 Task: Add a signature Kourtney Adams containing With heartfelt thanks and warm wishes, Kourtney Adams to email address softage.3@softage.net and add a label Procurement
Action: Mouse moved to (117, 159)
Screenshot: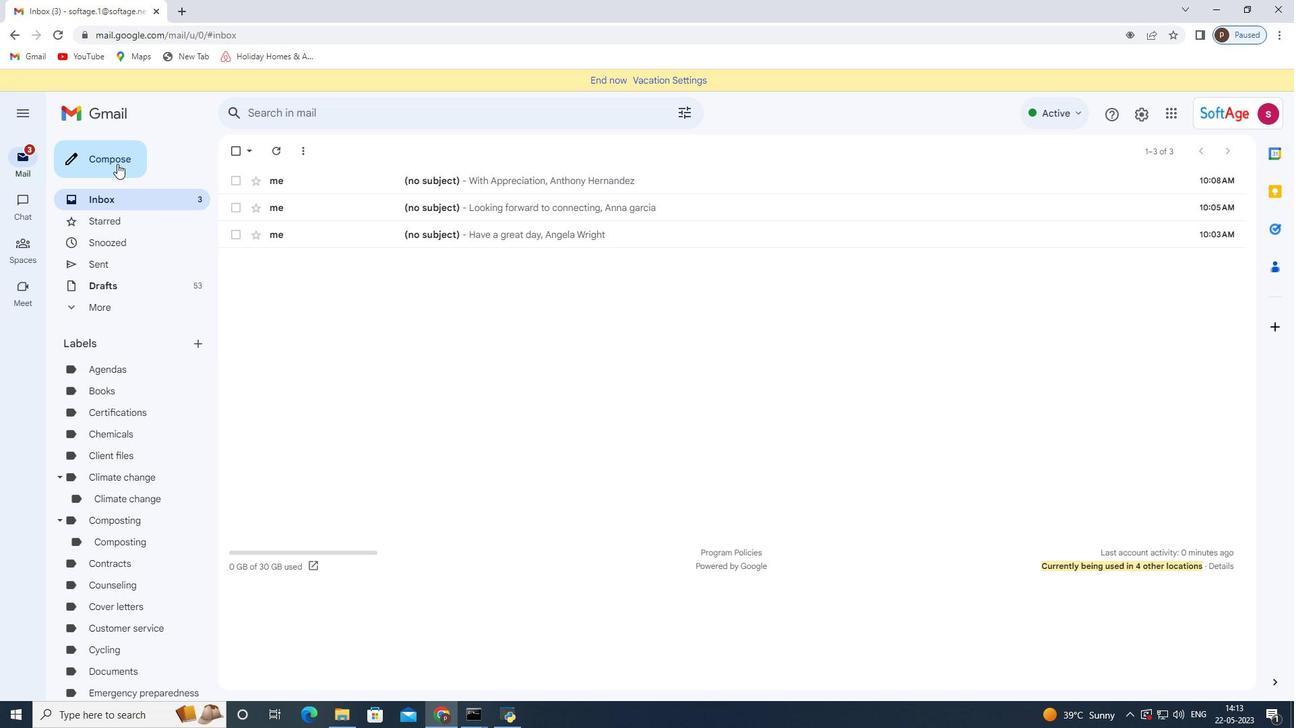 
Action: Mouse pressed left at (117, 159)
Screenshot: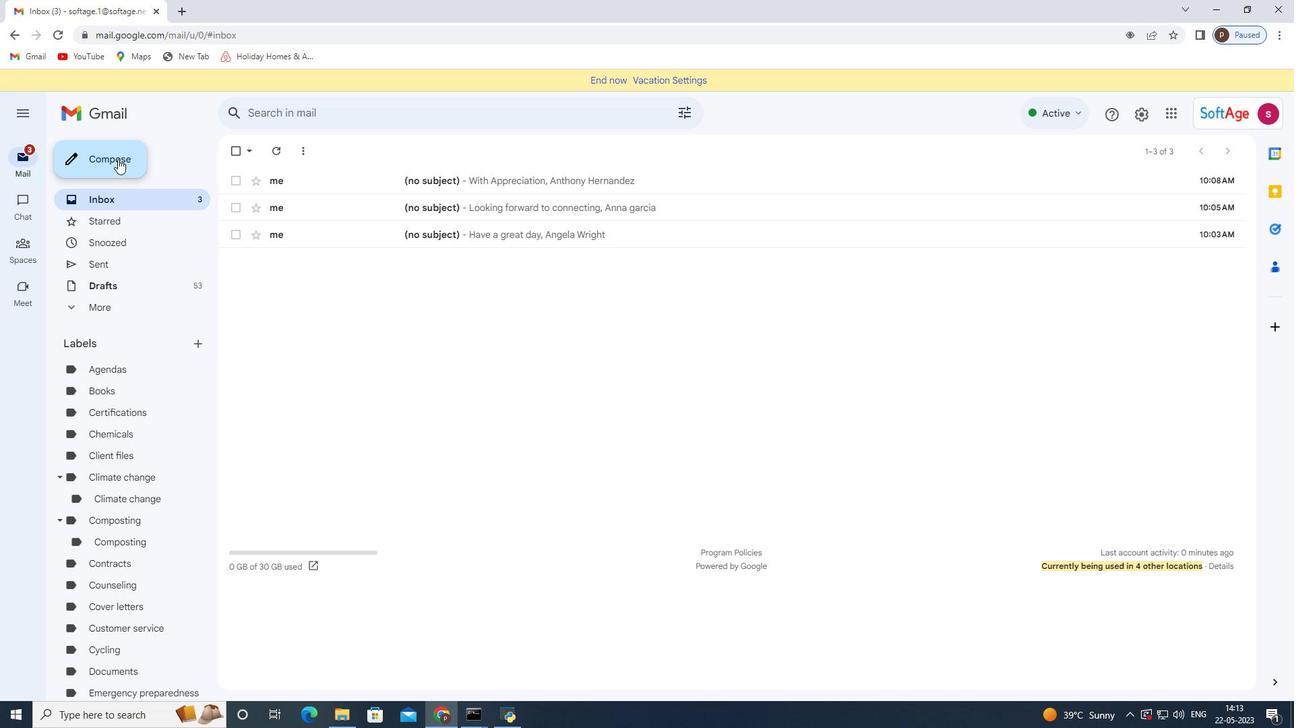 
Action: Mouse moved to (1091, 674)
Screenshot: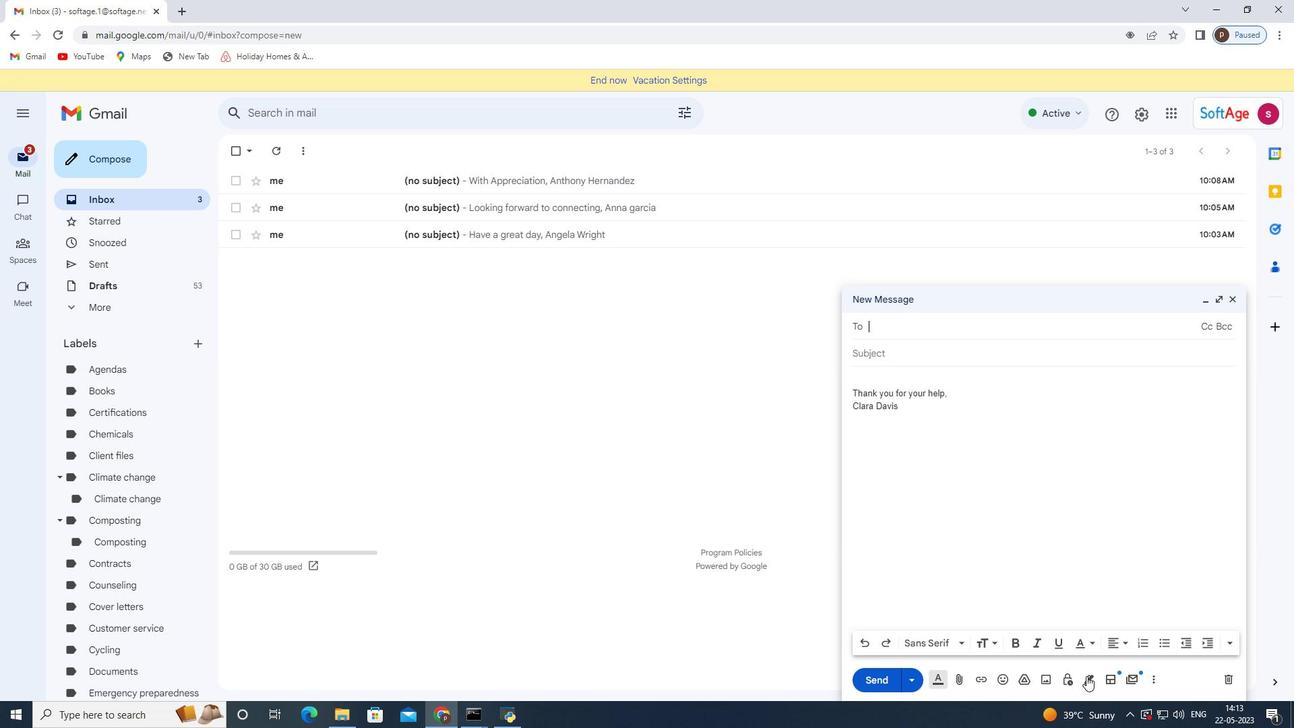 
Action: Mouse pressed left at (1091, 674)
Screenshot: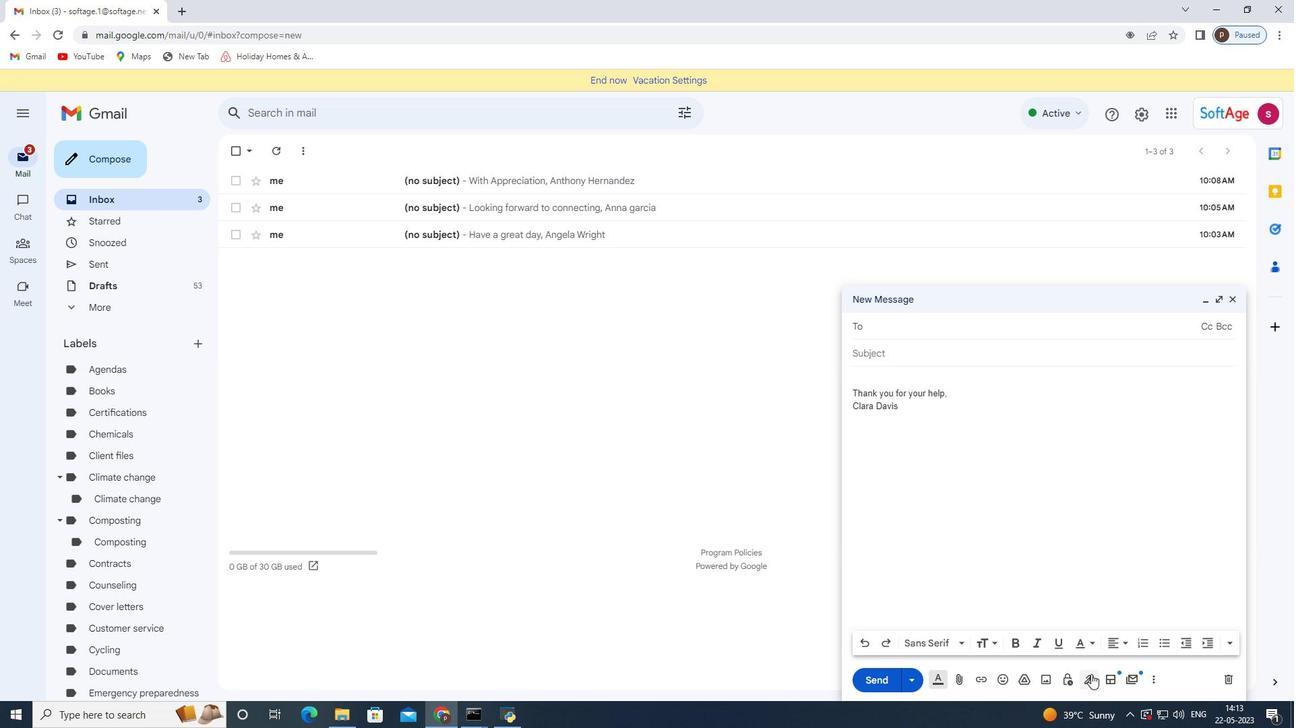 
Action: Mouse pressed left at (1091, 674)
Screenshot: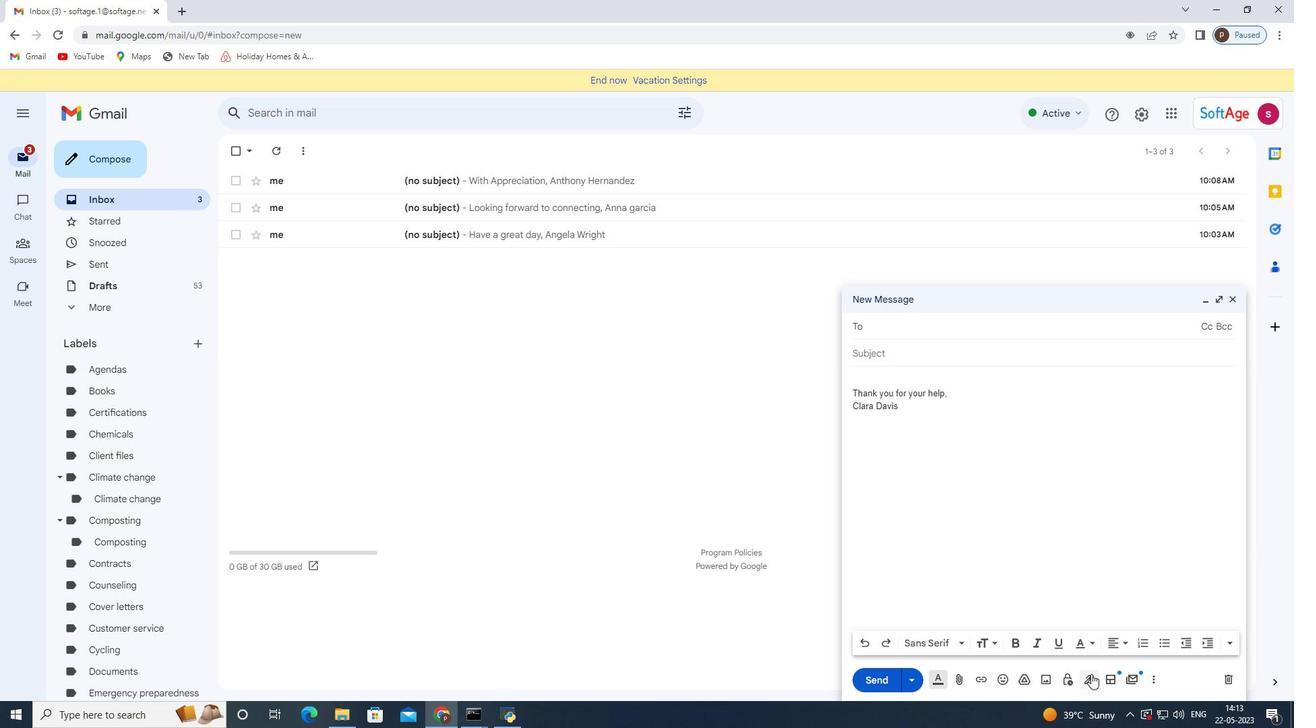
Action: Mouse pressed left at (1091, 674)
Screenshot: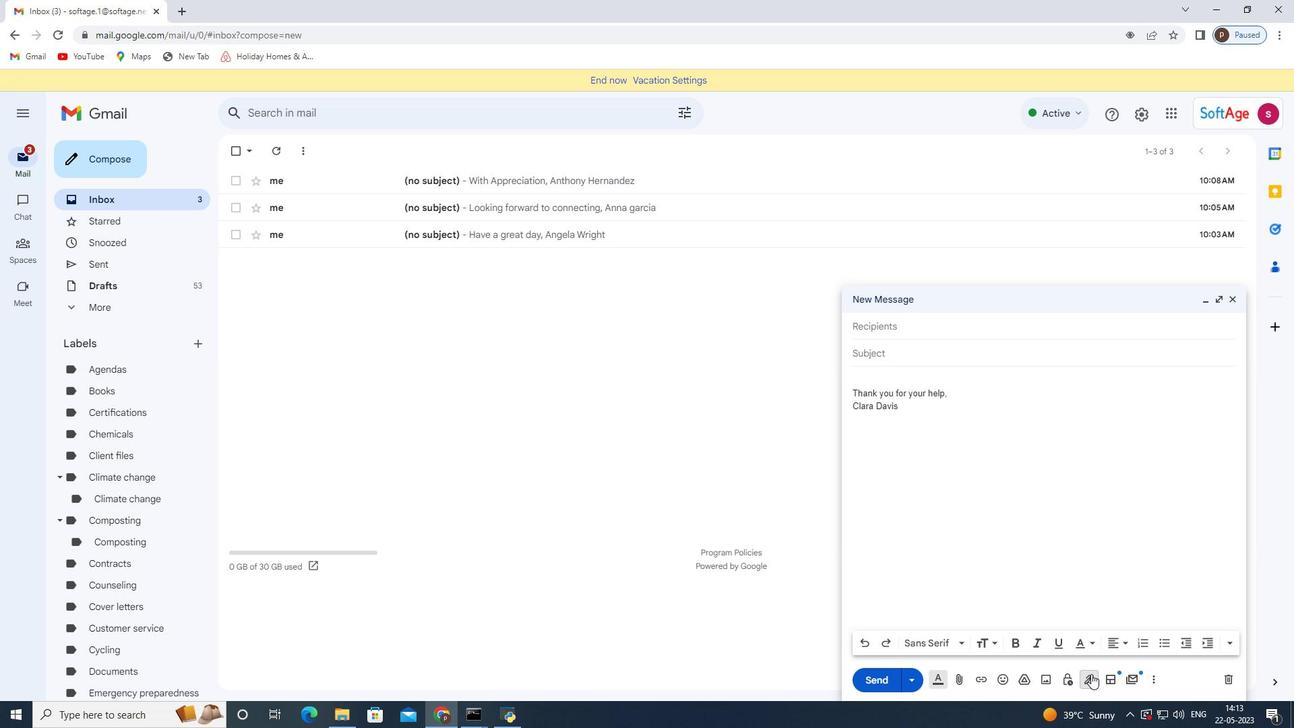 
Action: Mouse moved to (1198, 482)
Screenshot: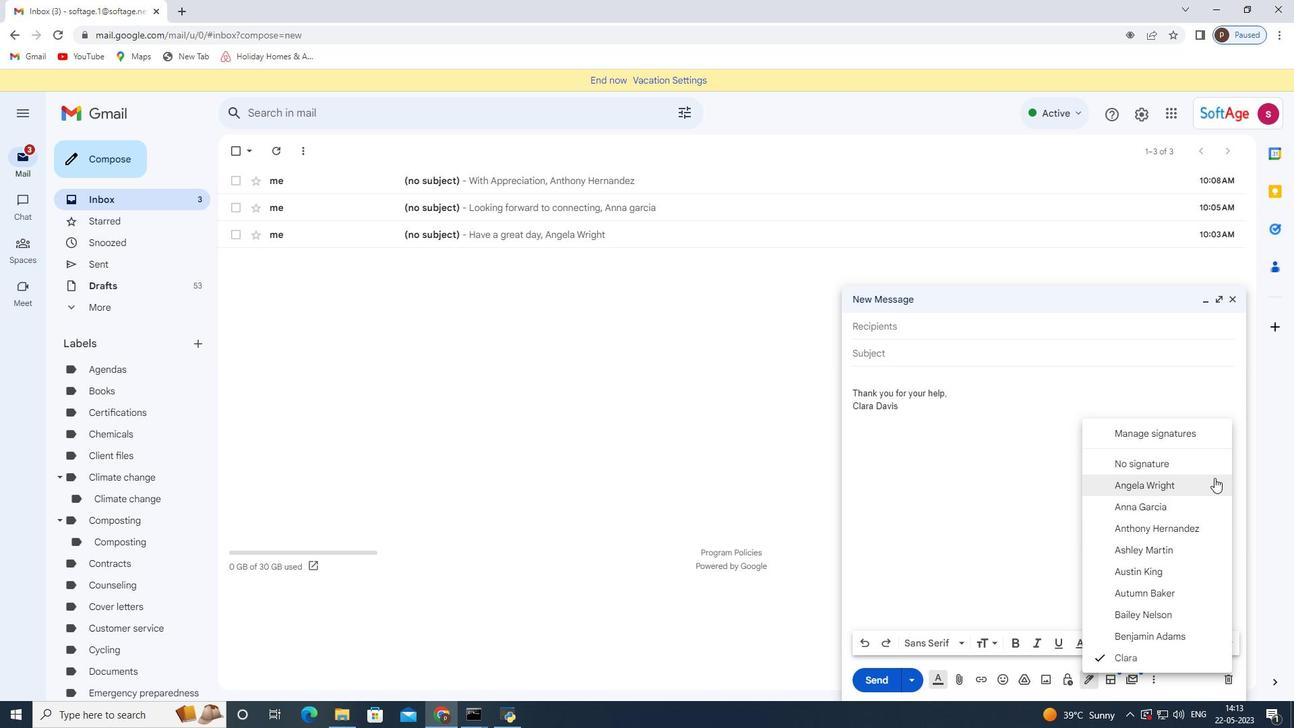 
Action: Mouse pressed right at (1198, 482)
Screenshot: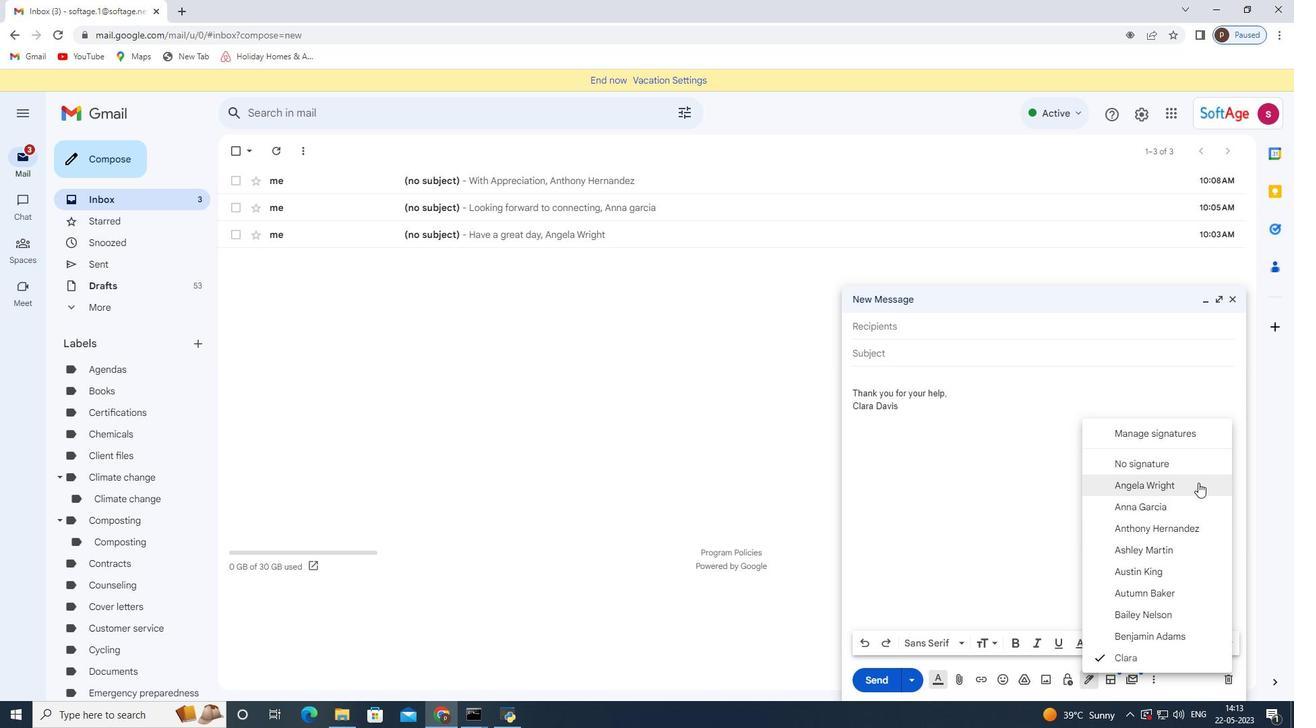 
Action: Mouse moved to (976, 512)
Screenshot: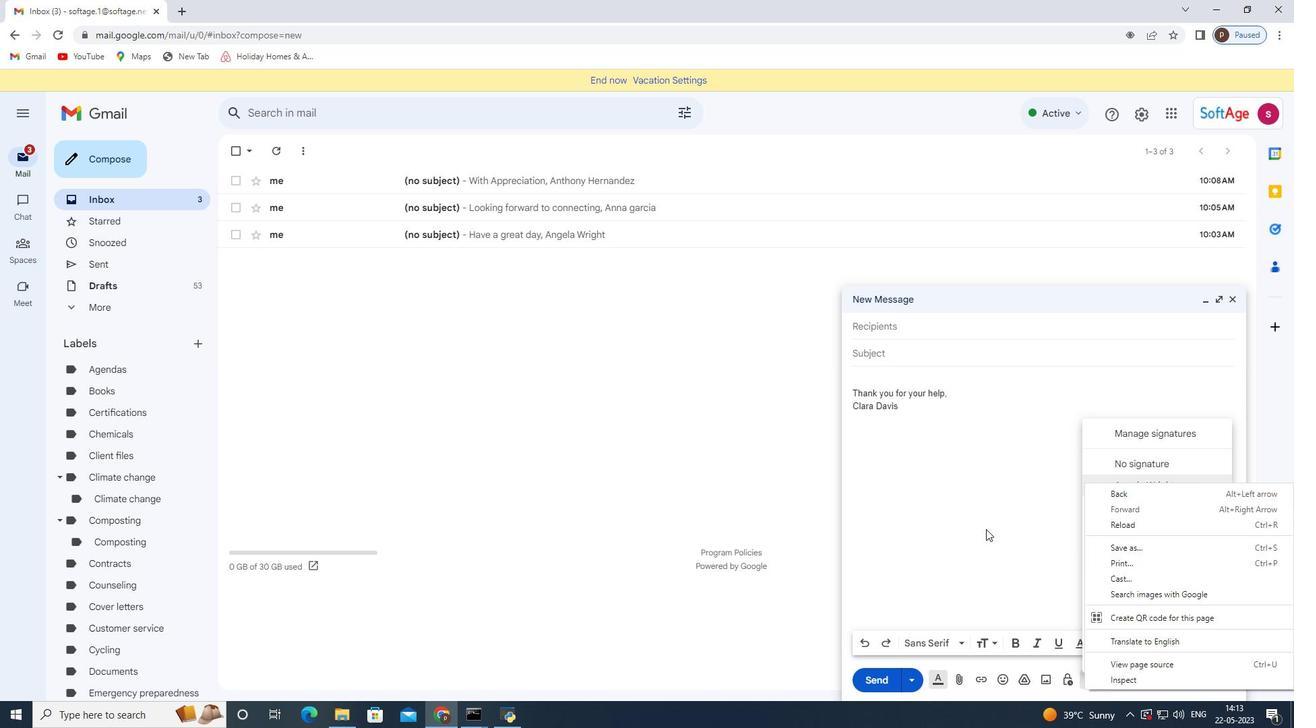 
Action: Mouse pressed left at (976, 512)
Screenshot: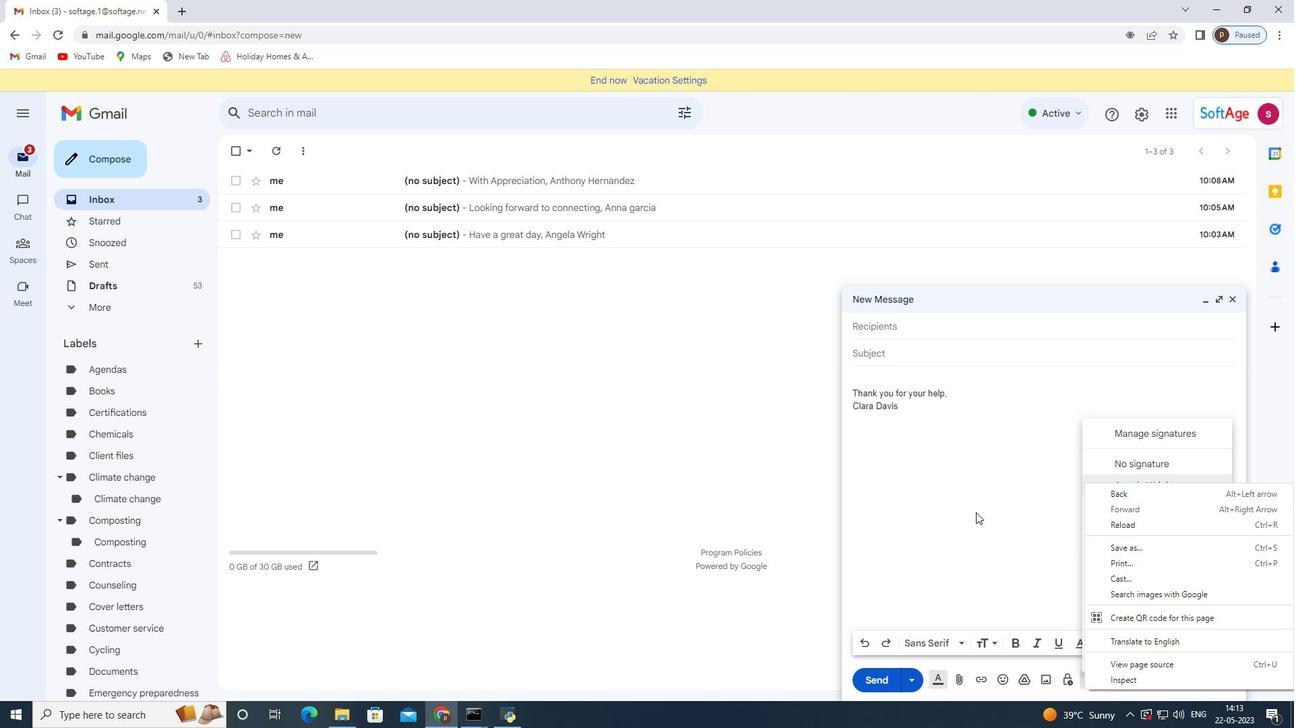 
Action: Mouse moved to (1088, 676)
Screenshot: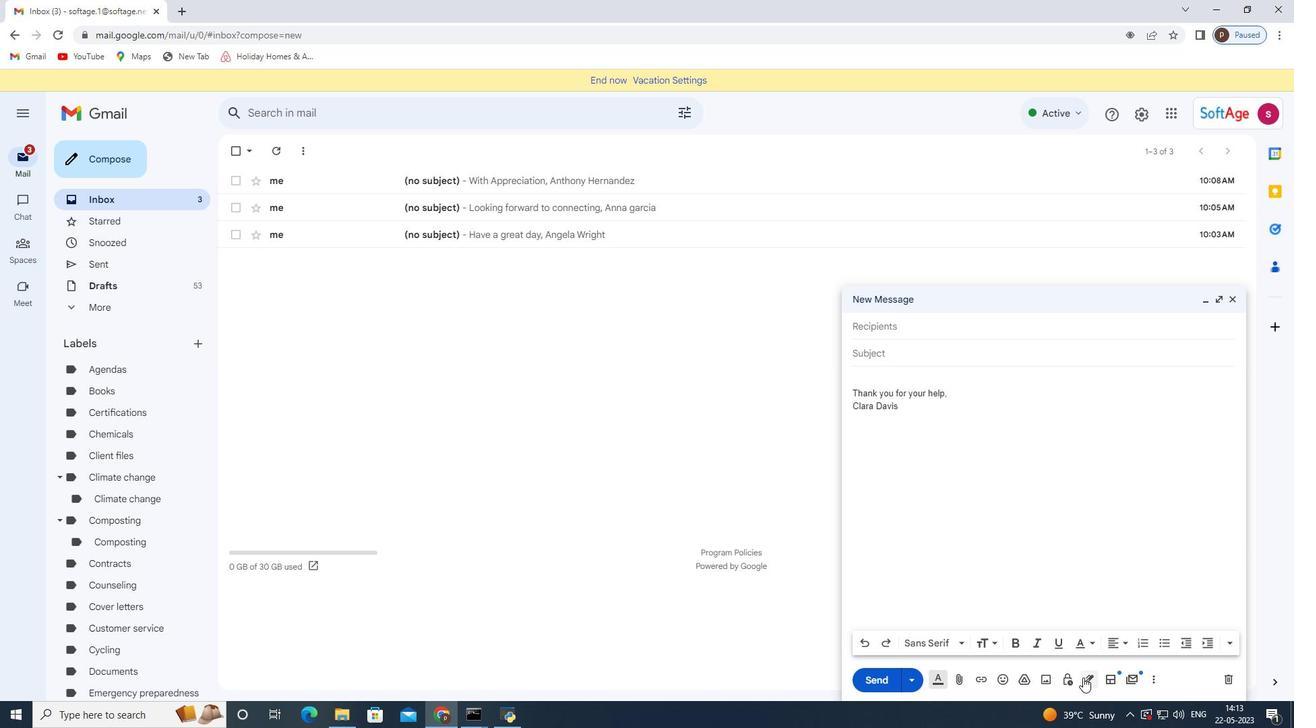 
Action: Mouse pressed left at (1088, 676)
Screenshot: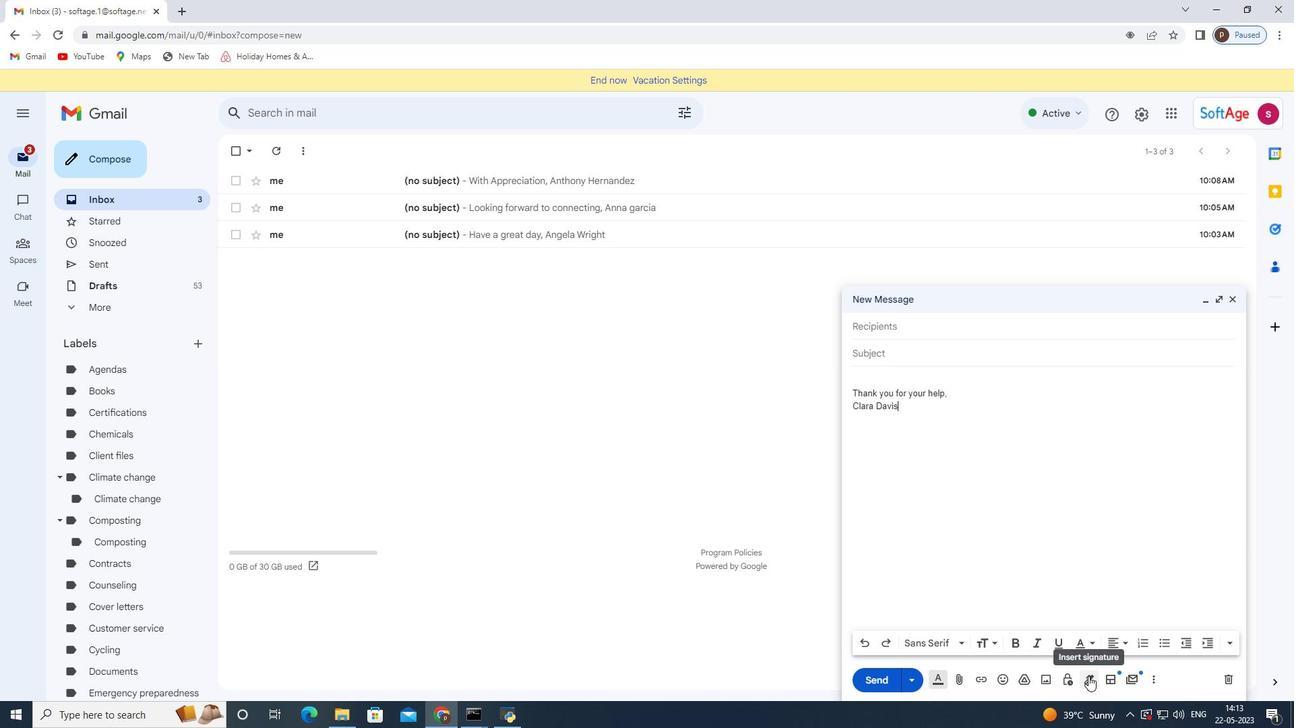 
Action: Mouse moved to (1154, 435)
Screenshot: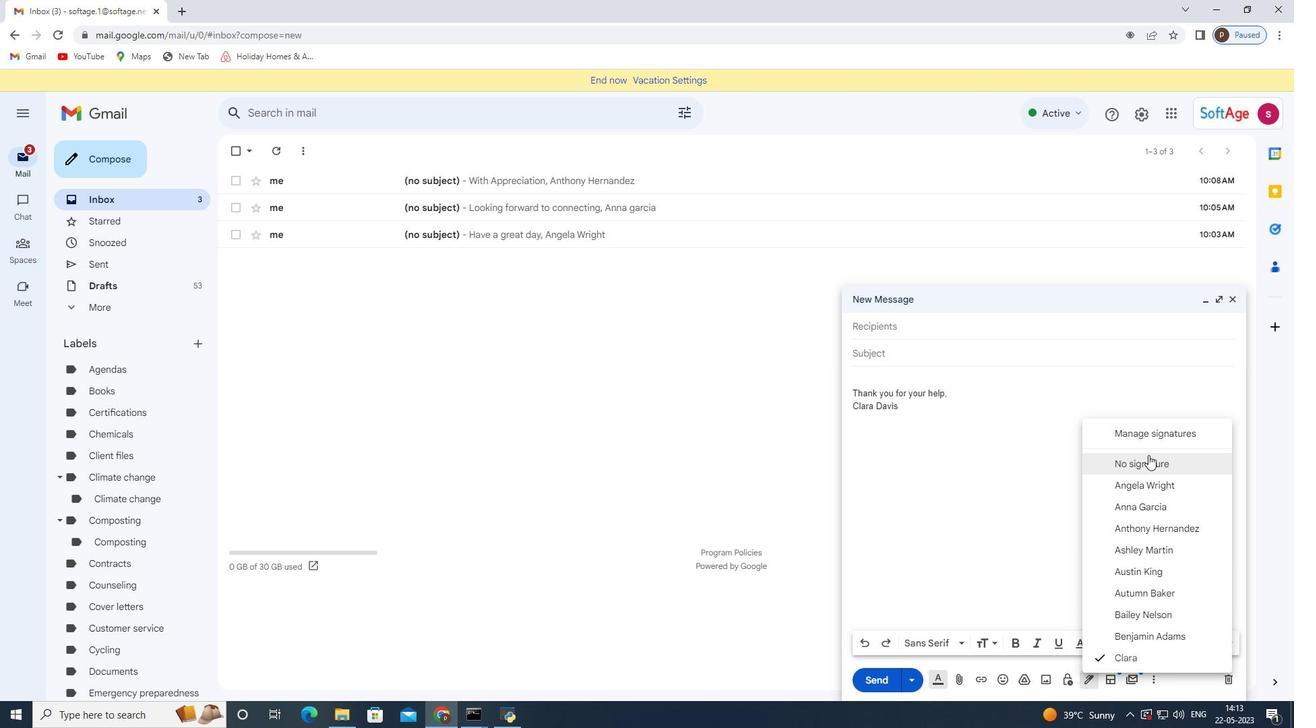 
Action: Mouse pressed left at (1154, 435)
Screenshot: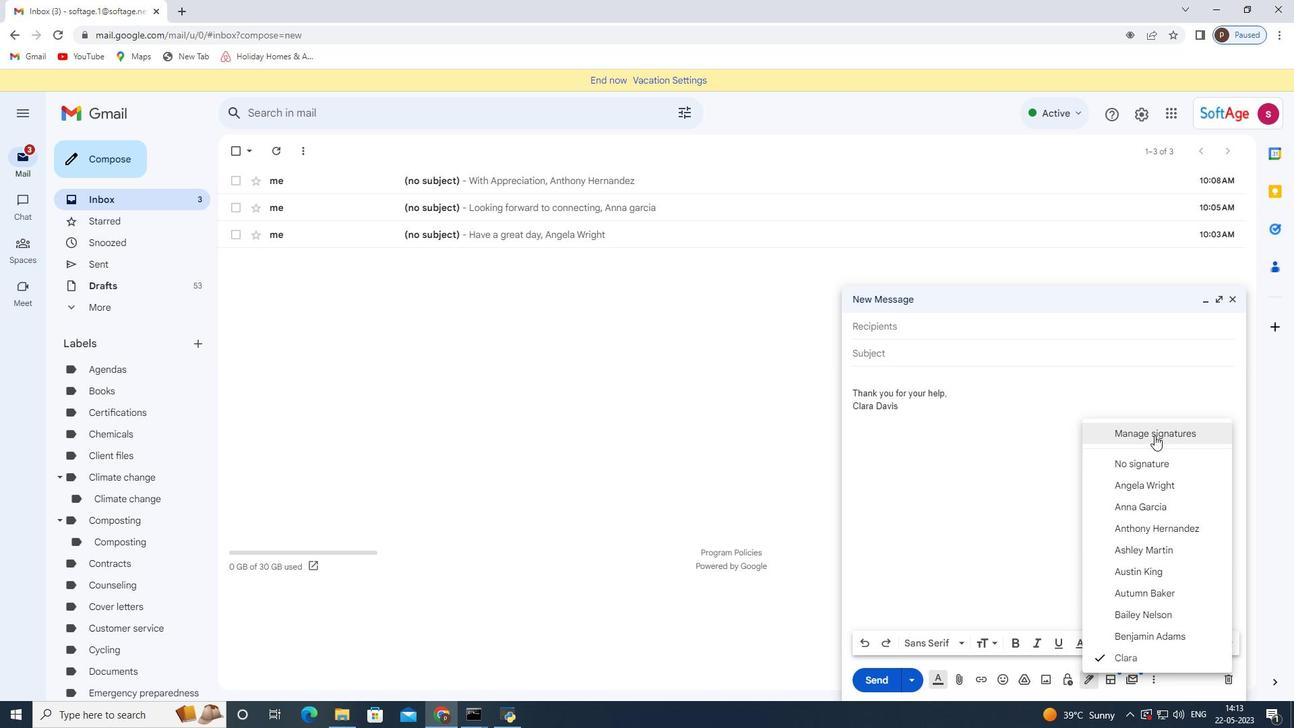 
Action: Mouse moved to (536, 526)
Screenshot: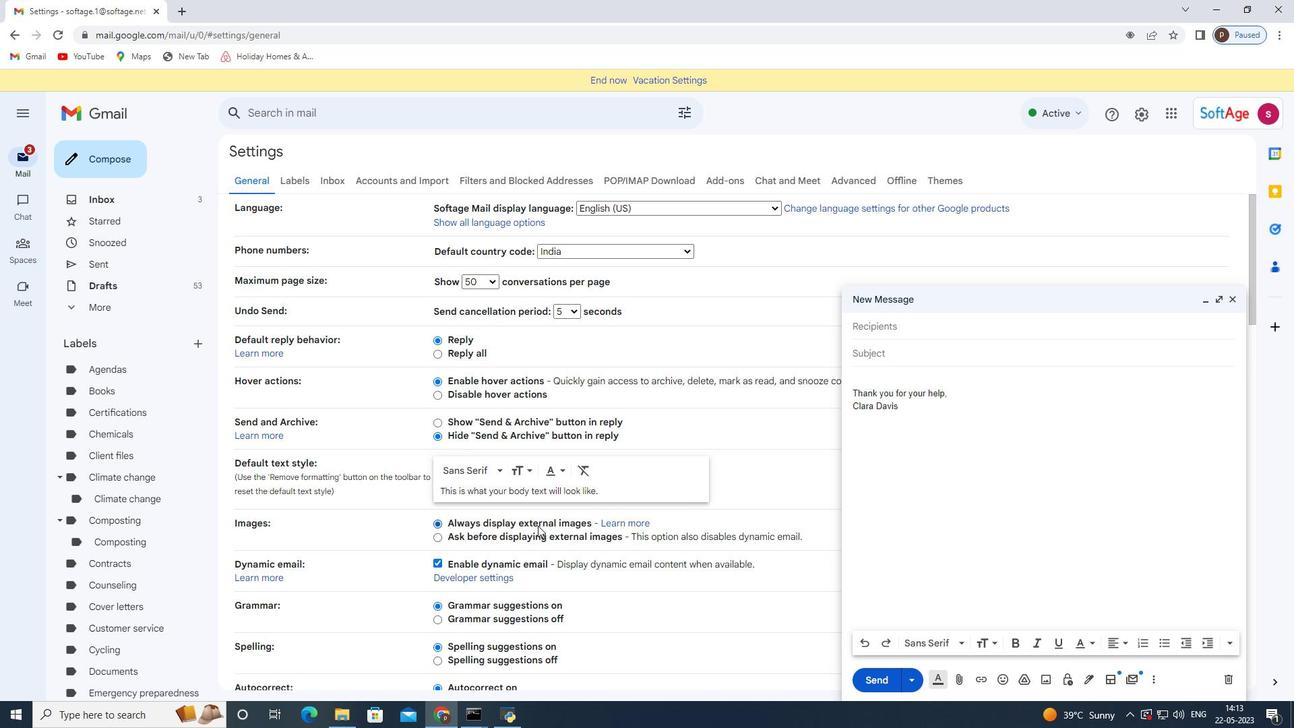 
Action: Mouse scrolled (536, 525) with delta (0, 0)
Screenshot: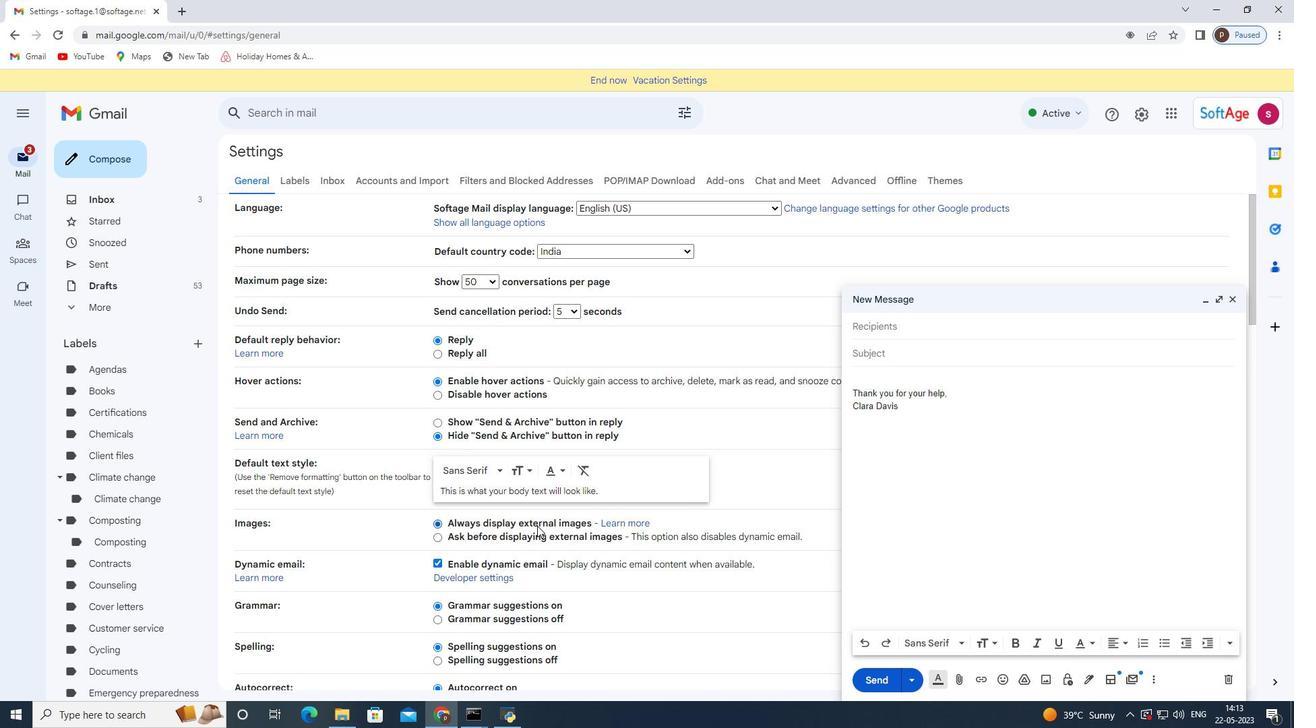 
Action: Mouse scrolled (536, 525) with delta (0, 0)
Screenshot: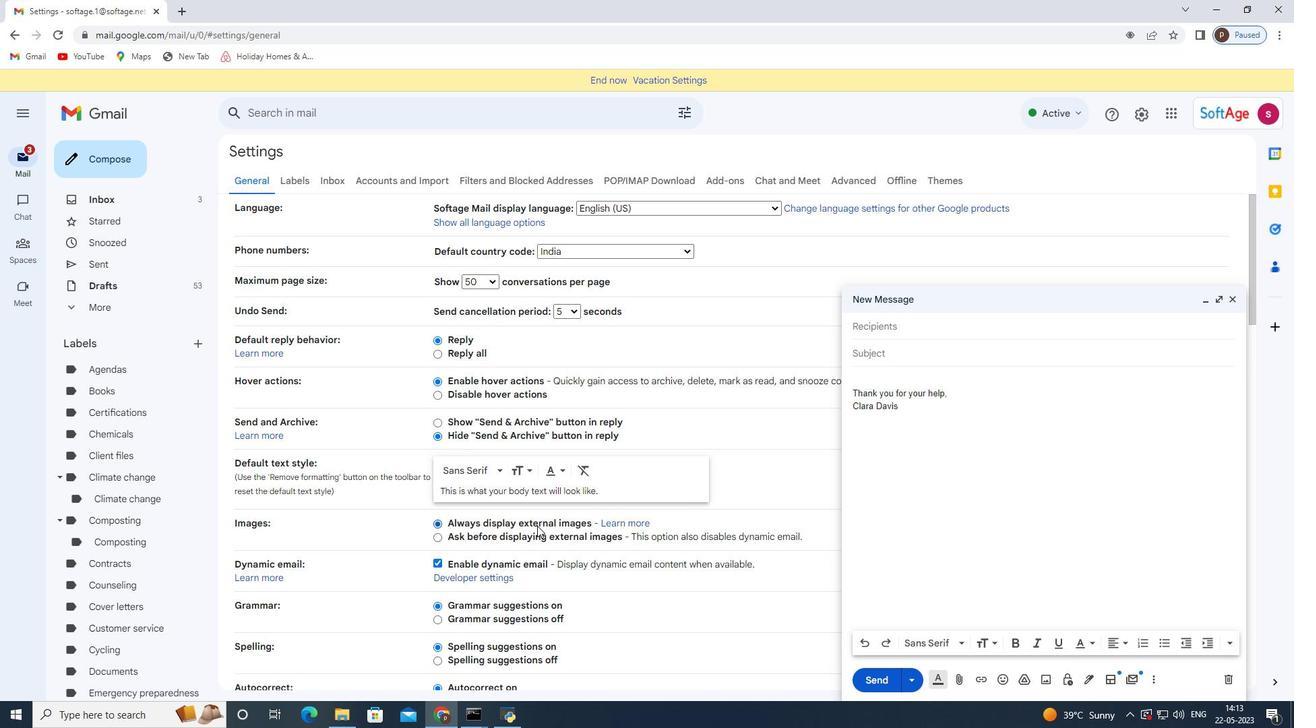 
Action: Mouse scrolled (536, 525) with delta (0, 0)
Screenshot: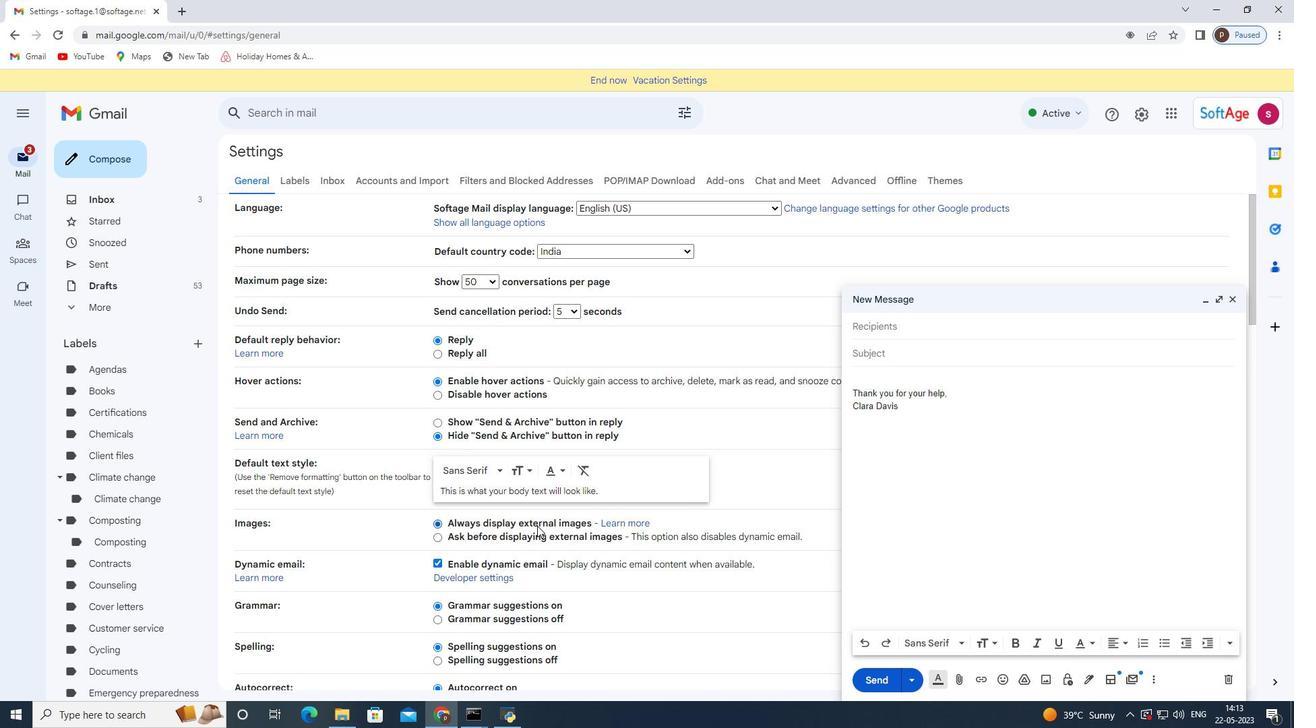 
Action: Mouse scrolled (536, 525) with delta (0, 0)
Screenshot: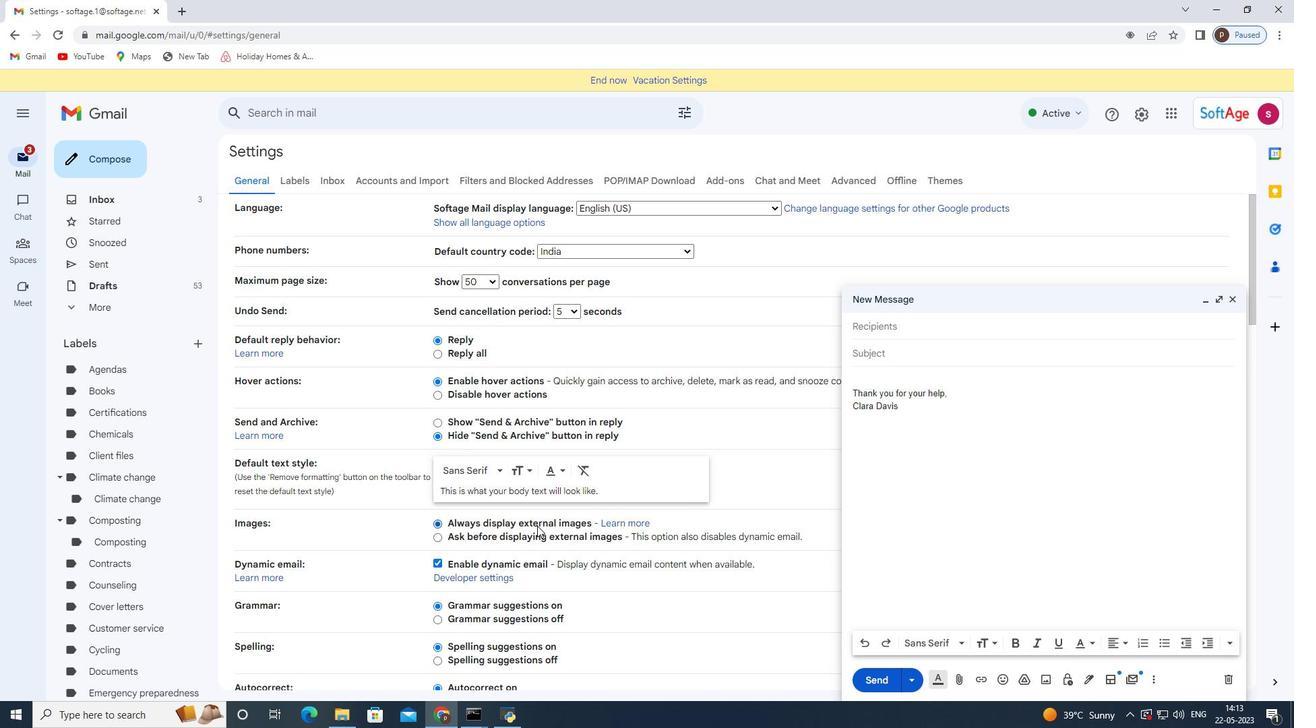
Action: Mouse scrolled (536, 525) with delta (0, 0)
Screenshot: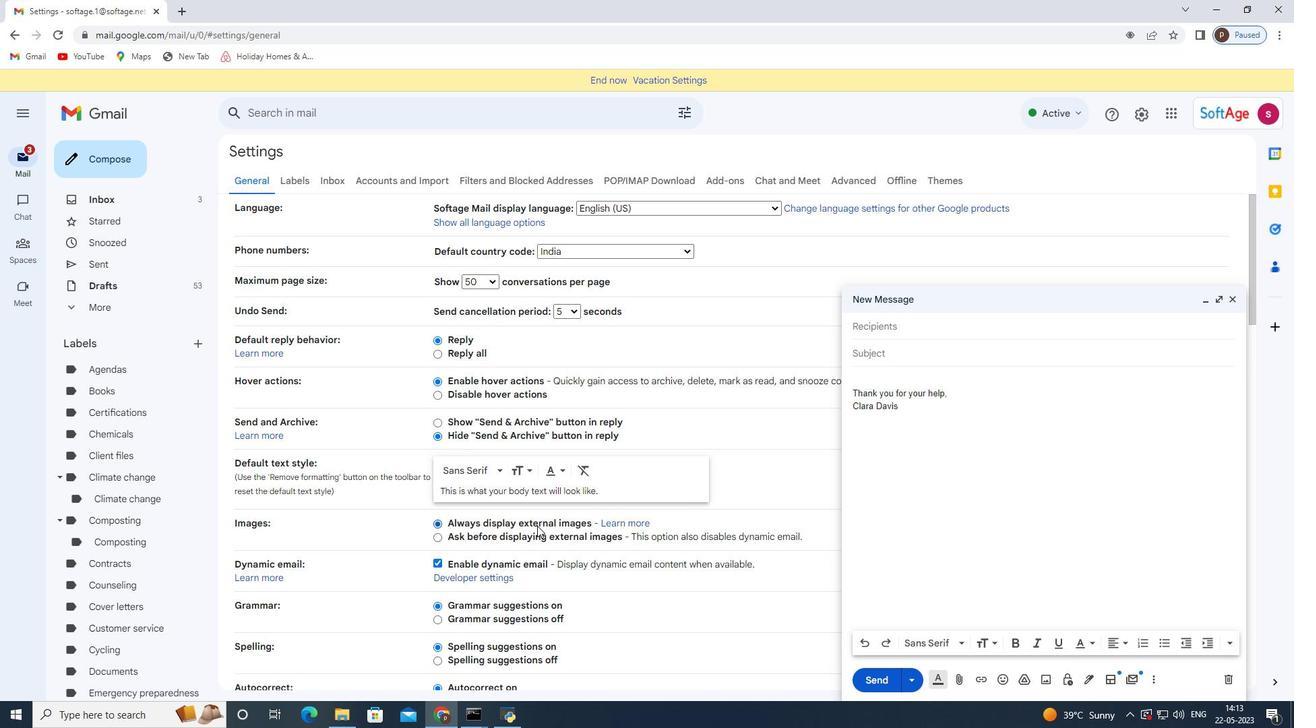 
Action: Mouse moved to (534, 527)
Screenshot: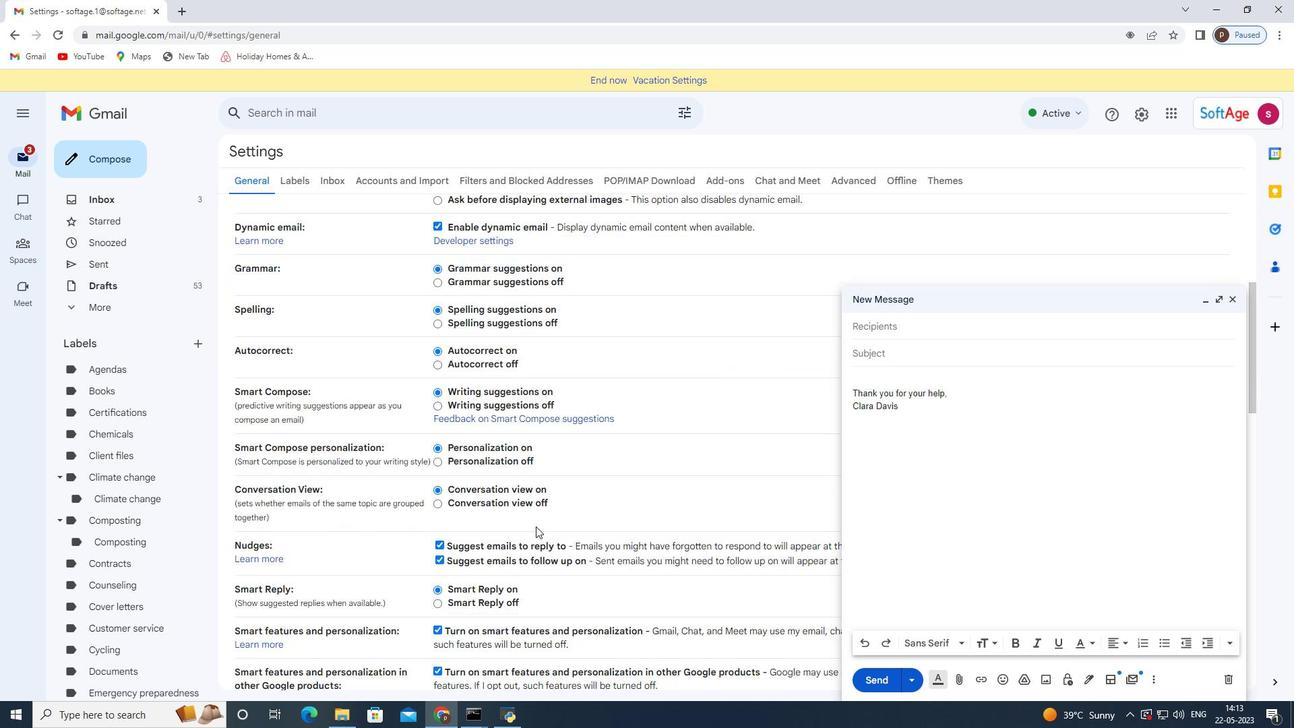 
Action: Mouse scrolled (534, 526) with delta (0, 0)
Screenshot: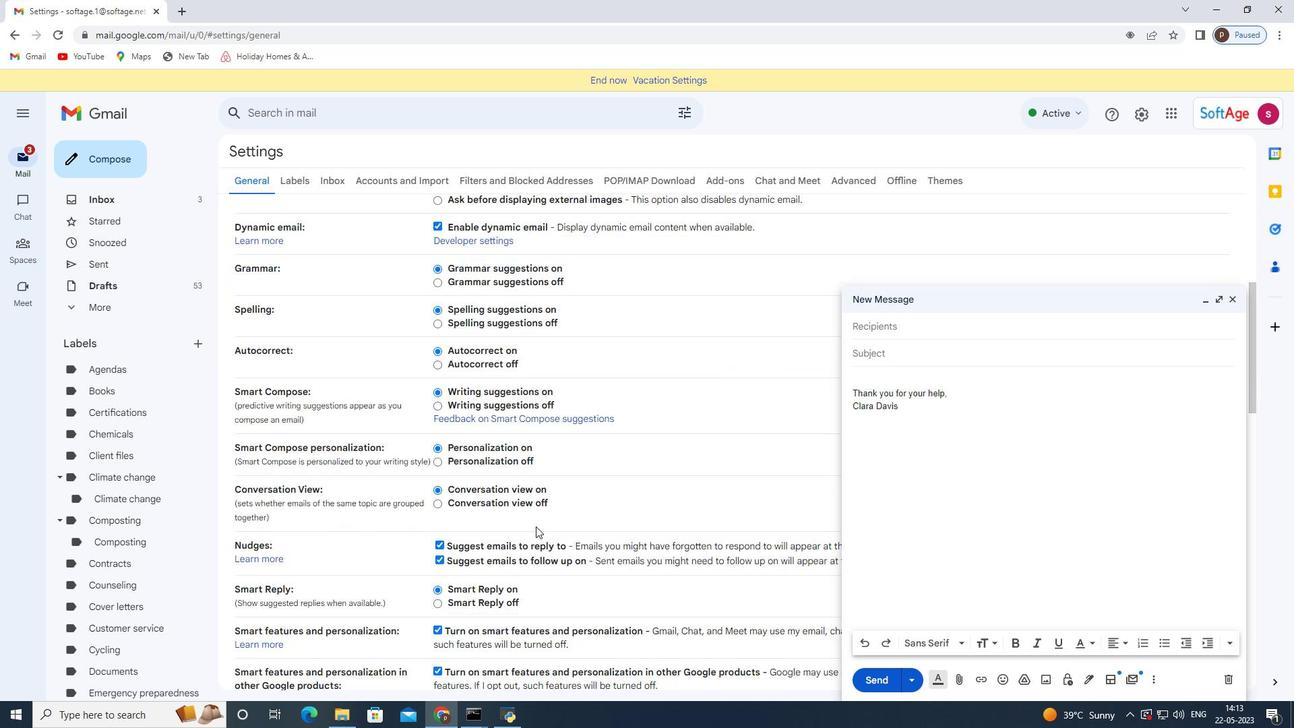 
Action: Mouse moved to (528, 531)
Screenshot: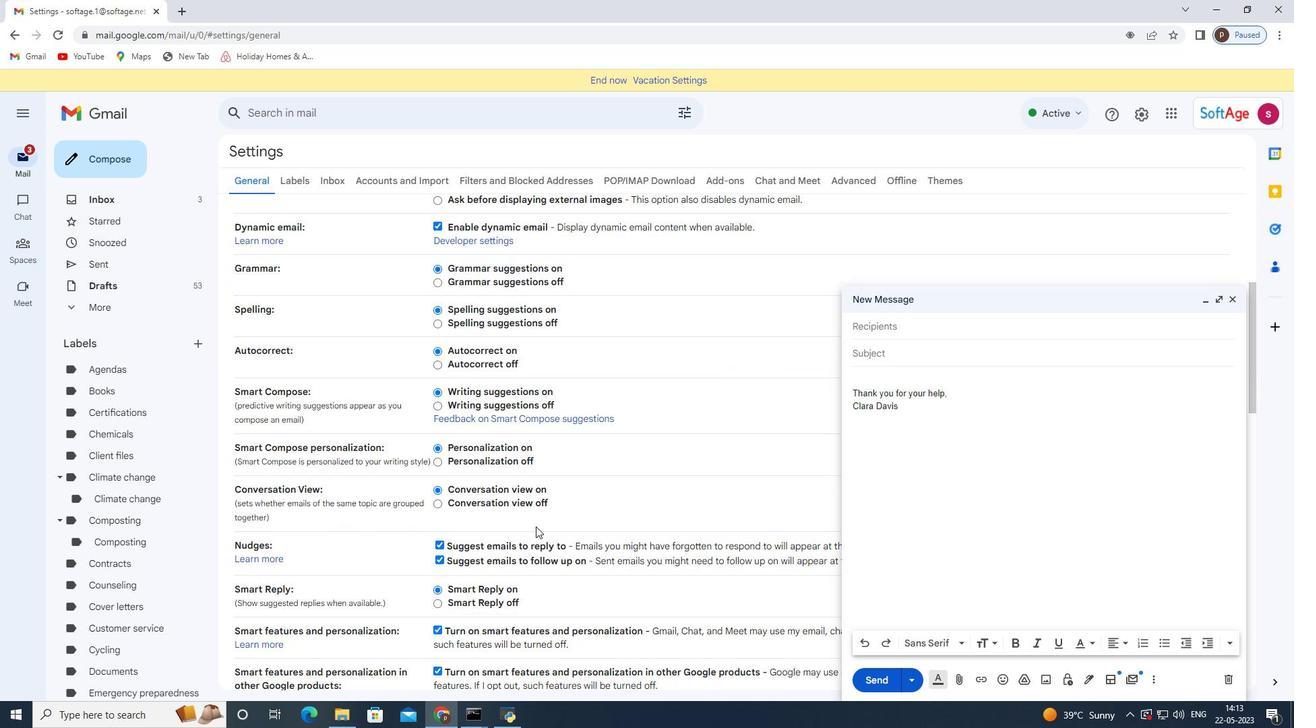 
Action: Mouse scrolled (531, 527) with delta (0, 0)
Screenshot: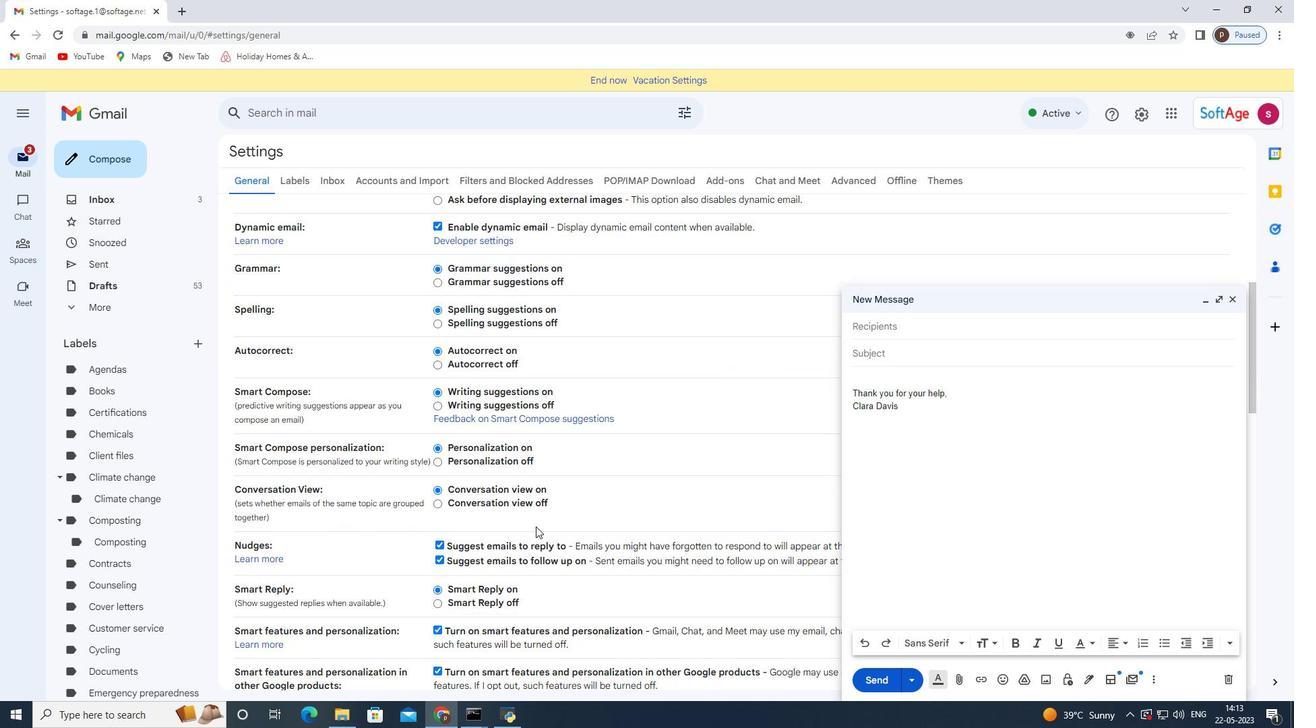 
Action: Mouse moved to (519, 534)
Screenshot: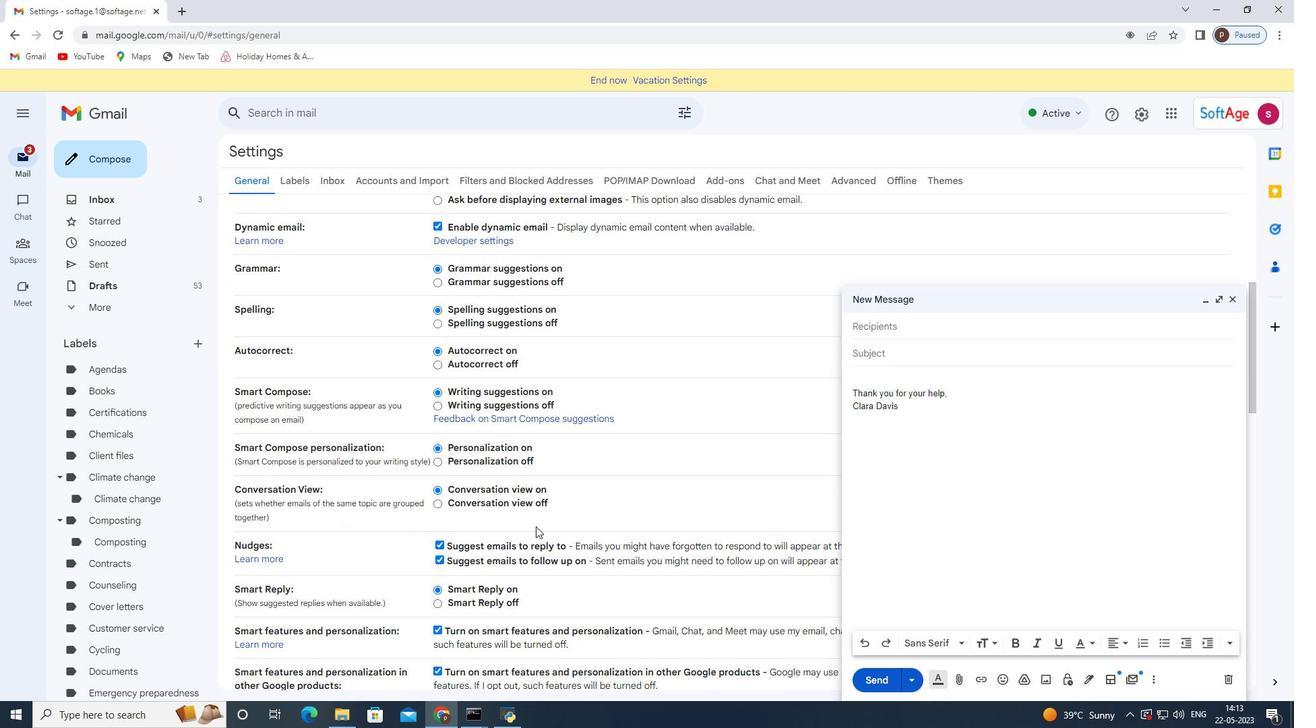 
Action: Mouse scrolled (519, 533) with delta (0, 0)
Screenshot: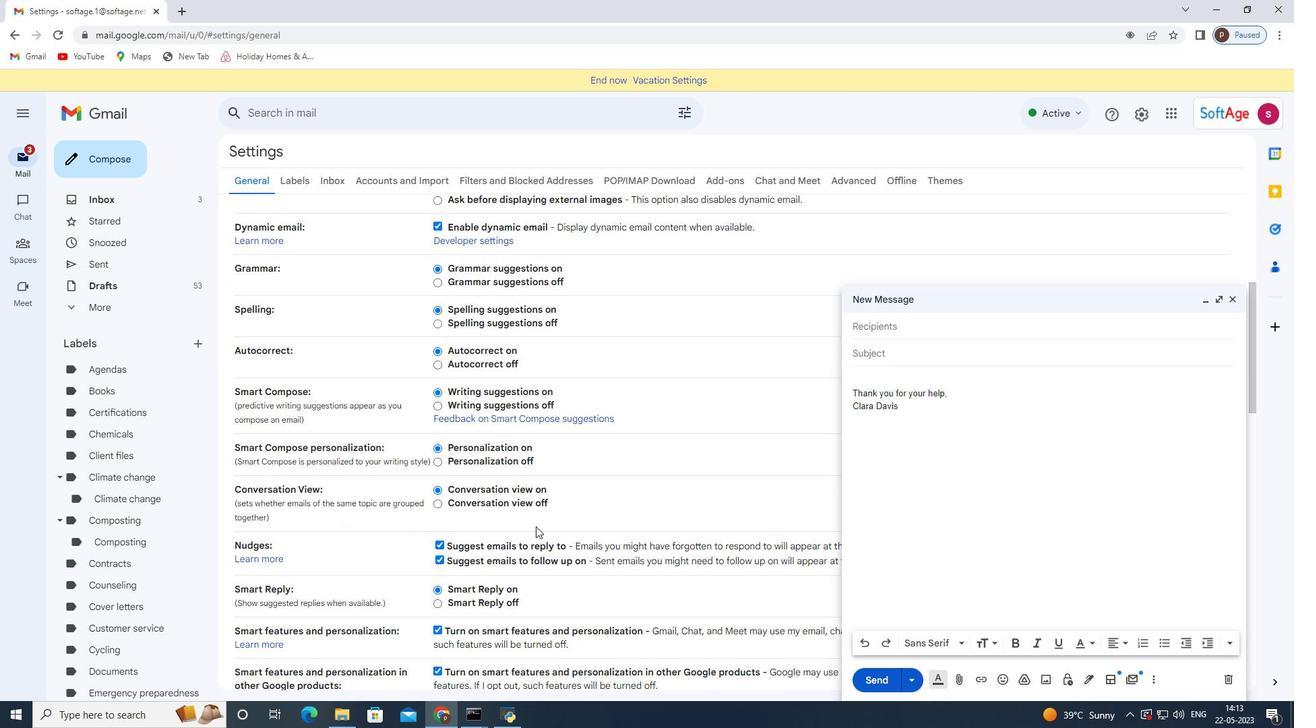 
Action: Mouse moved to (517, 536)
Screenshot: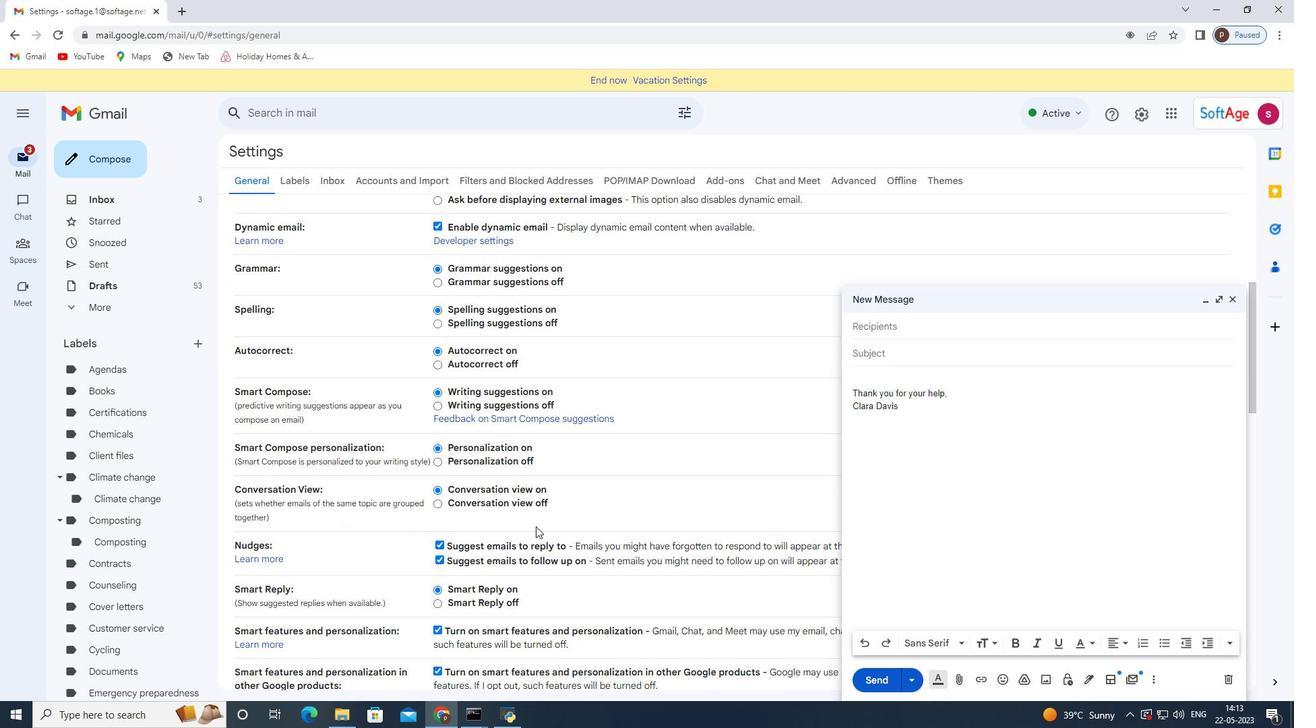 
Action: Mouse scrolled (517, 536) with delta (0, 0)
Screenshot: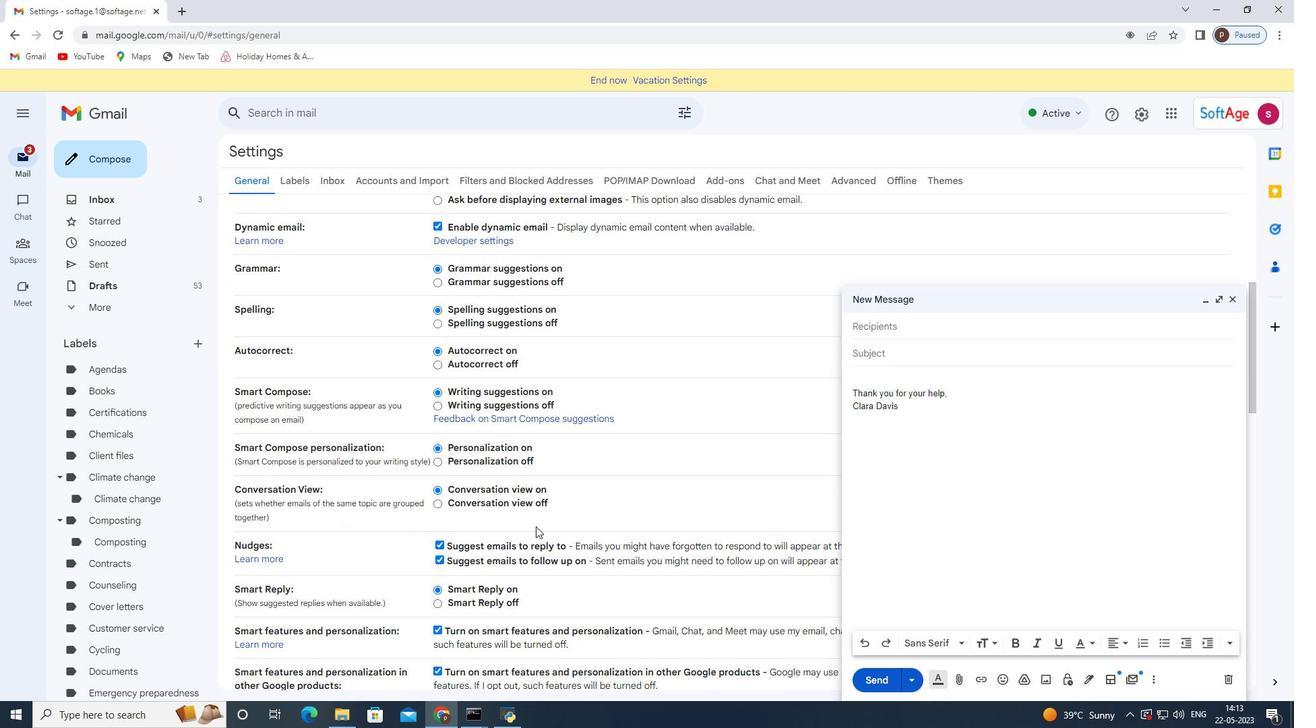 
Action: Mouse moved to (515, 536)
Screenshot: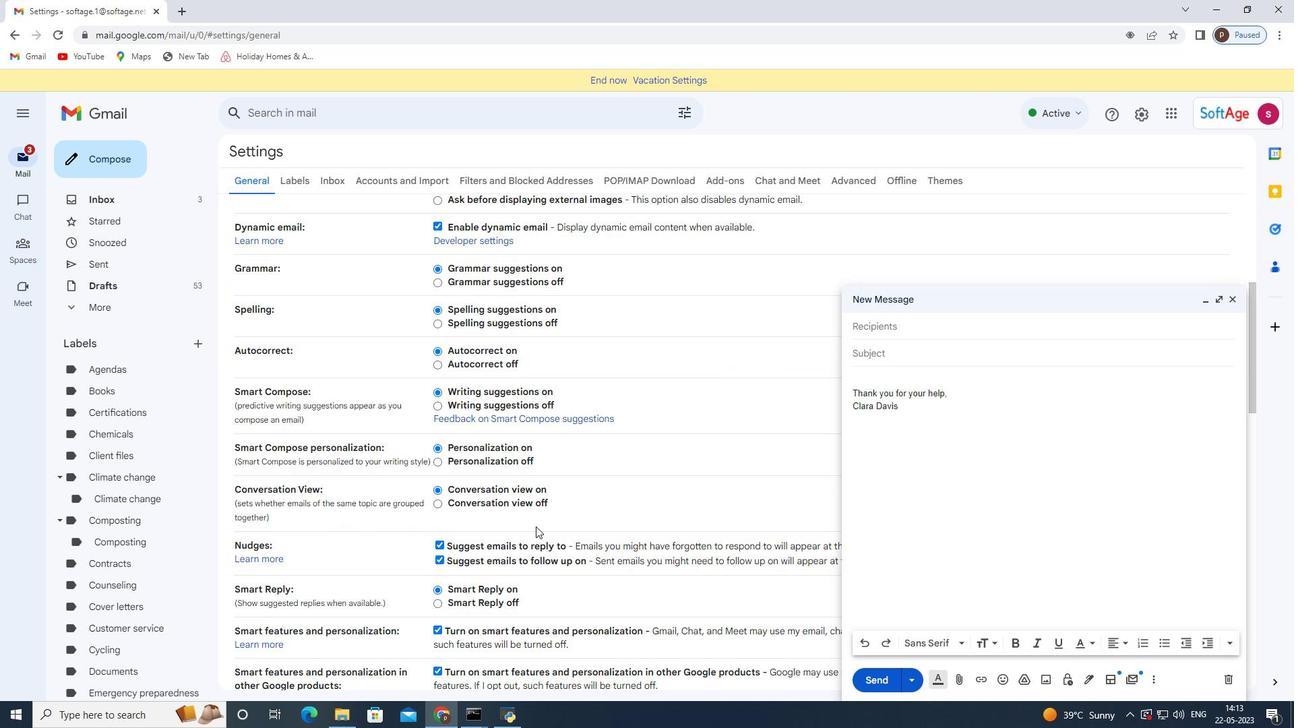 
Action: Mouse scrolled (515, 535) with delta (0, 0)
Screenshot: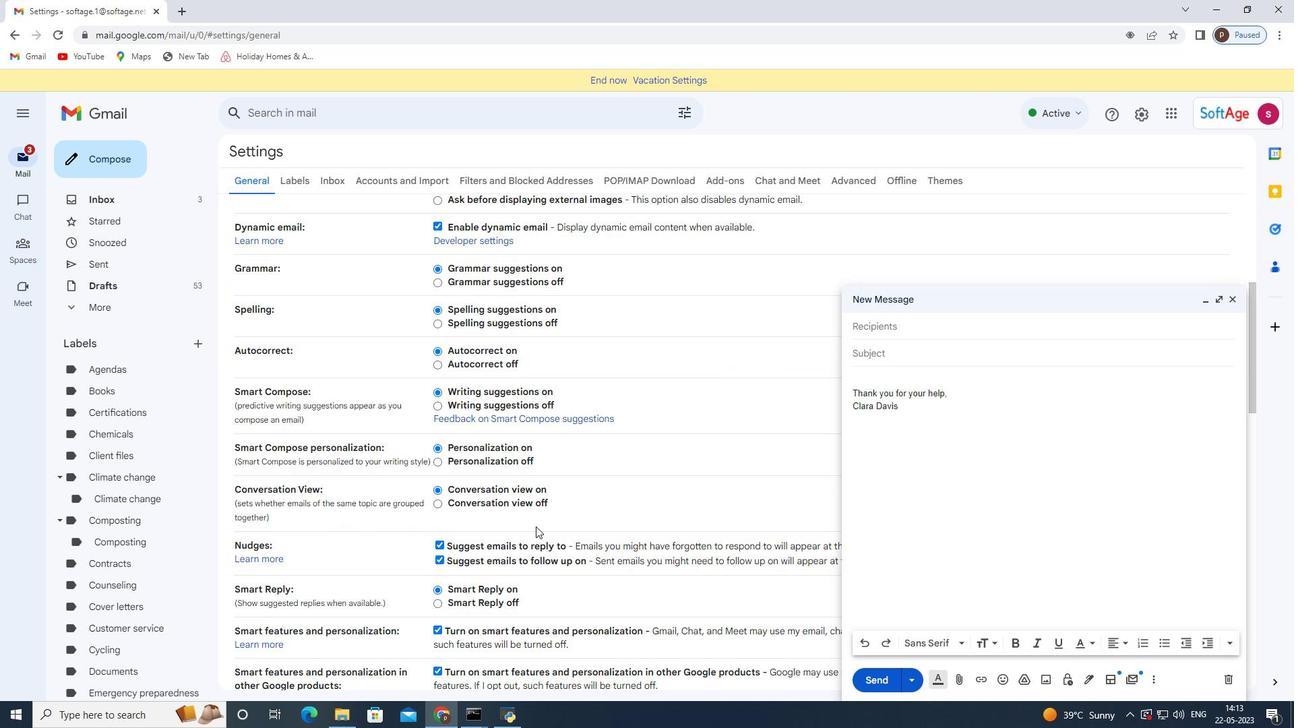 
Action: Mouse moved to (510, 538)
Screenshot: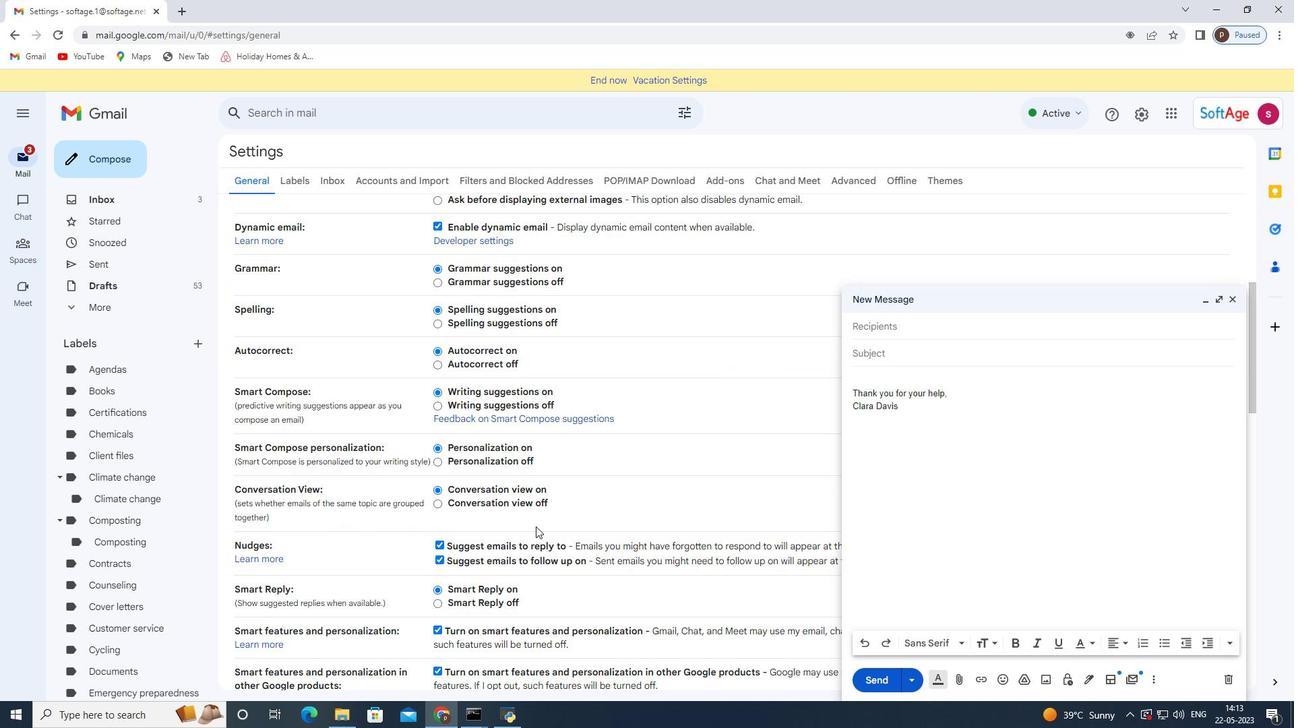 
Action: Mouse scrolled (510, 537) with delta (0, 0)
Screenshot: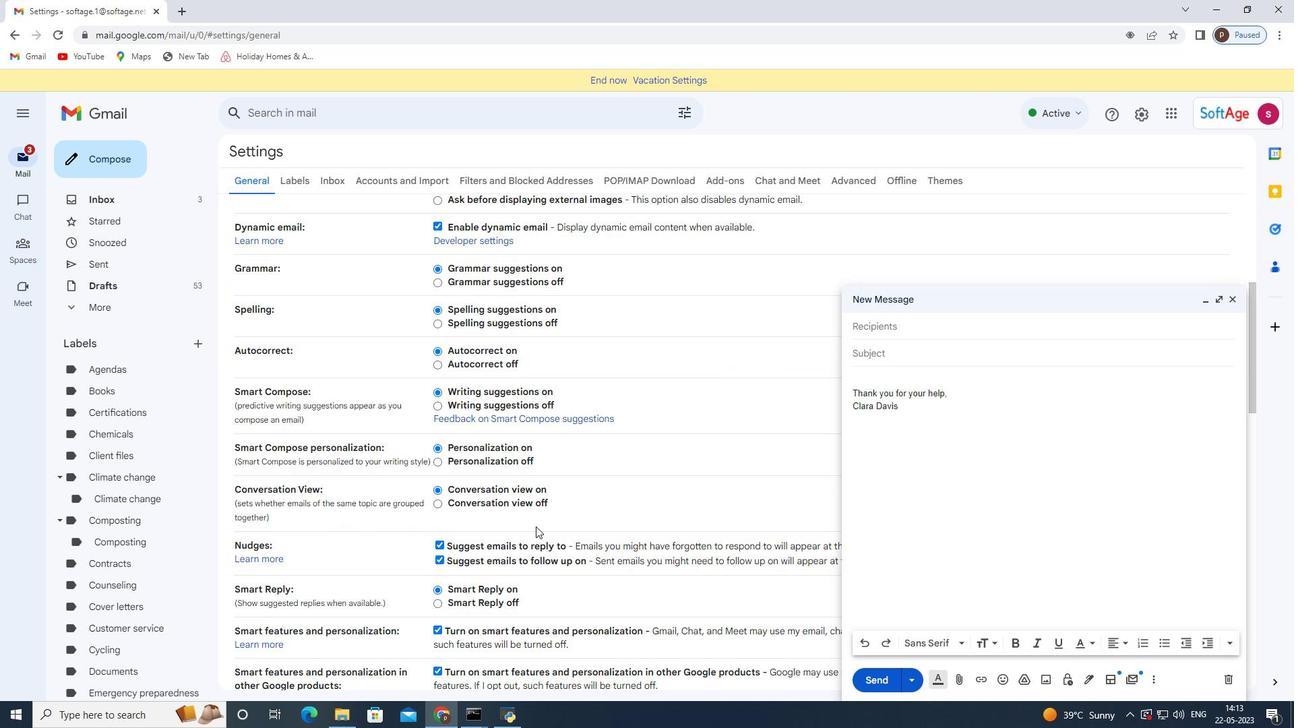 
Action: Mouse moved to (504, 538)
Screenshot: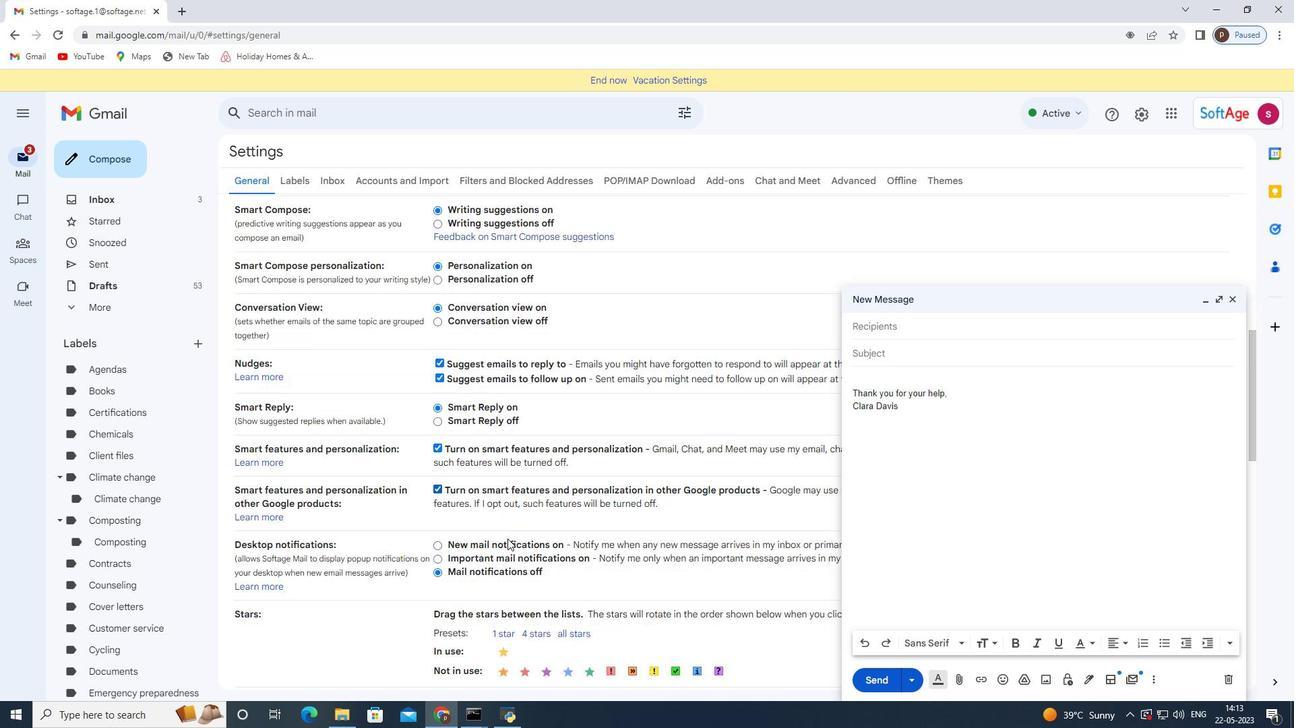
Action: Mouse scrolled (504, 537) with delta (0, 0)
Screenshot: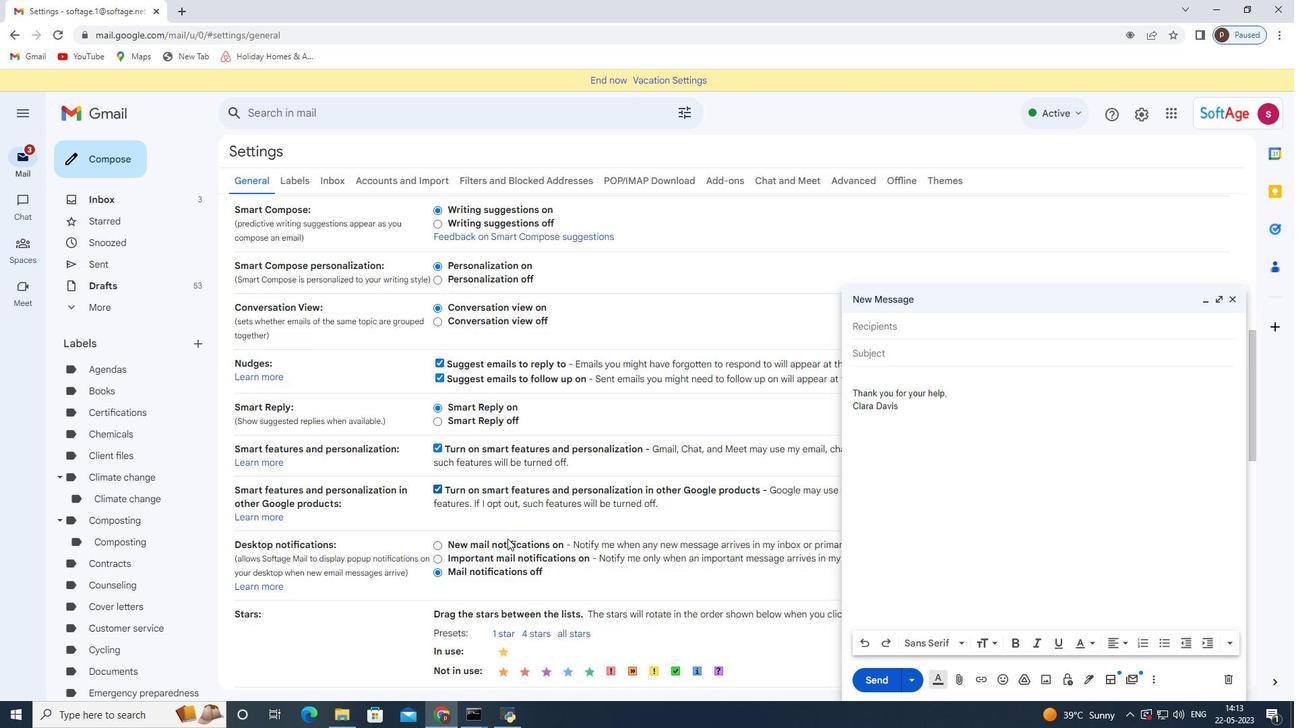 
Action: Mouse scrolled (504, 537) with delta (0, 0)
Screenshot: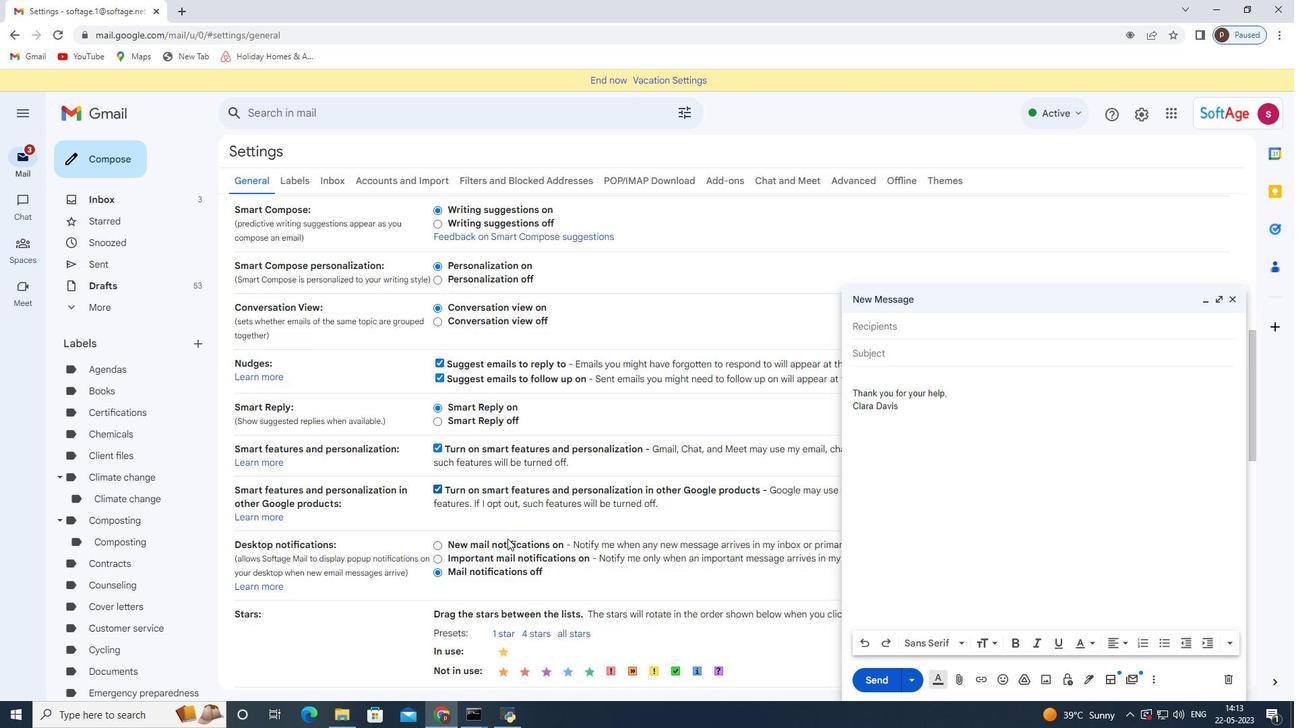 
Action: Mouse scrolled (504, 538) with delta (0, 0)
Screenshot: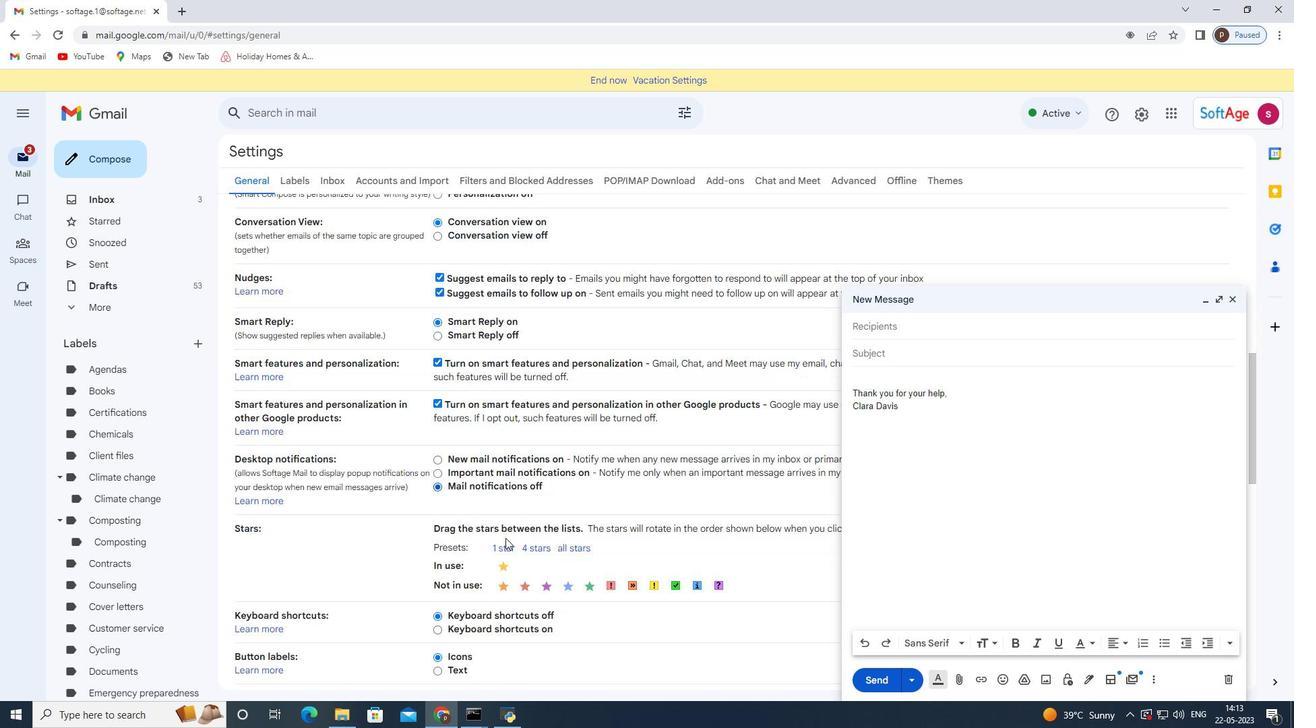 
Action: Mouse scrolled (504, 537) with delta (0, 0)
Screenshot: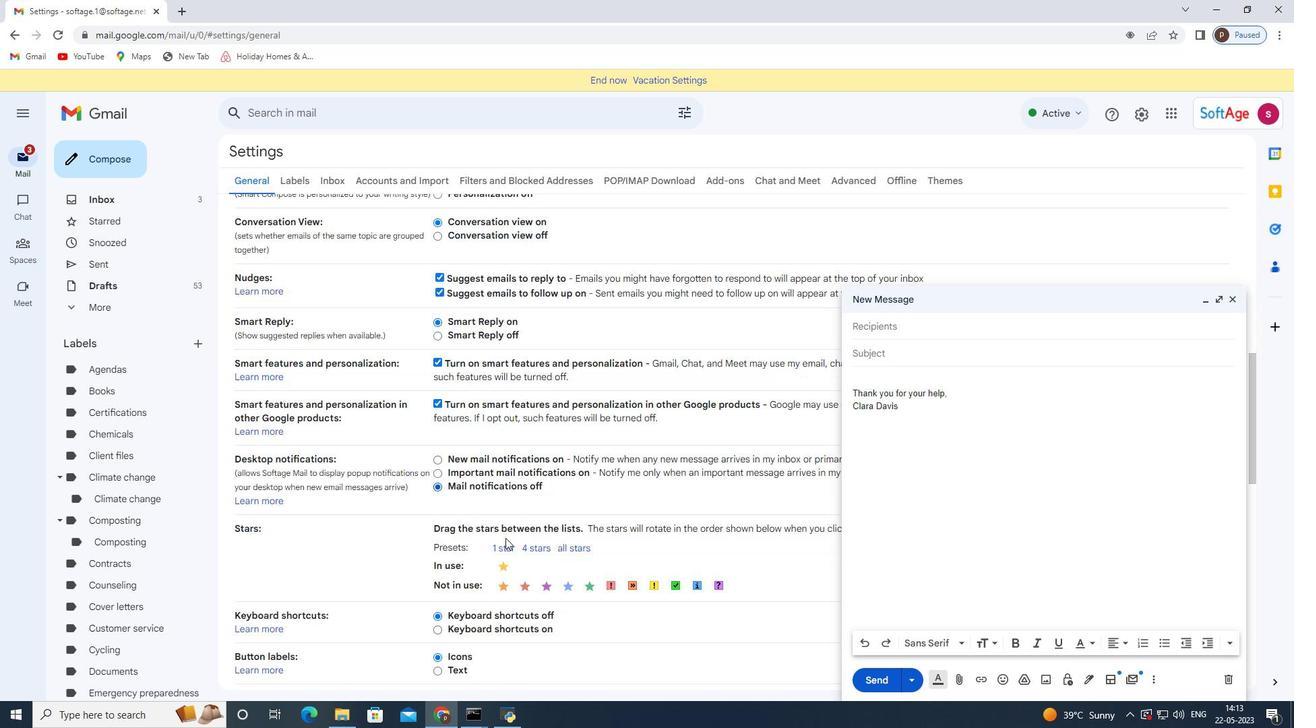 
Action: Mouse moved to (507, 535)
Screenshot: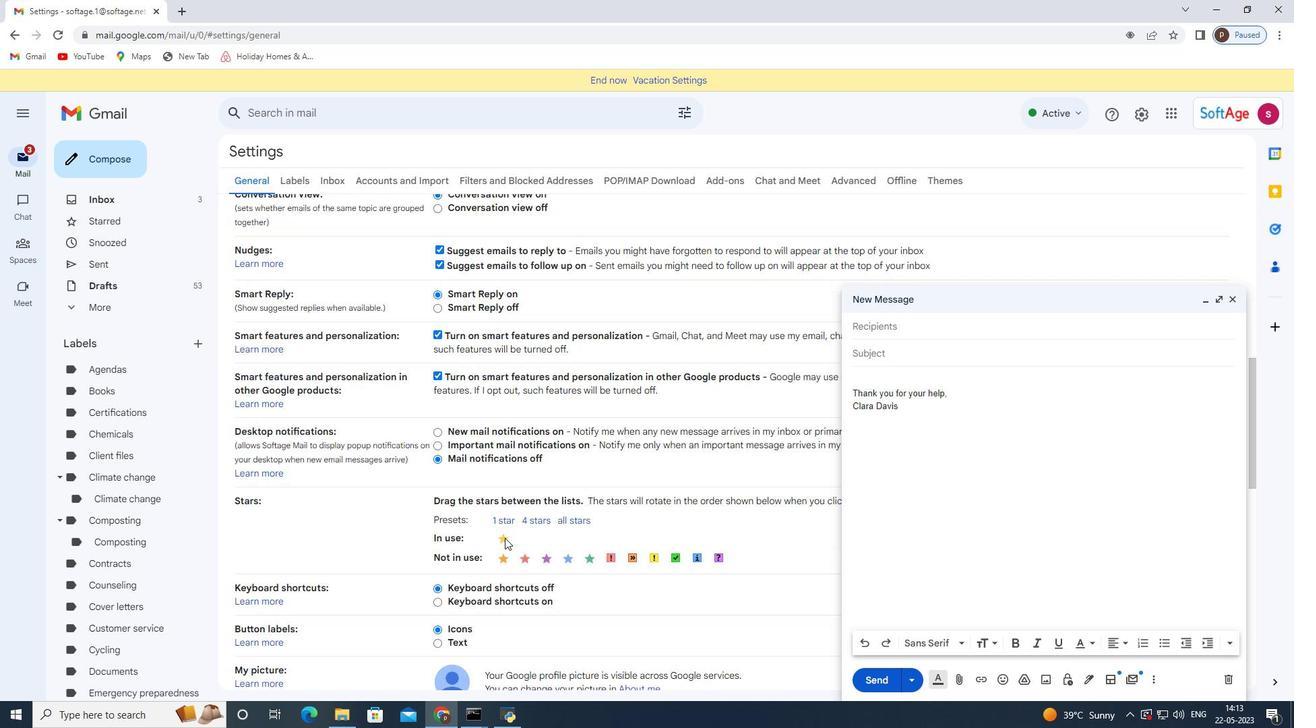 
Action: Mouse scrolled (507, 534) with delta (0, 0)
Screenshot: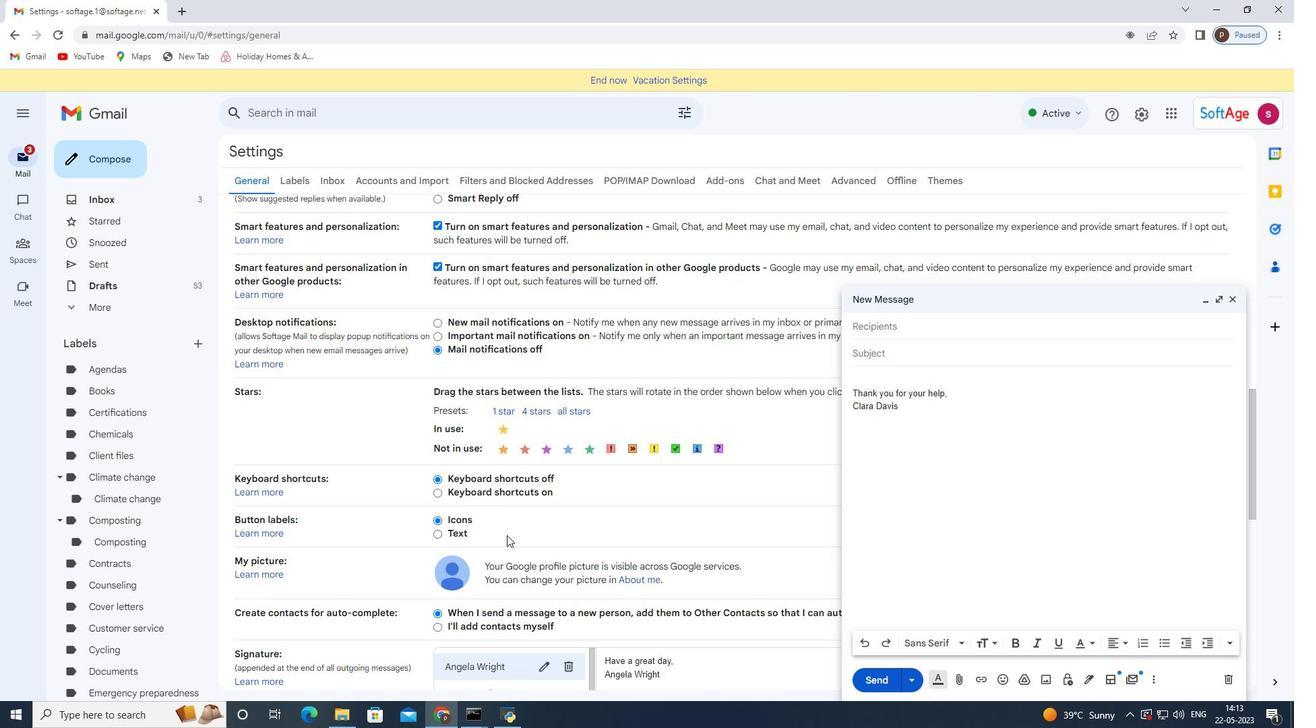 
Action: Mouse scrolled (507, 534) with delta (0, 0)
Screenshot: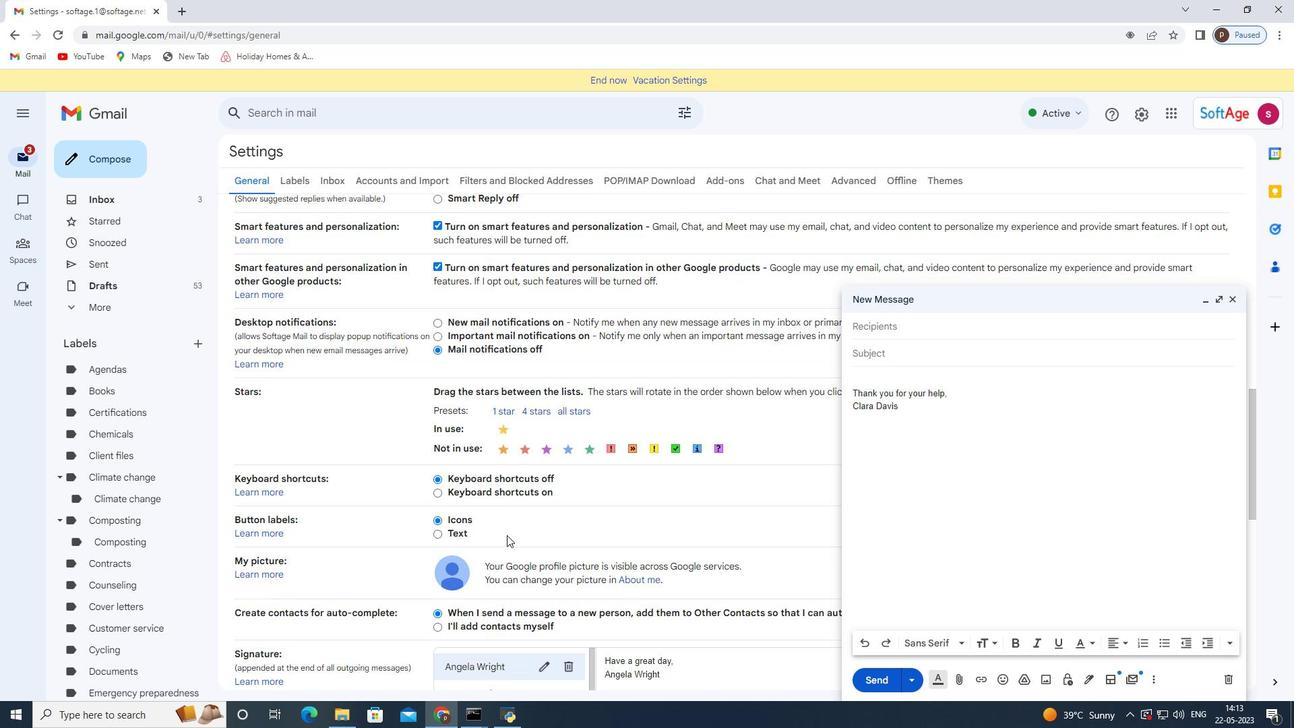 
Action: Mouse scrolled (507, 534) with delta (0, 0)
Screenshot: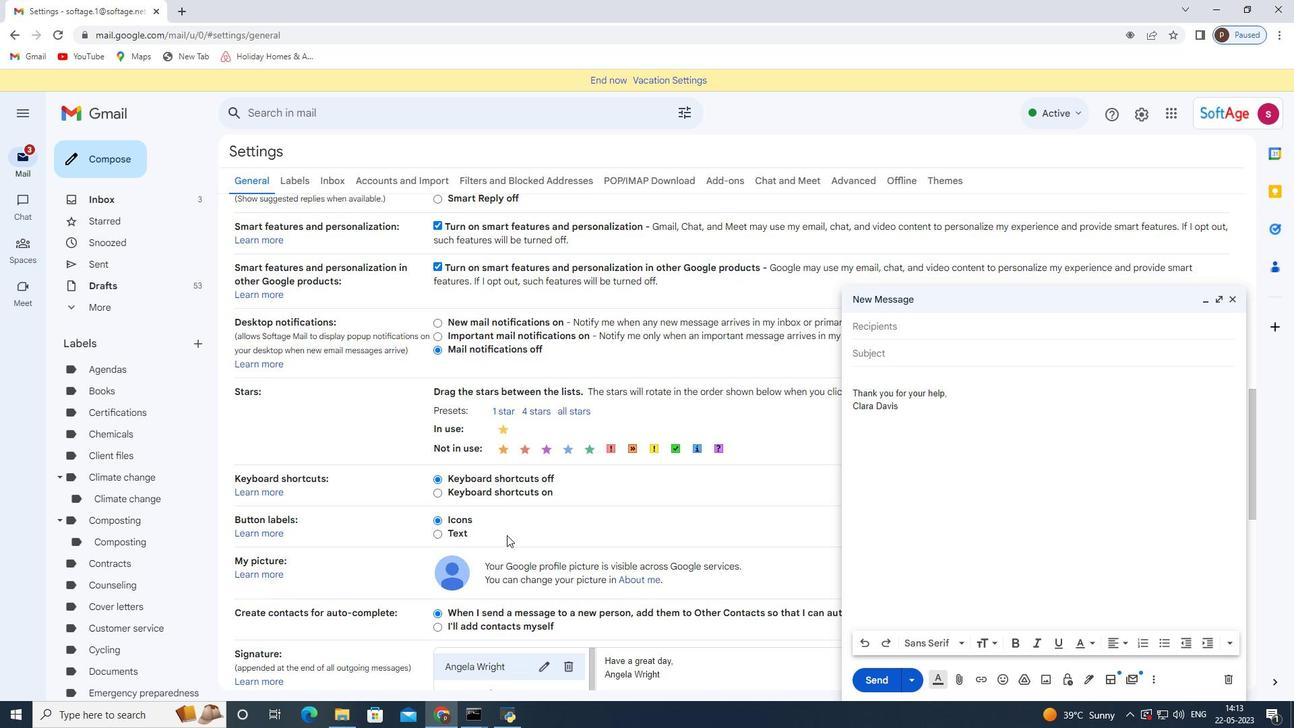 
Action: Mouse scrolled (507, 534) with delta (0, 0)
Screenshot: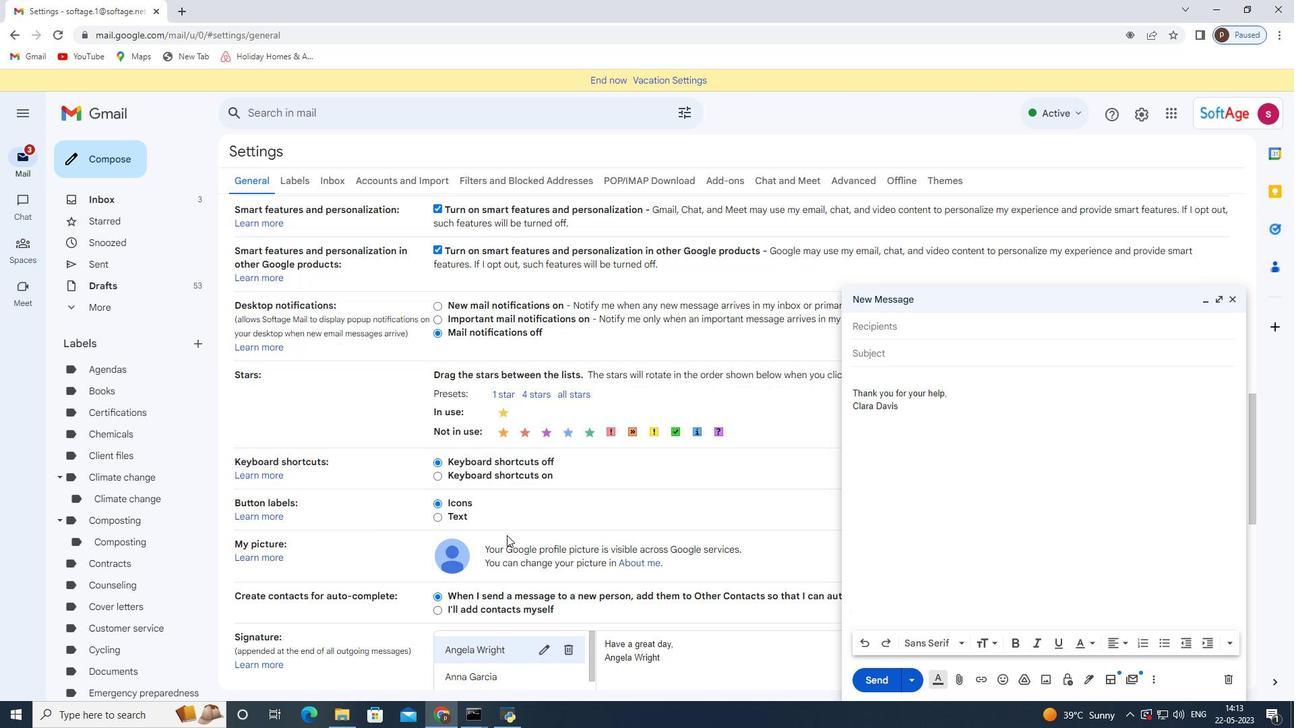 
Action: Mouse moved to (573, 397)
Screenshot: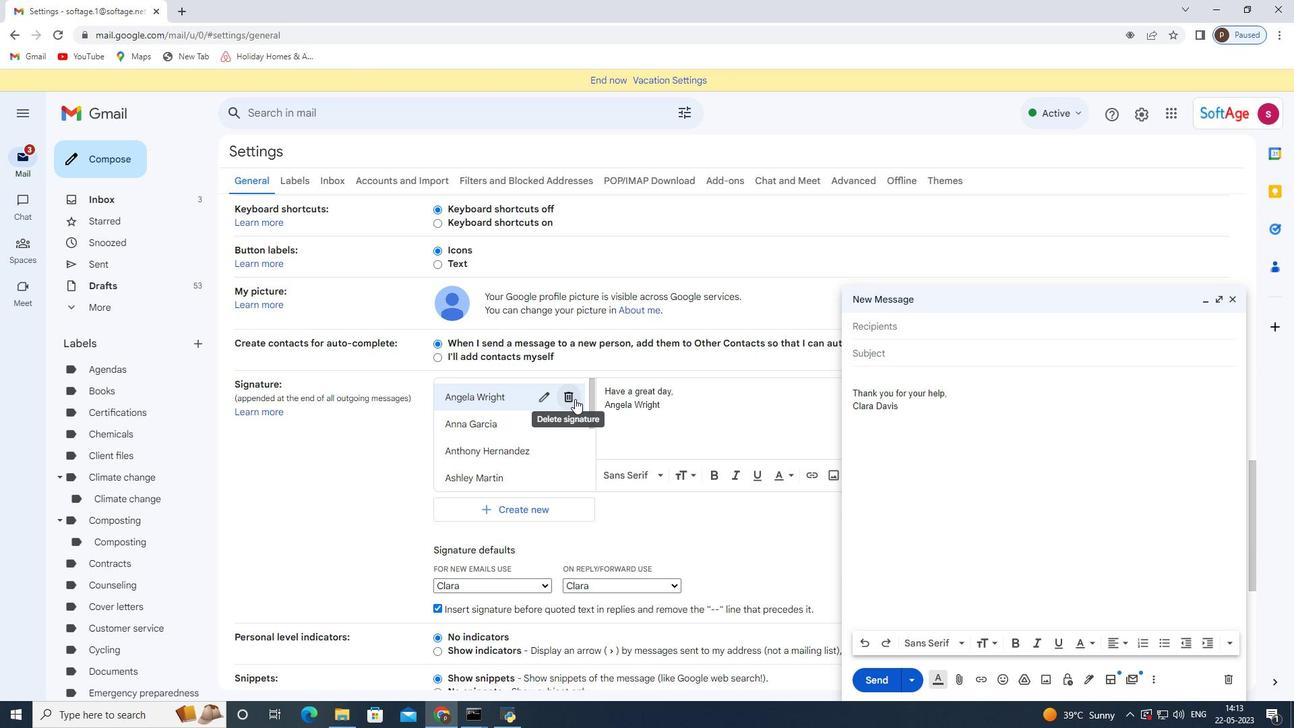 
Action: Mouse pressed left at (573, 397)
Screenshot: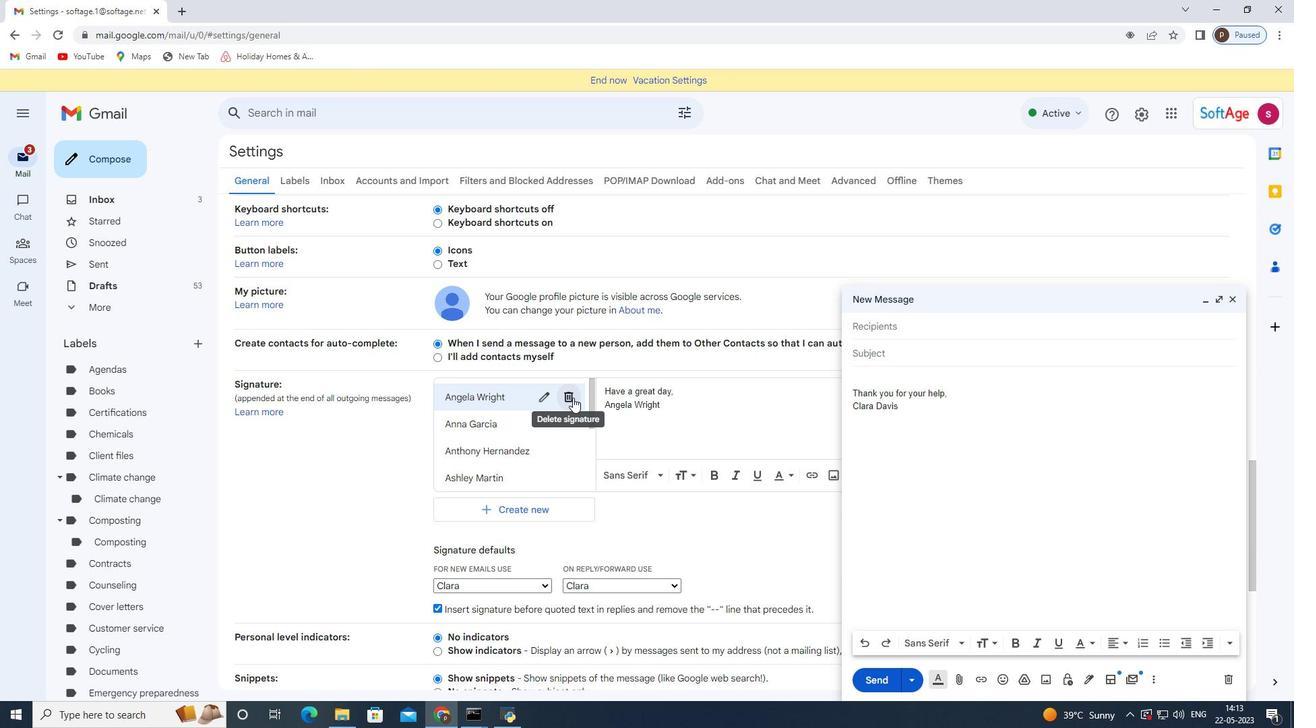 
Action: Mouse pressed left at (573, 397)
Screenshot: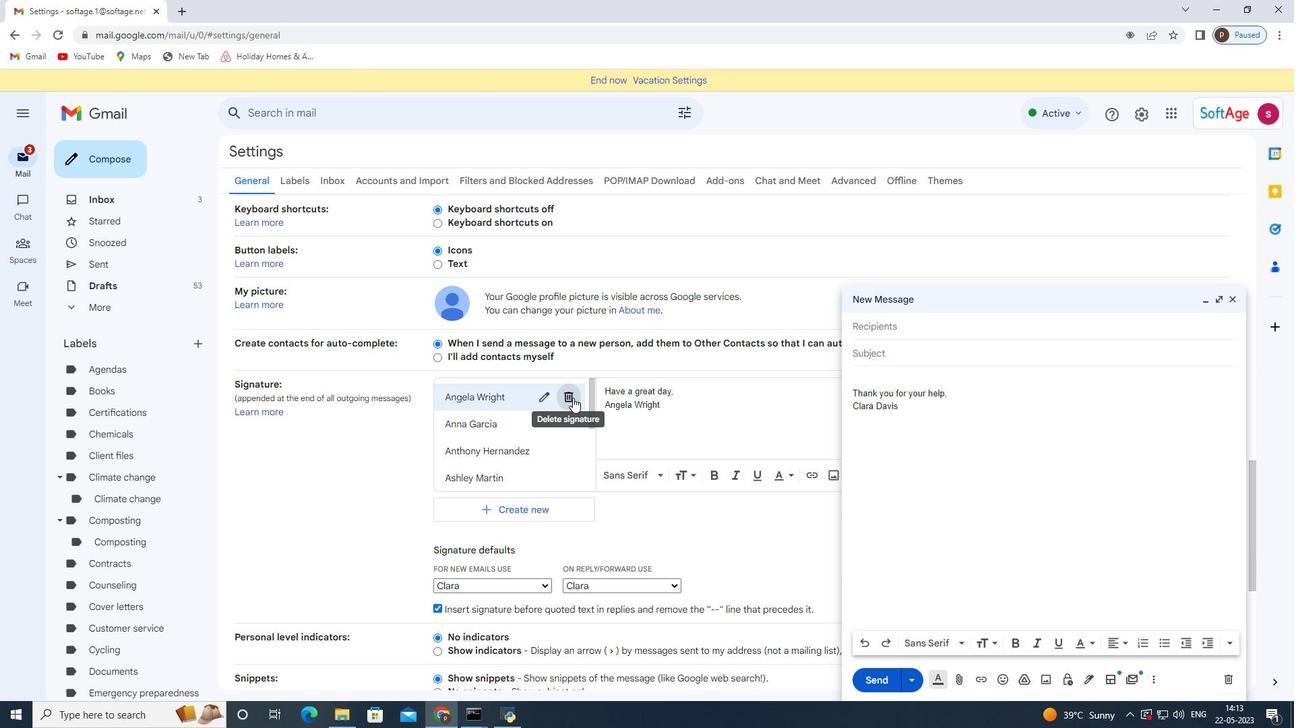 
Action: Mouse moved to (776, 409)
Screenshot: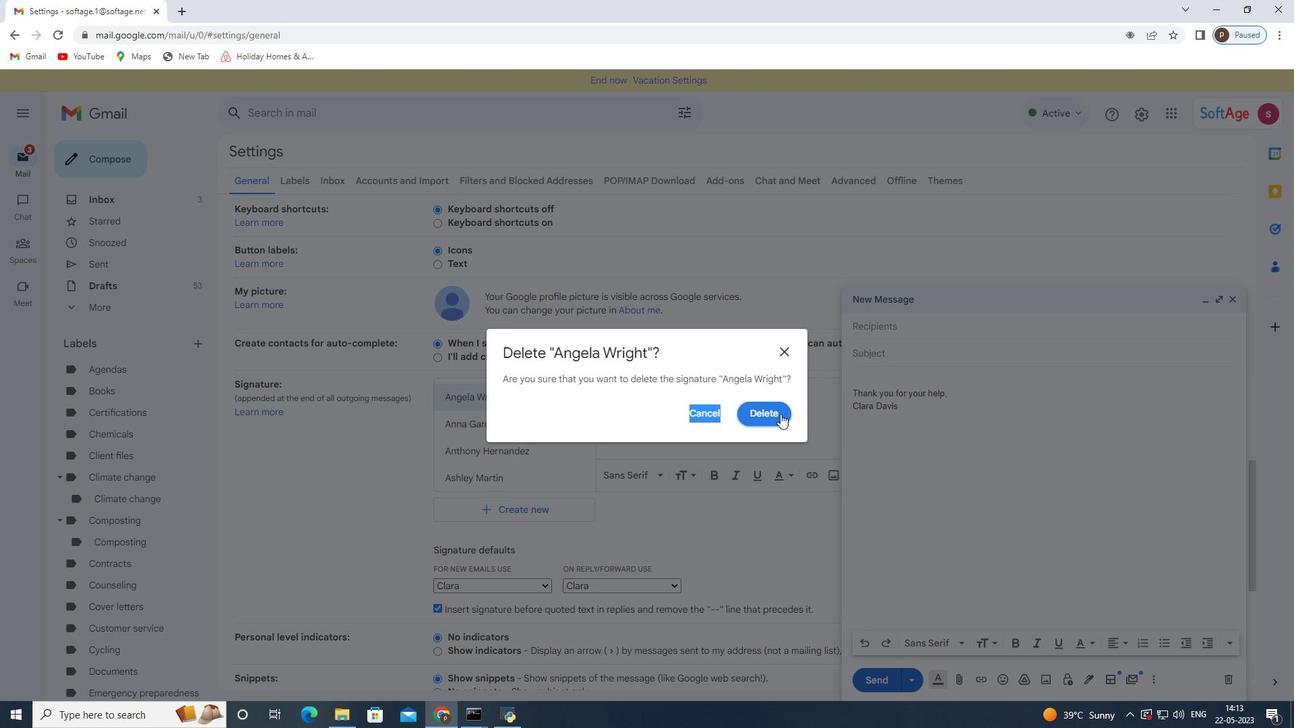 
Action: Mouse pressed left at (776, 409)
Screenshot: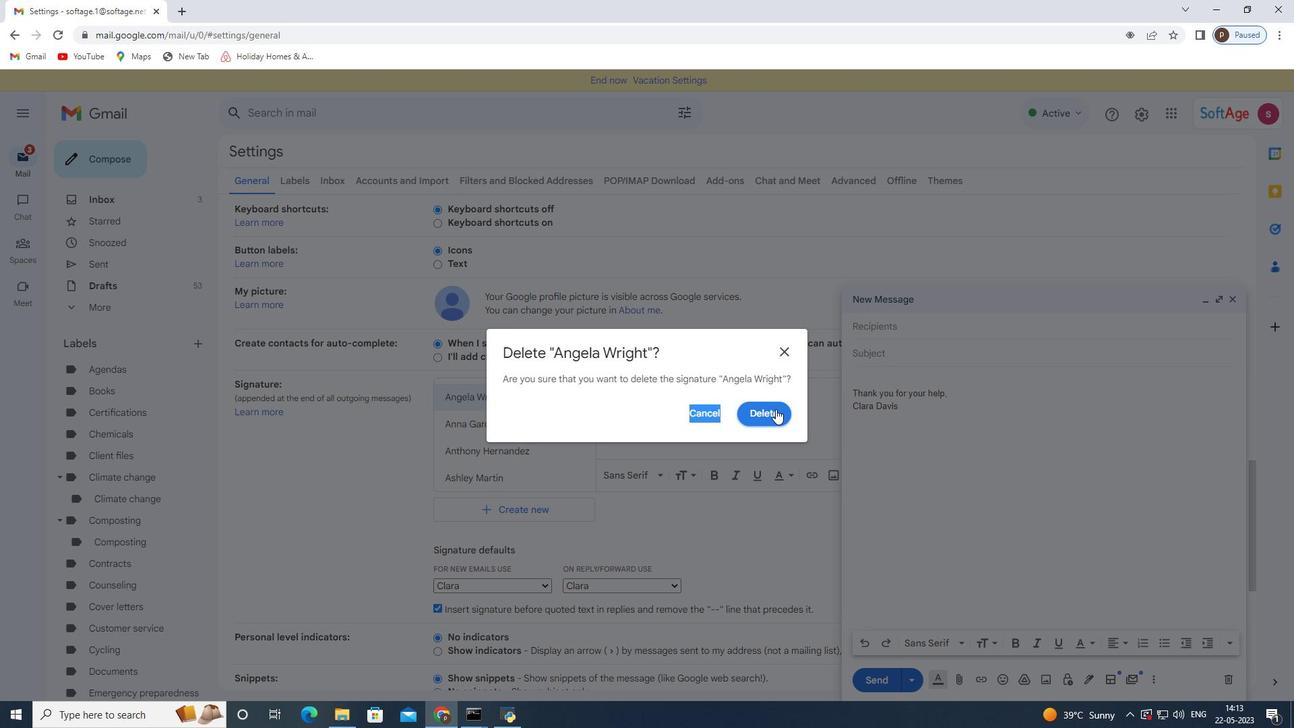 
Action: Mouse pressed left at (776, 409)
Screenshot: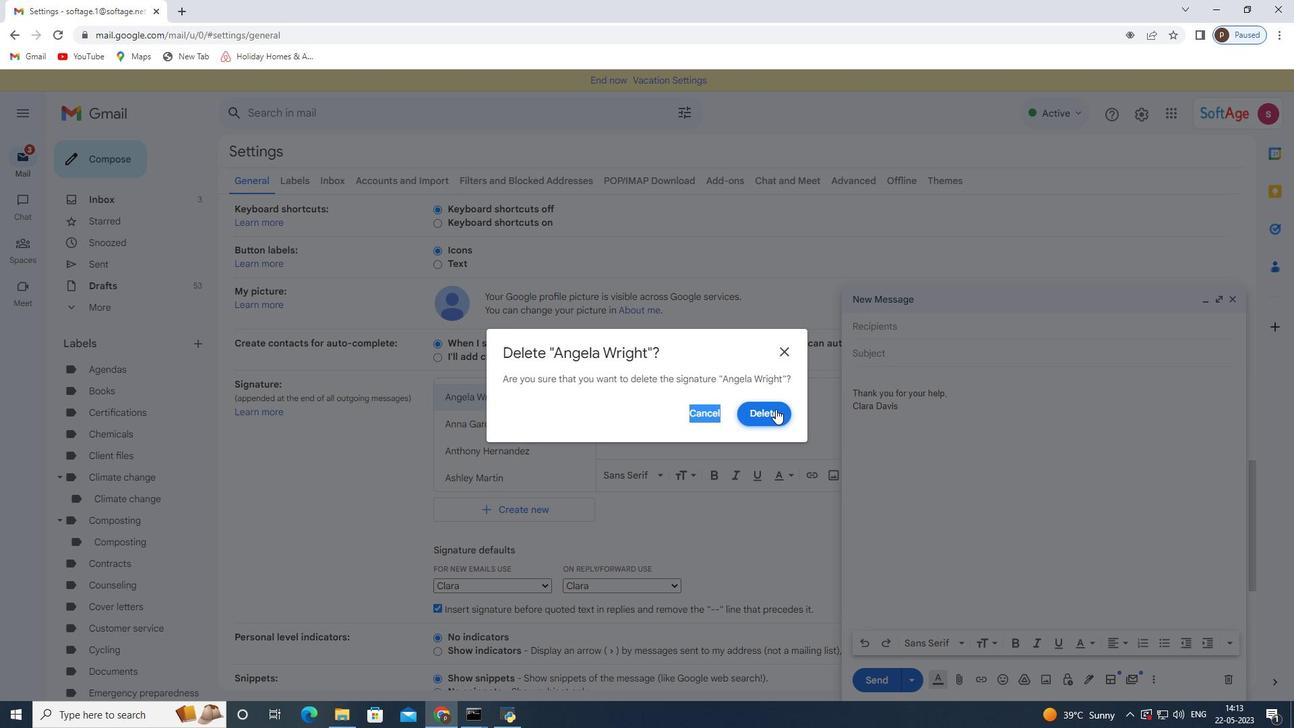 
Action: Mouse moved to (568, 399)
Screenshot: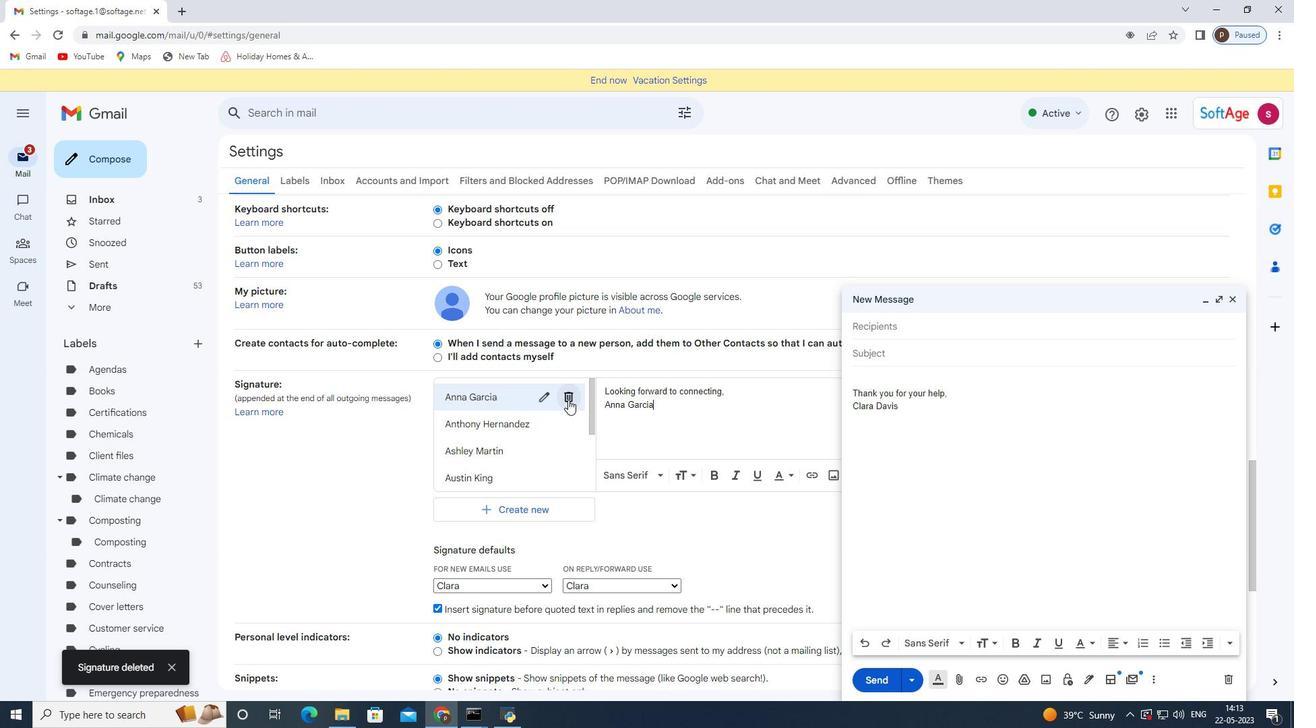 
Action: Mouse pressed left at (568, 399)
Screenshot: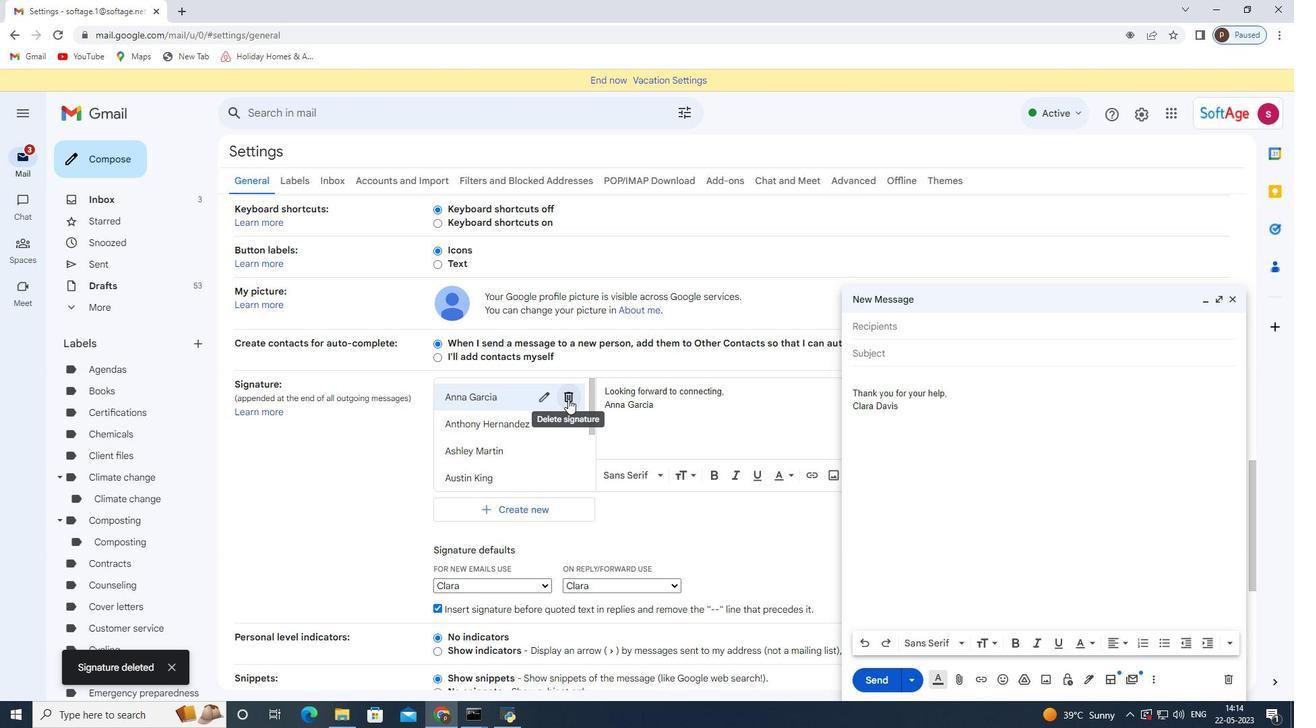 
Action: Mouse moved to (778, 409)
Screenshot: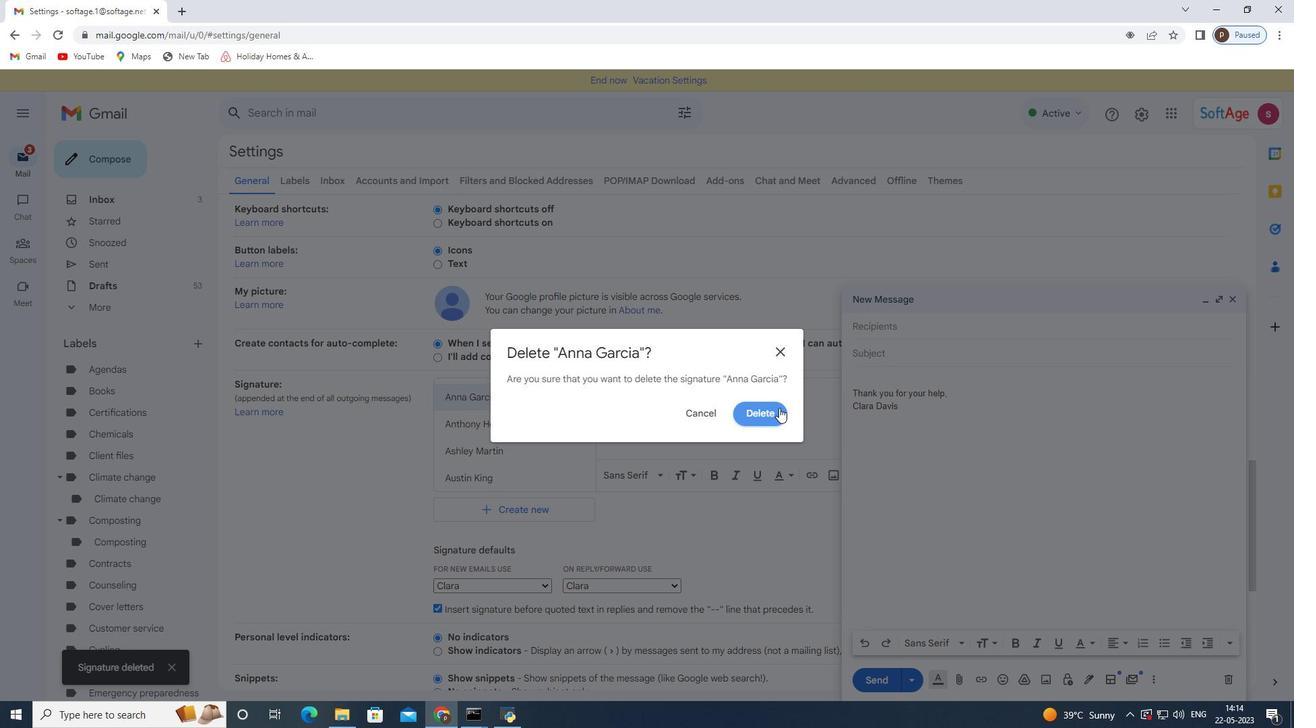 
Action: Mouse pressed left at (778, 409)
Screenshot: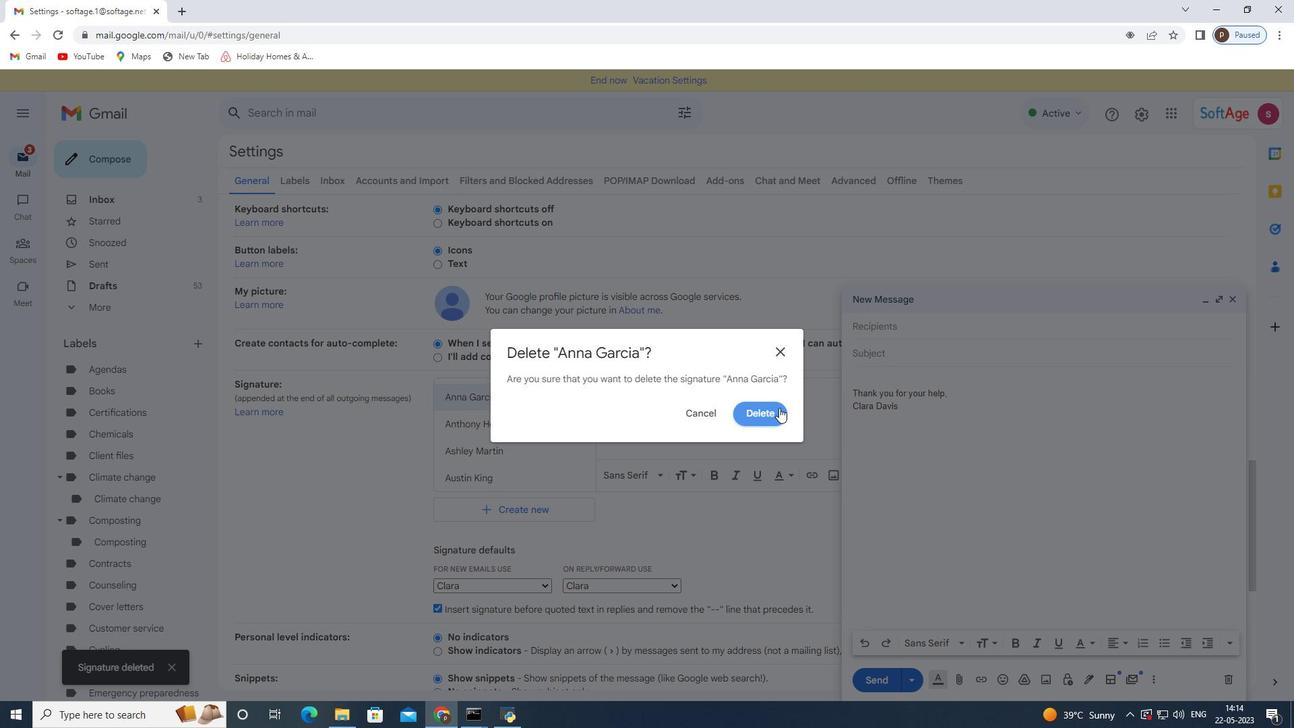 
Action: Mouse moved to (571, 398)
Screenshot: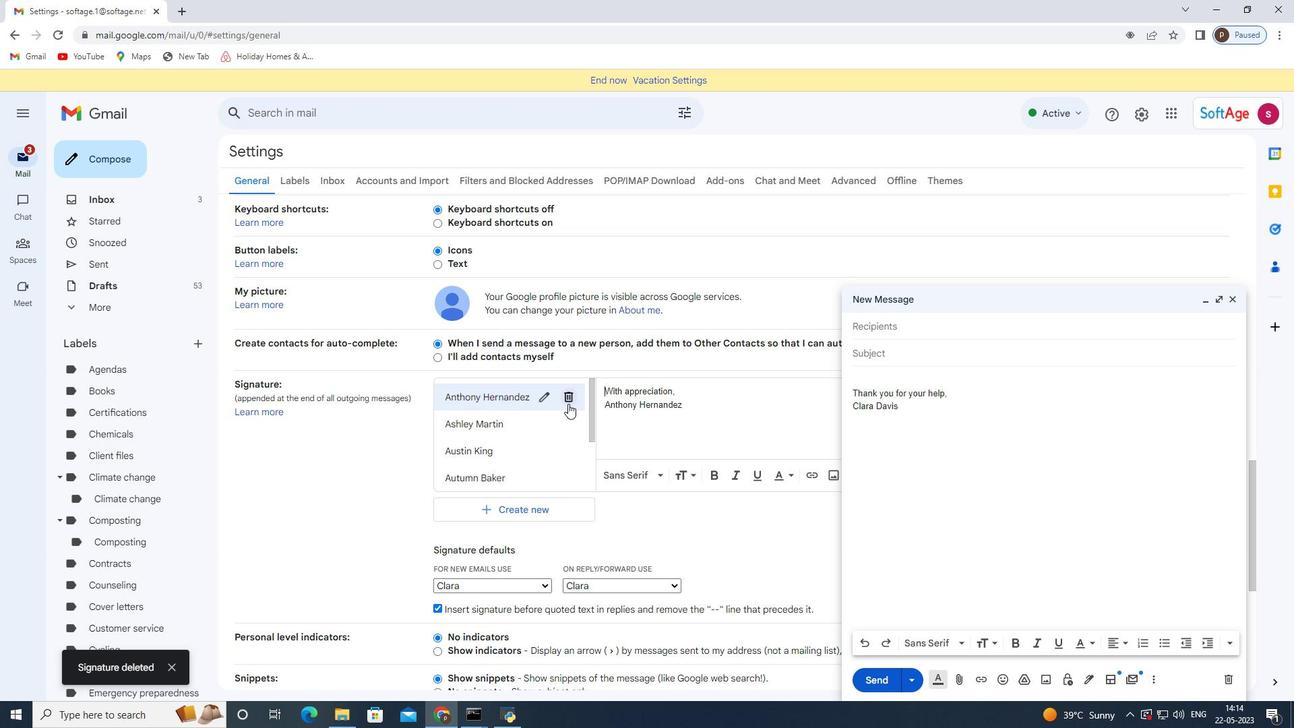 
Action: Mouse pressed left at (571, 398)
Screenshot: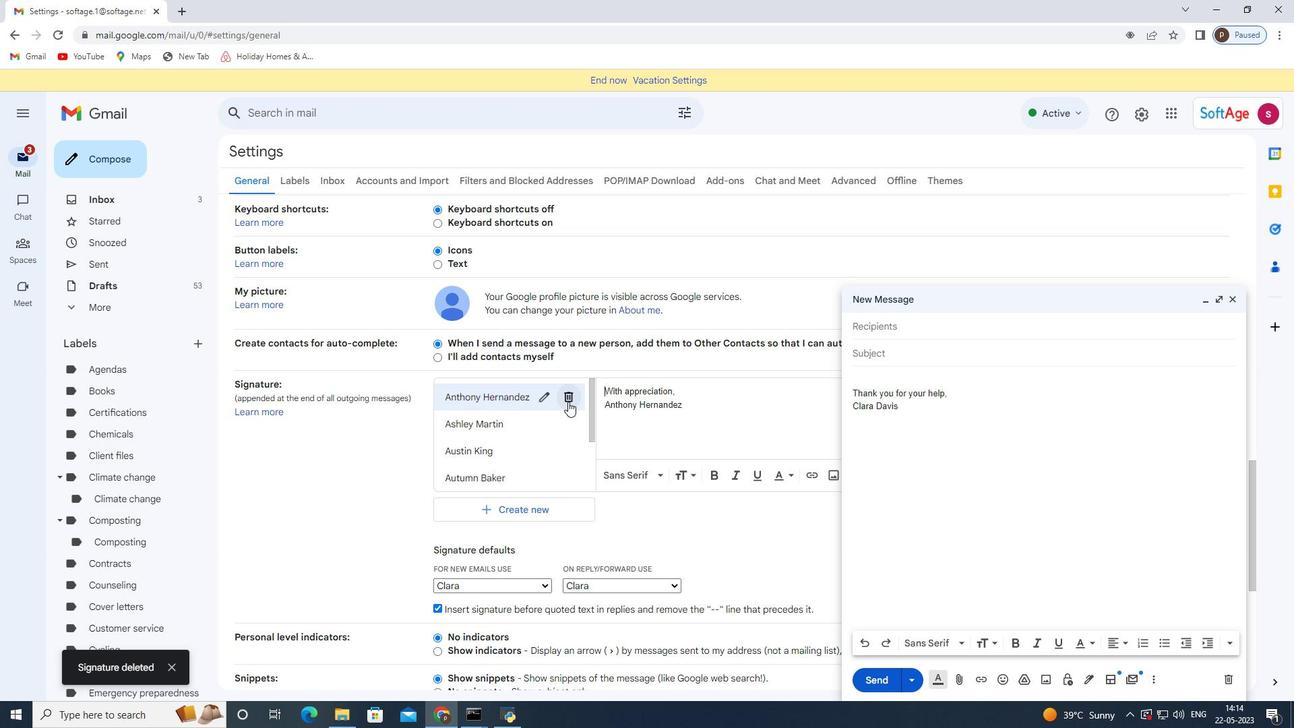 
Action: Mouse moved to (792, 418)
Screenshot: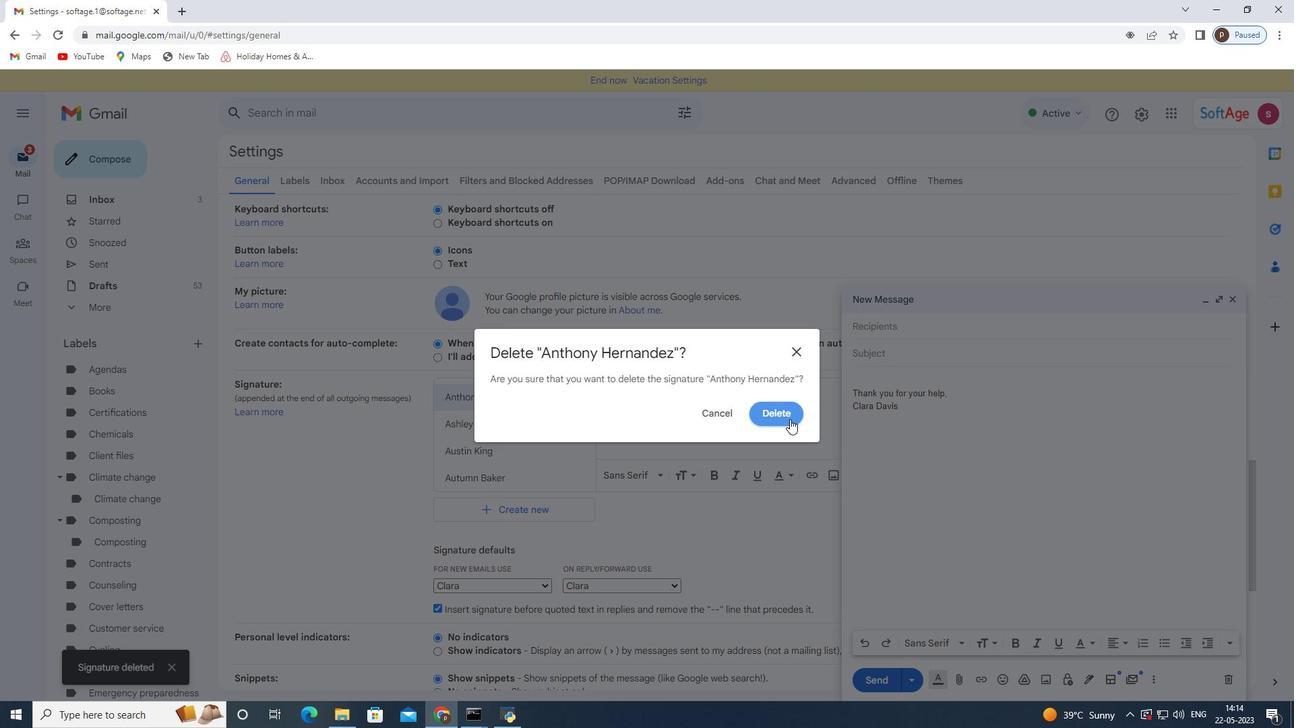 
Action: Mouse pressed left at (792, 418)
Screenshot: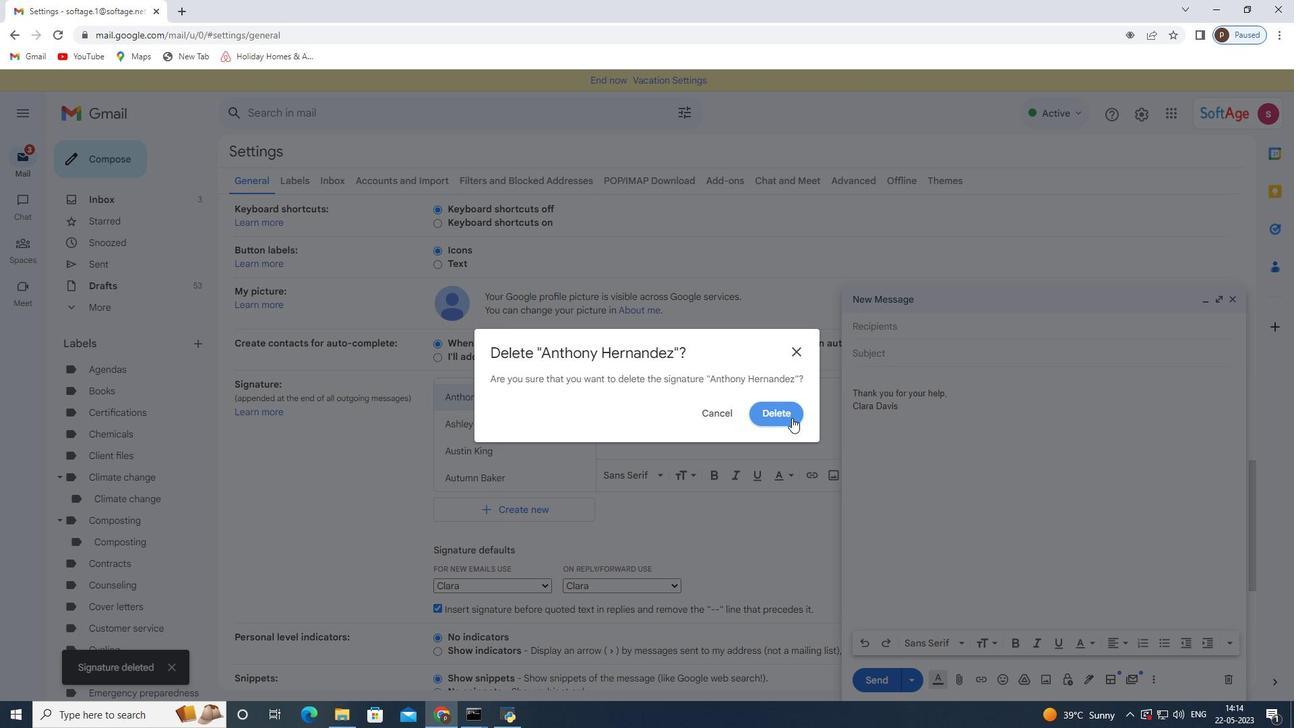 
Action: Mouse moved to (574, 406)
Screenshot: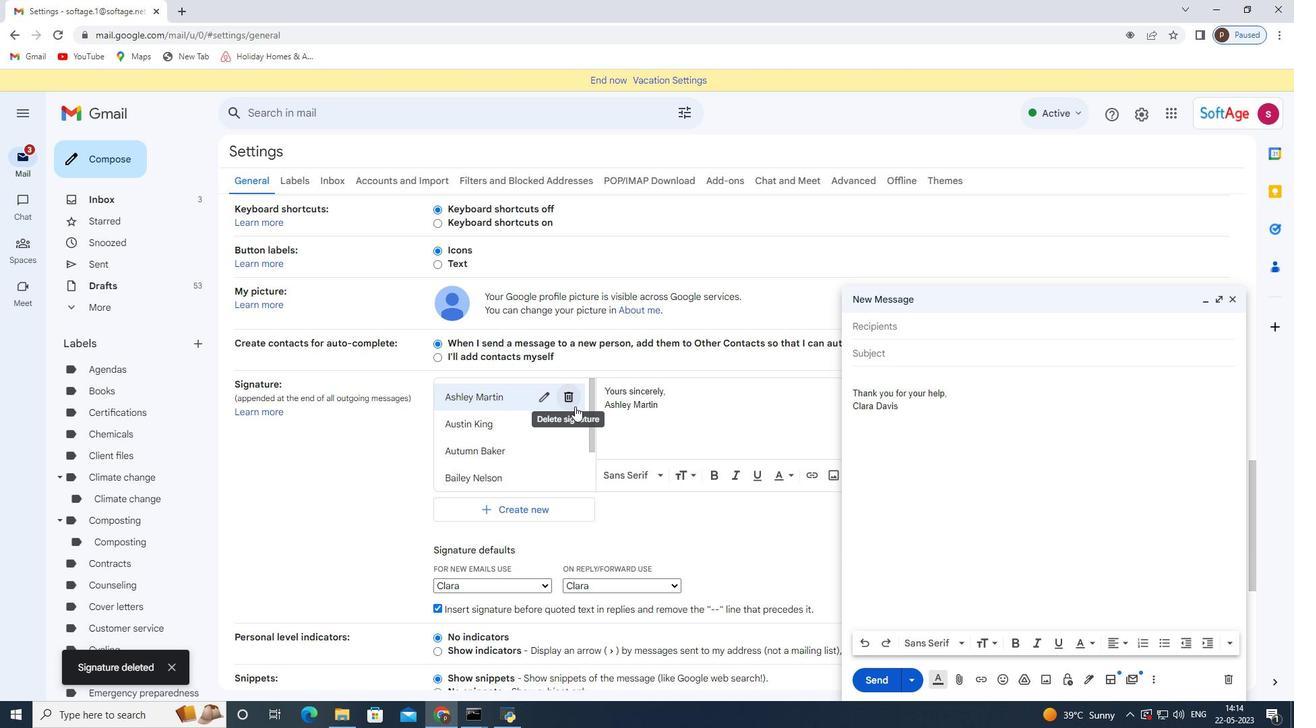 
Action: Mouse pressed left at (574, 406)
Screenshot: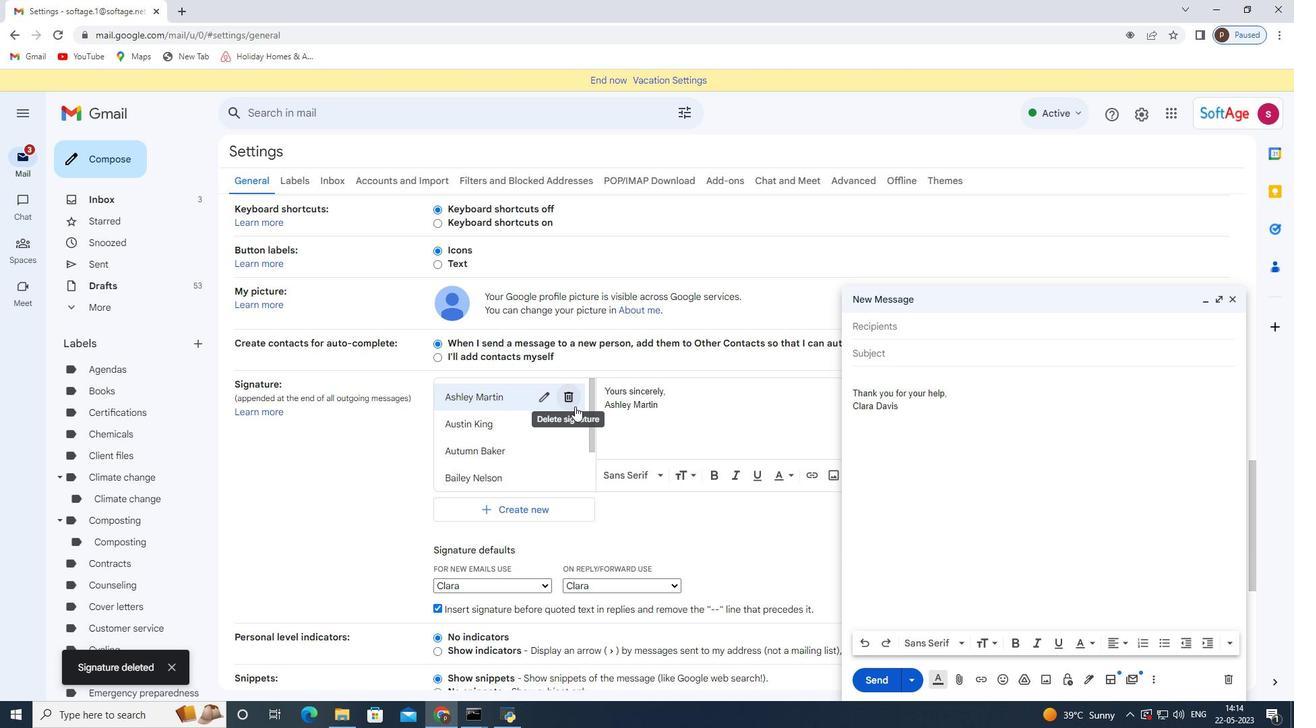 
Action: Mouse moved to (757, 420)
Screenshot: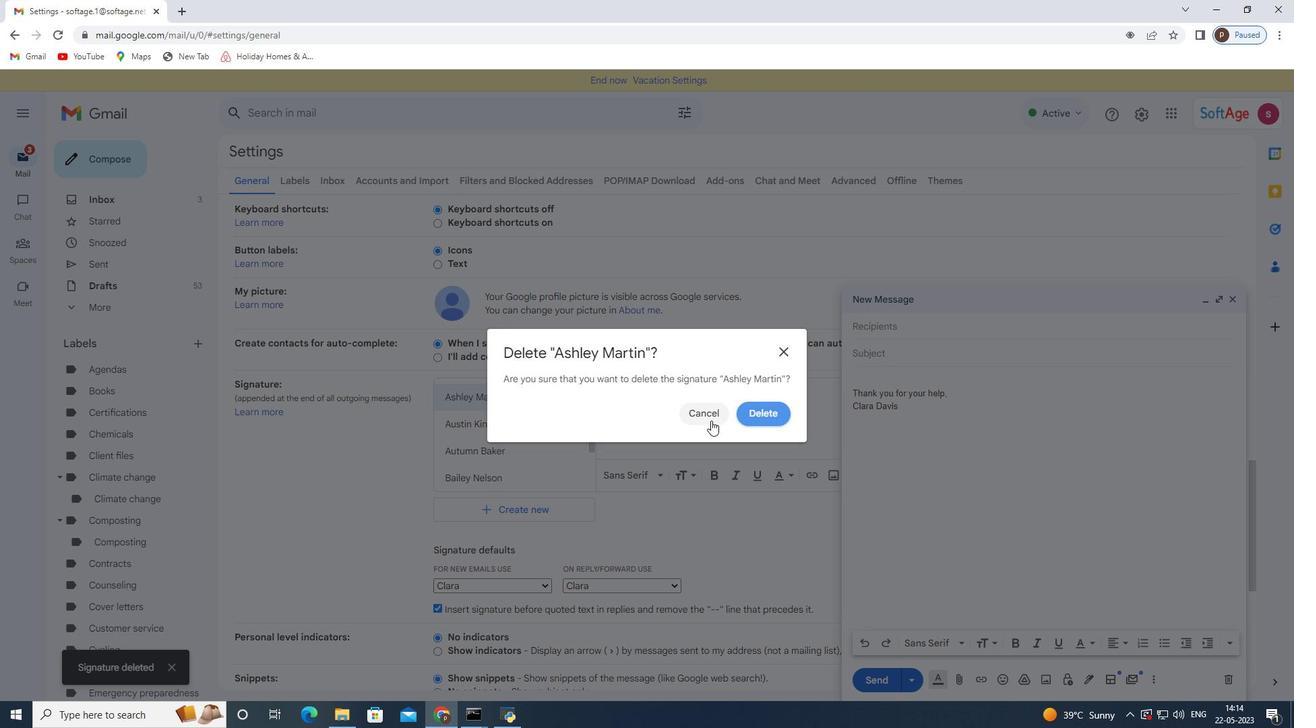 
Action: Mouse pressed left at (757, 420)
Screenshot: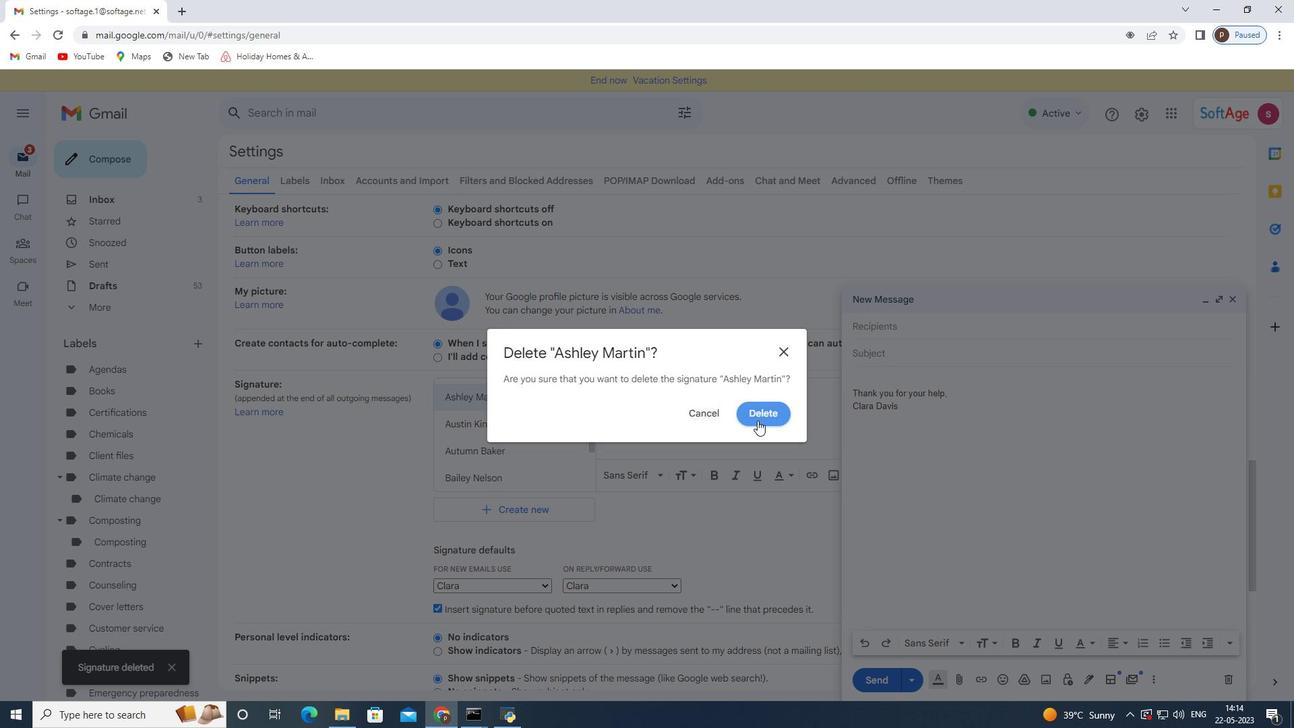 
Action: Mouse moved to (558, 395)
Screenshot: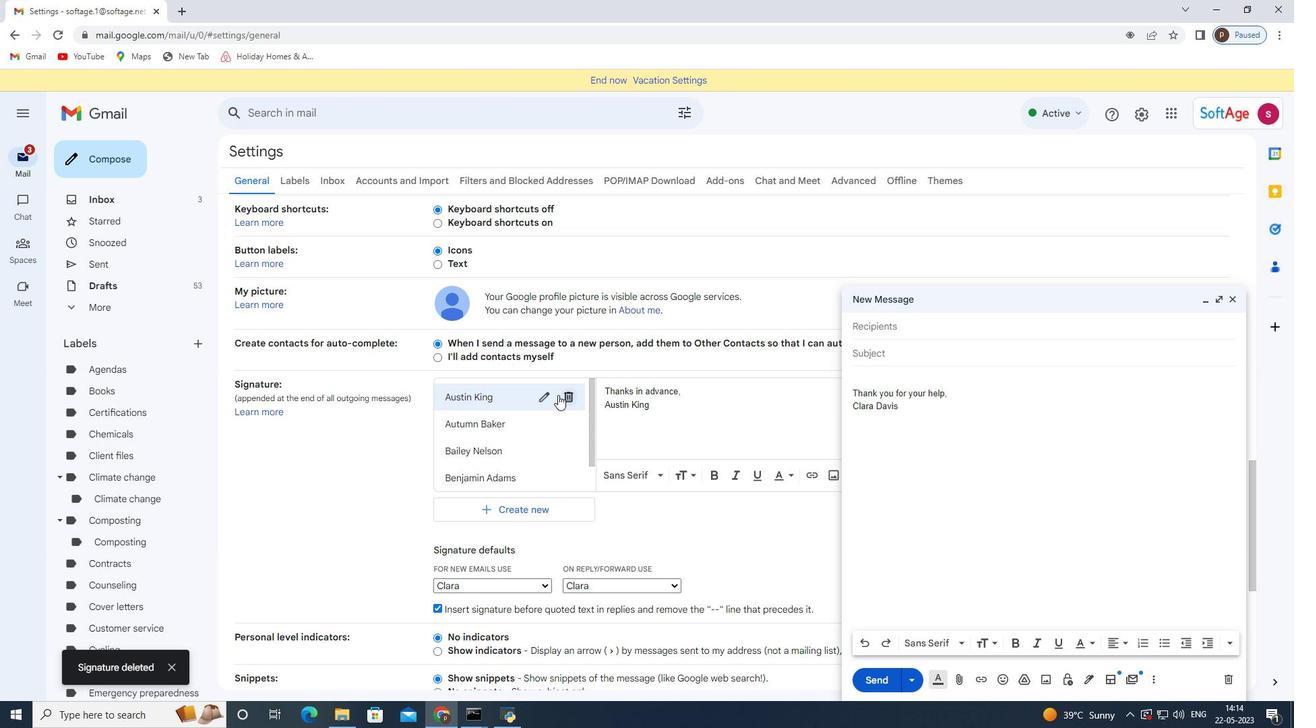 
Action: Mouse pressed left at (558, 395)
Screenshot: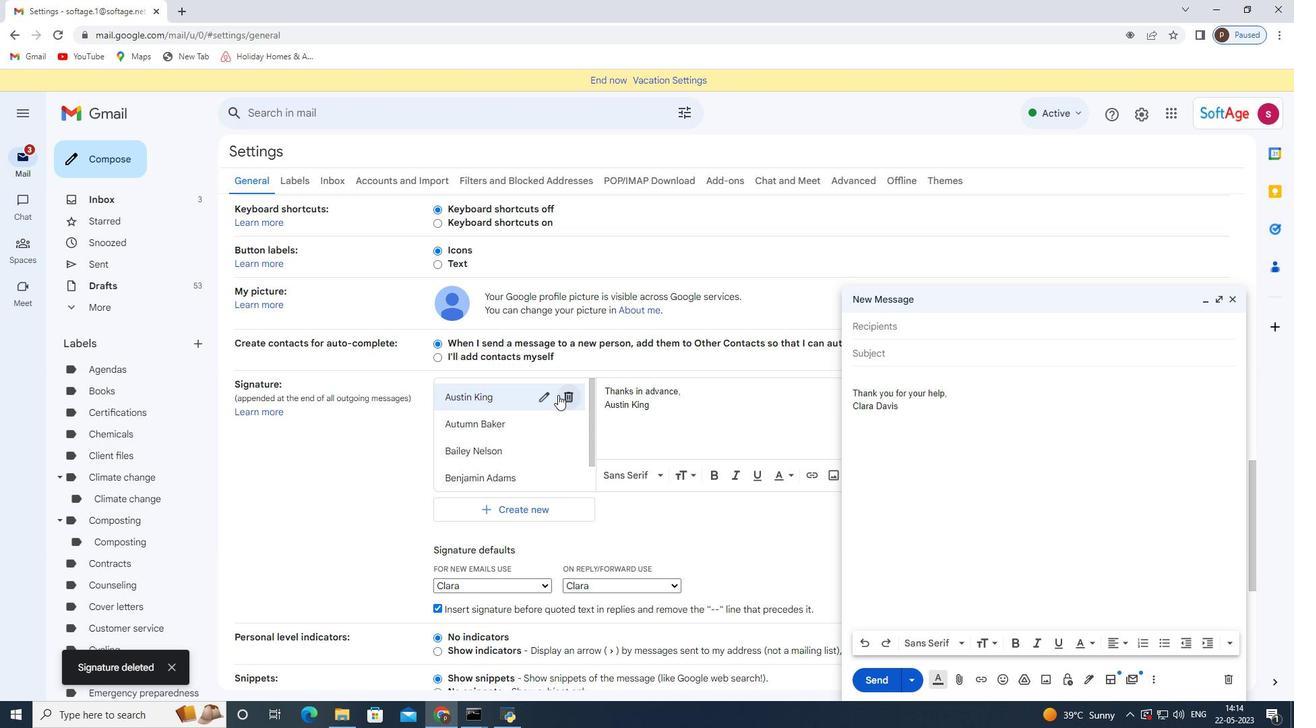 
Action: Mouse moved to (776, 417)
Screenshot: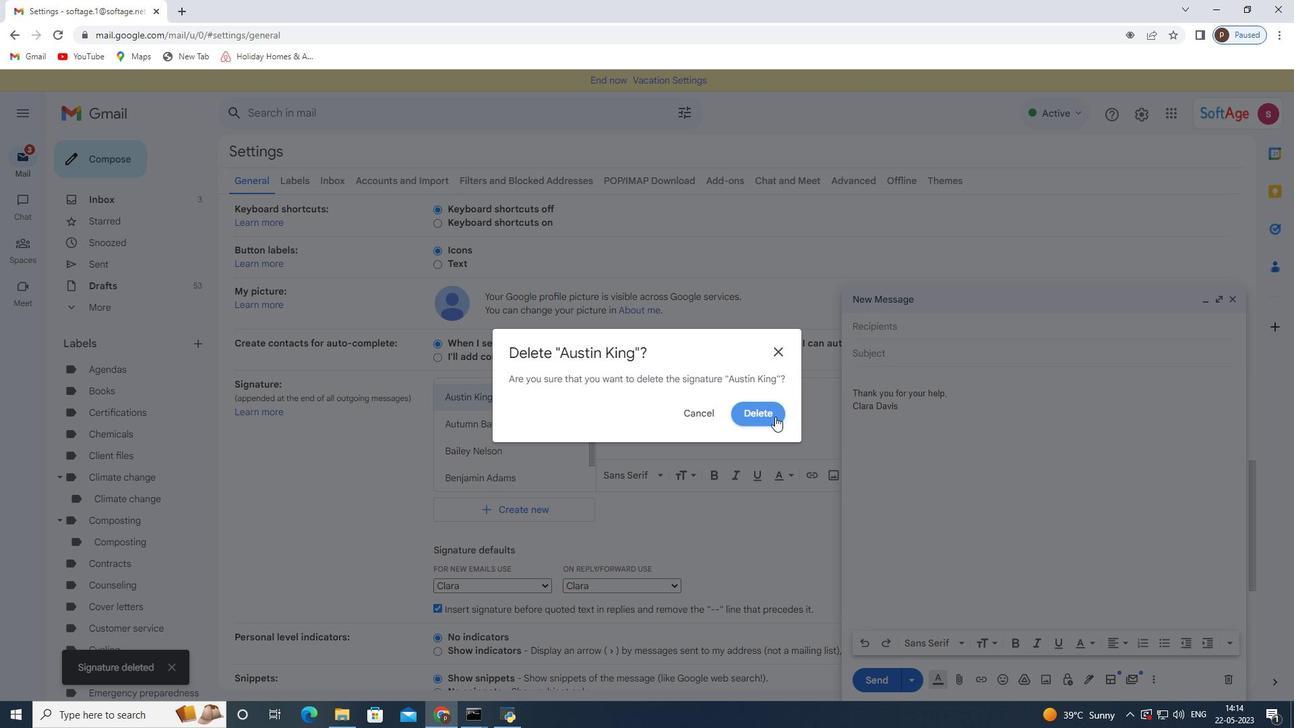 
Action: Mouse pressed left at (776, 417)
Screenshot: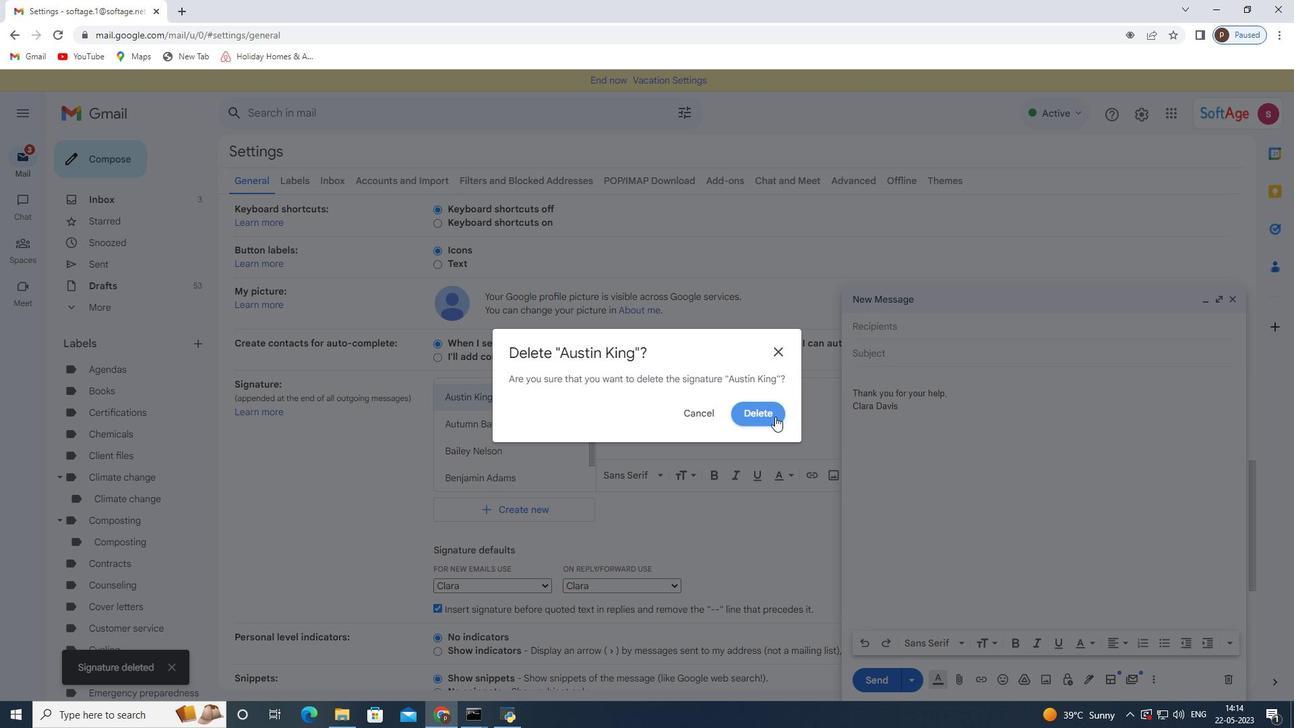 
Action: Mouse moved to (574, 405)
Screenshot: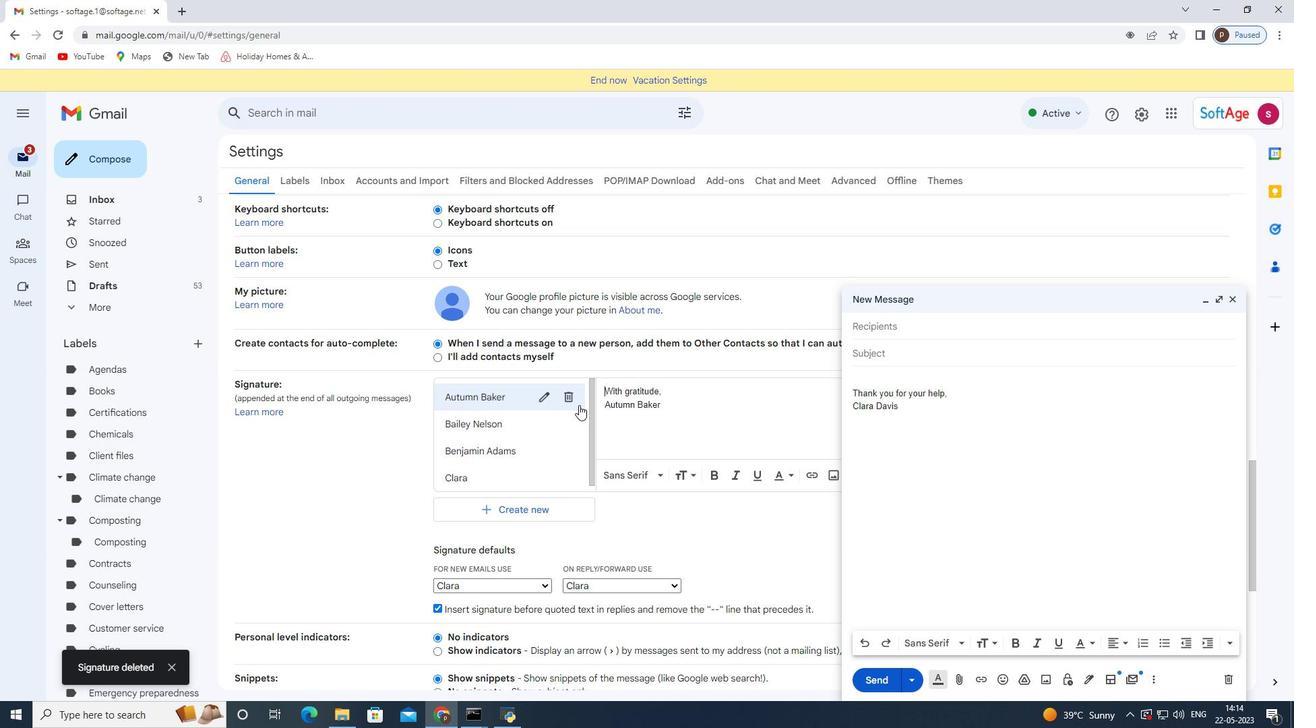 
Action: Mouse pressed left at (574, 405)
Screenshot: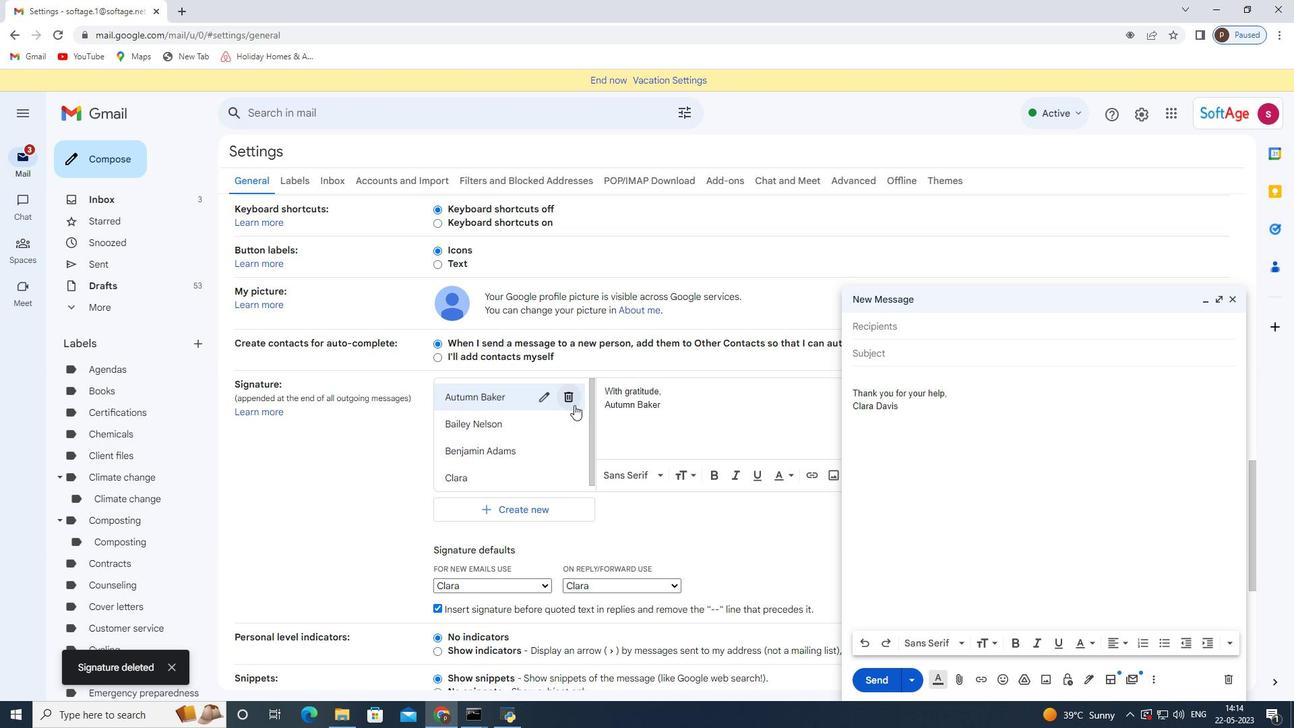 
Action: Mouse moved to (765, 421)
Screenshot: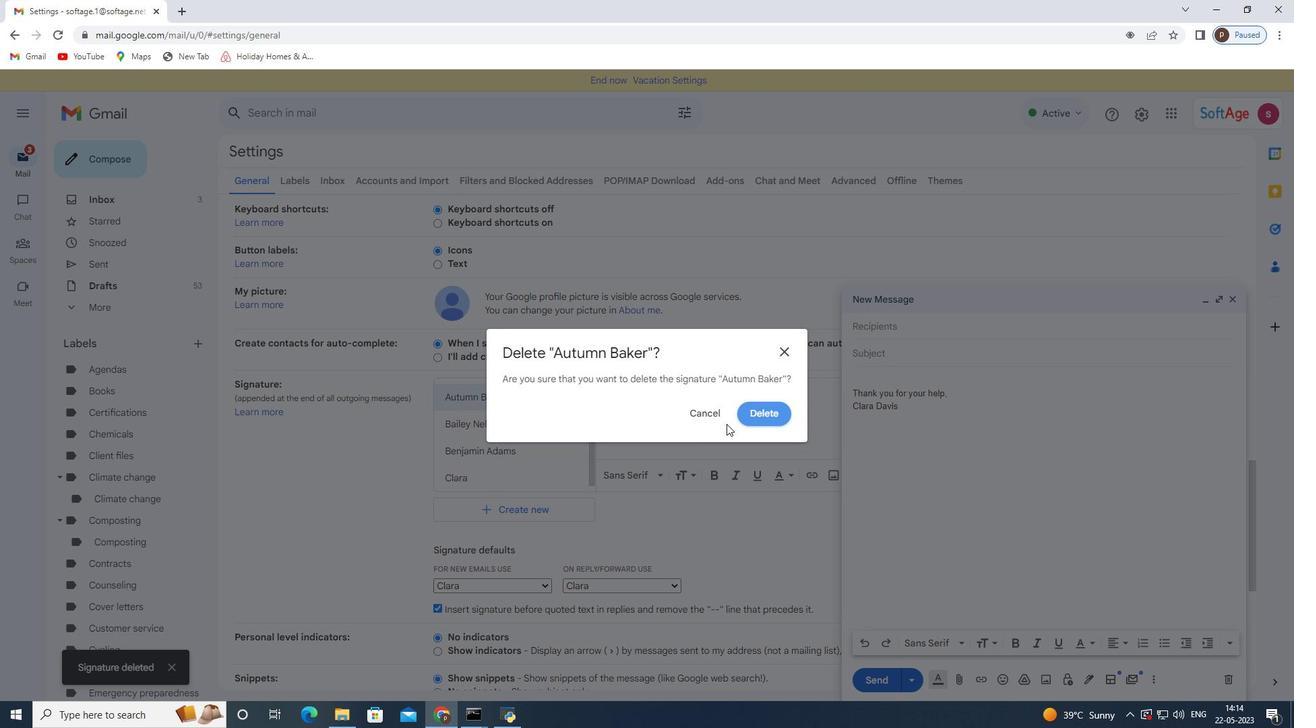 
Action: Mouse pressed left at (765, 421)
Screenshot: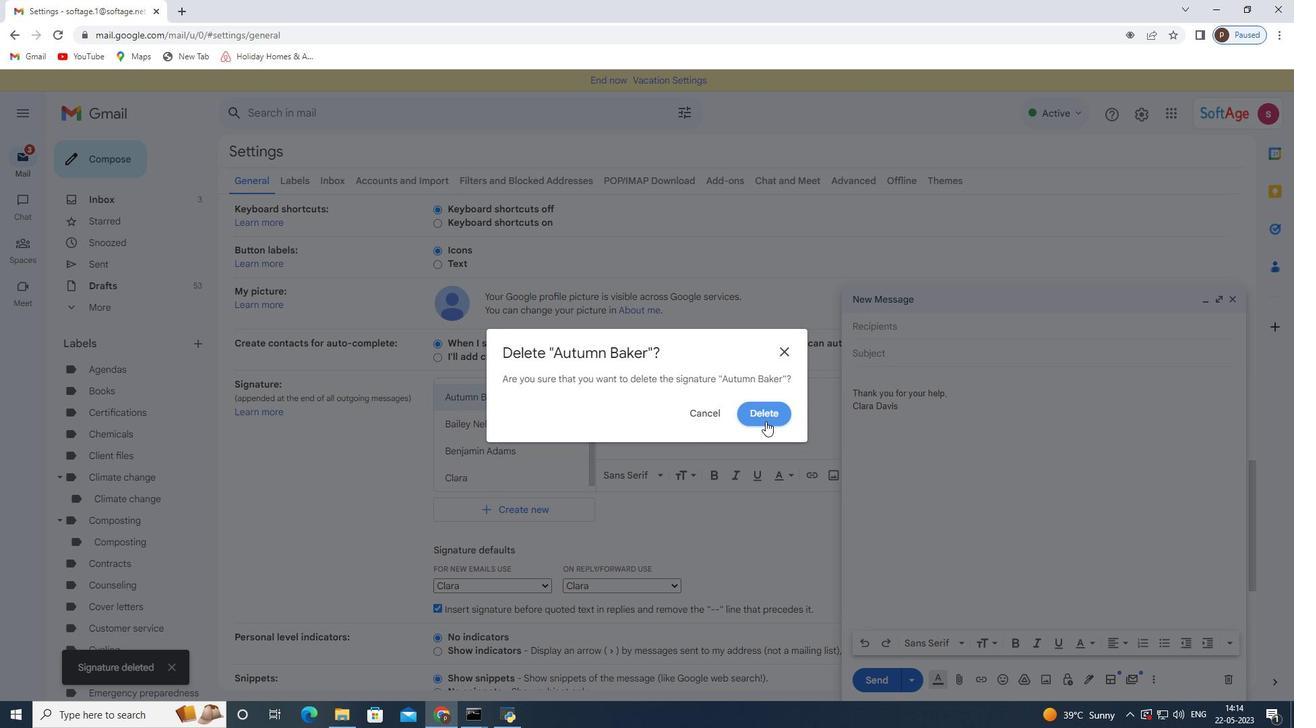 
Action: Mouse moved to (586, 397)
Screenshot: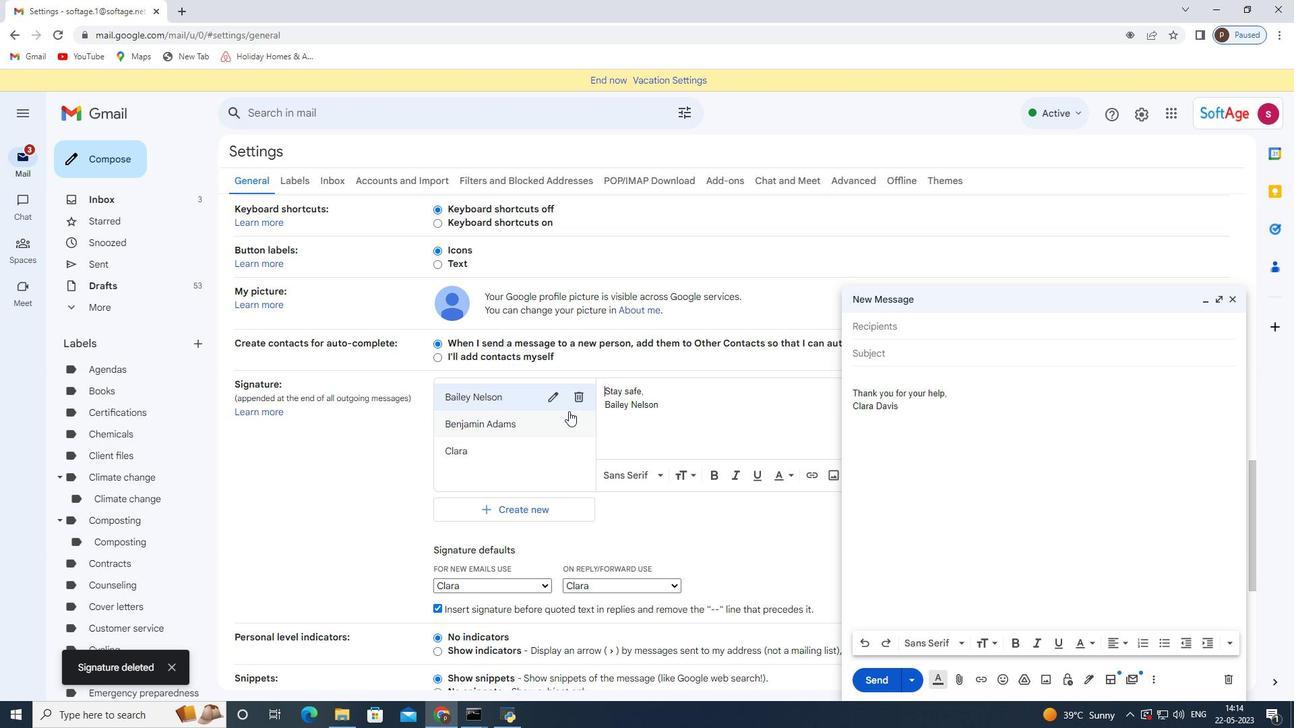 
Action: Mouse pressed left at (586, 397)
Screenshot: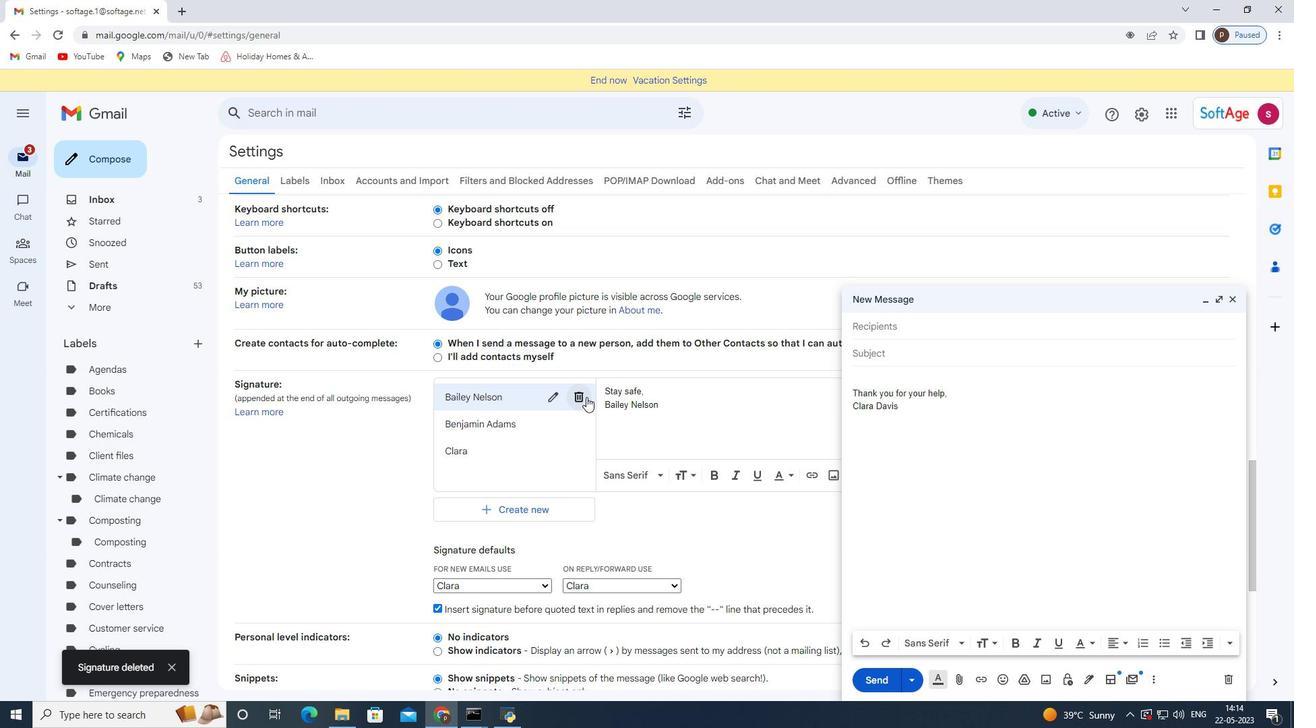 
Action: Mouse moved to (759, 411)
Screenshot: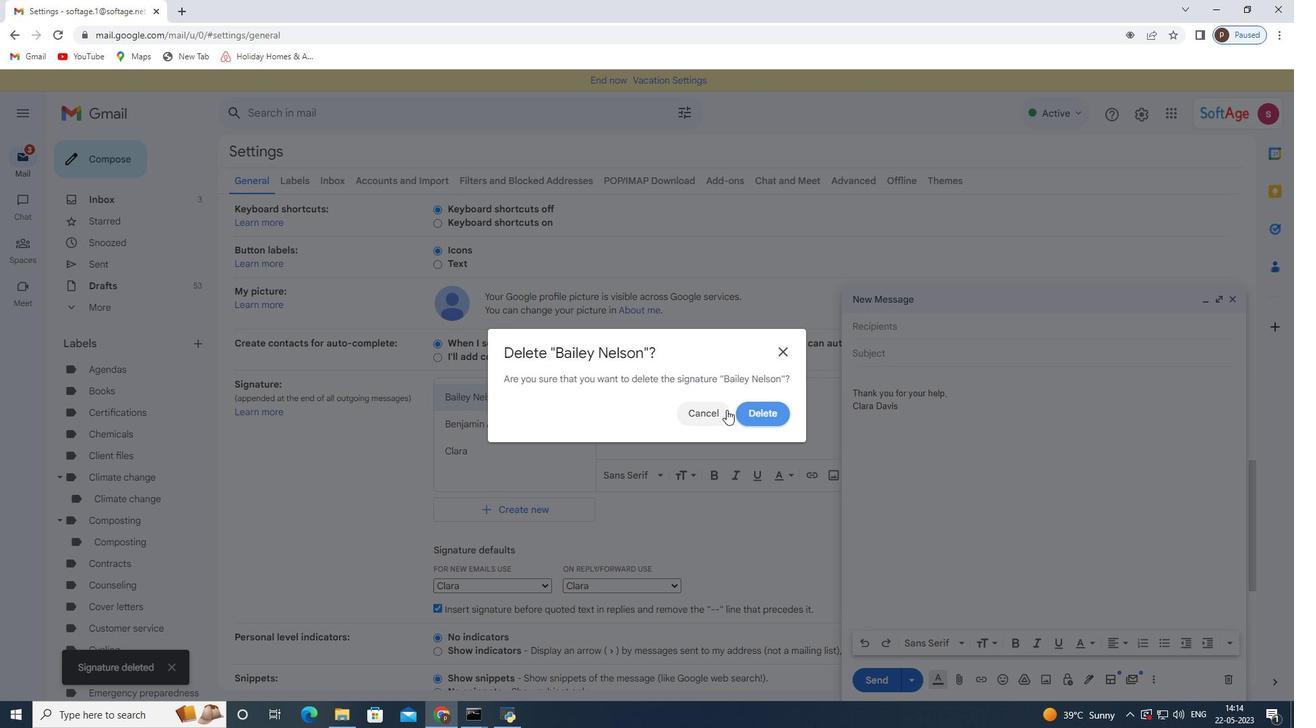 
Action: Mouse pressed left at (759, 411)
Screenshot: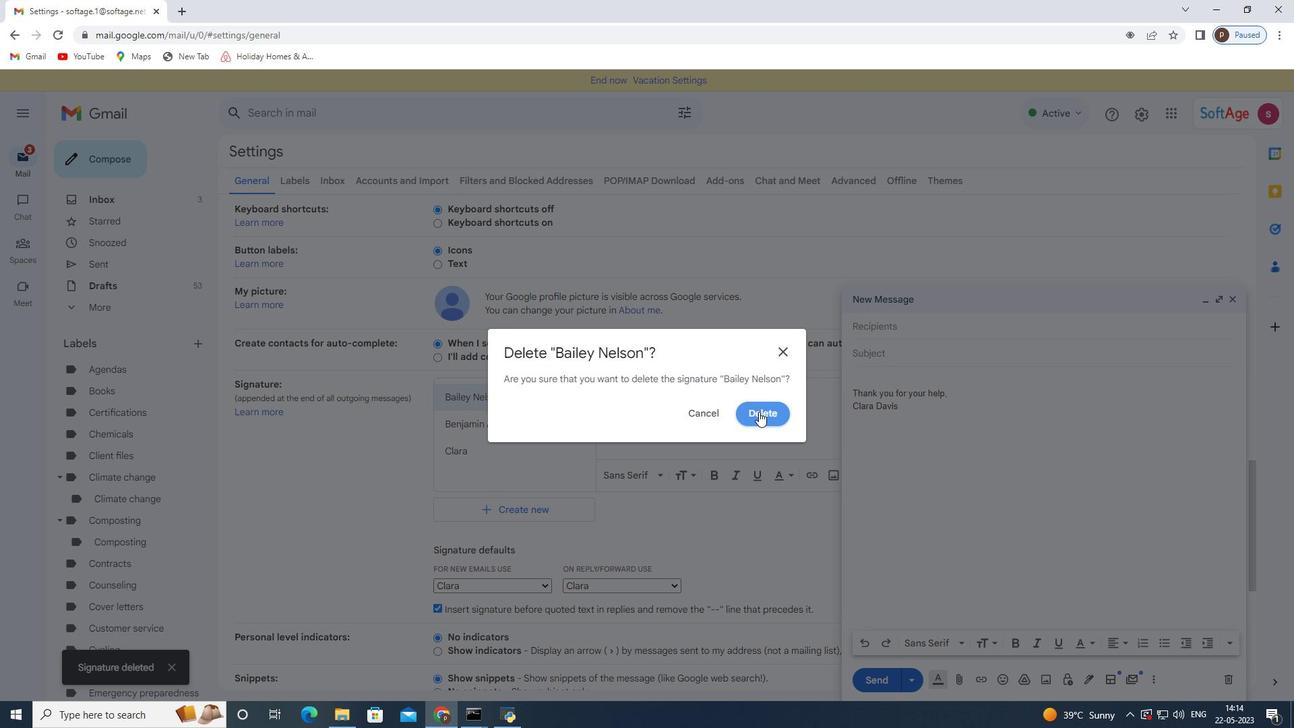 
Action: Mouse moved to (571, 395)
Screenshot: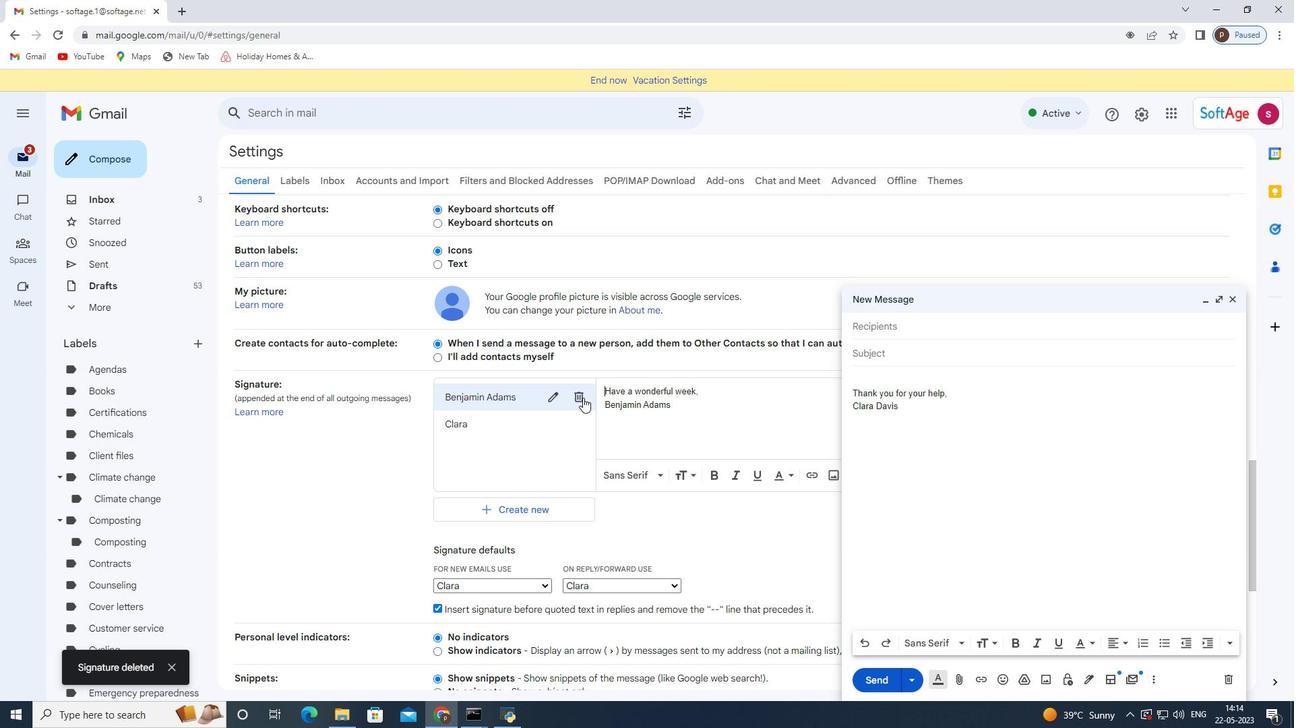 
Action: Mouse pressed left at (571, 395)
Screenshot: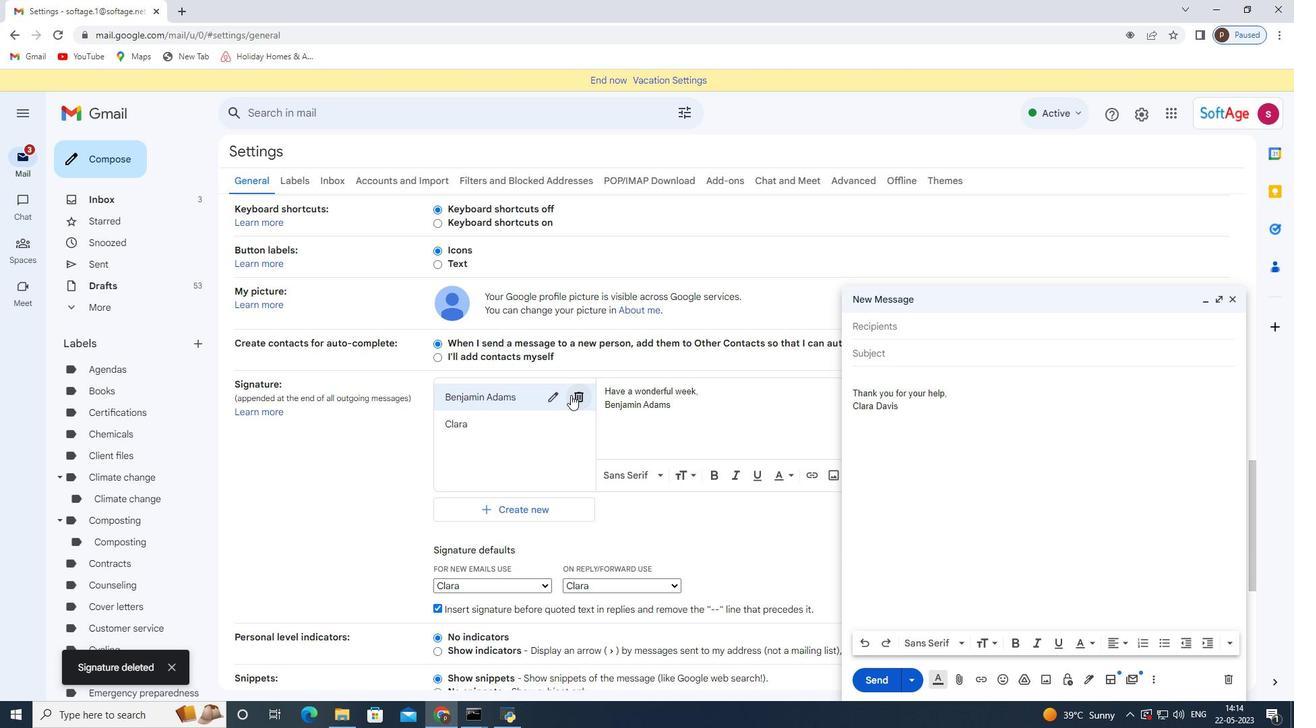 
Action: Mouse moved to (772, 416)
Screenshot: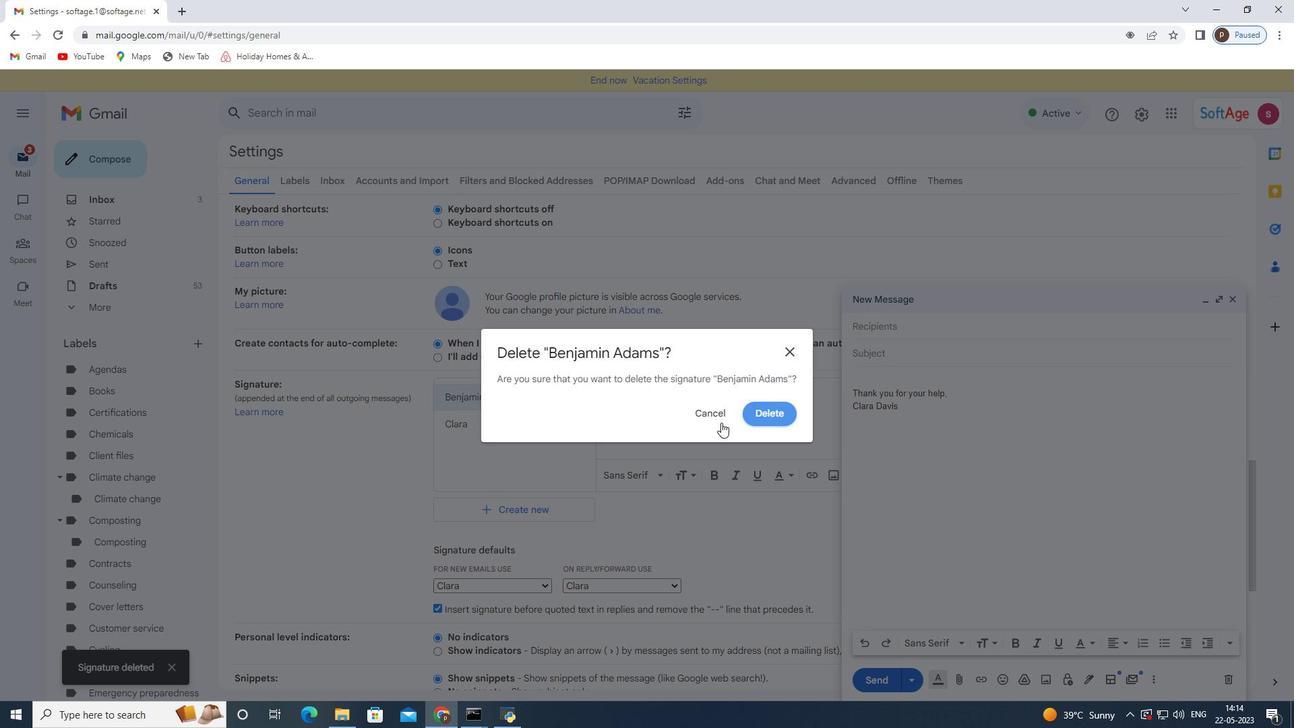 
Action: Mouse pressed left at (772, 416)
Screenshot: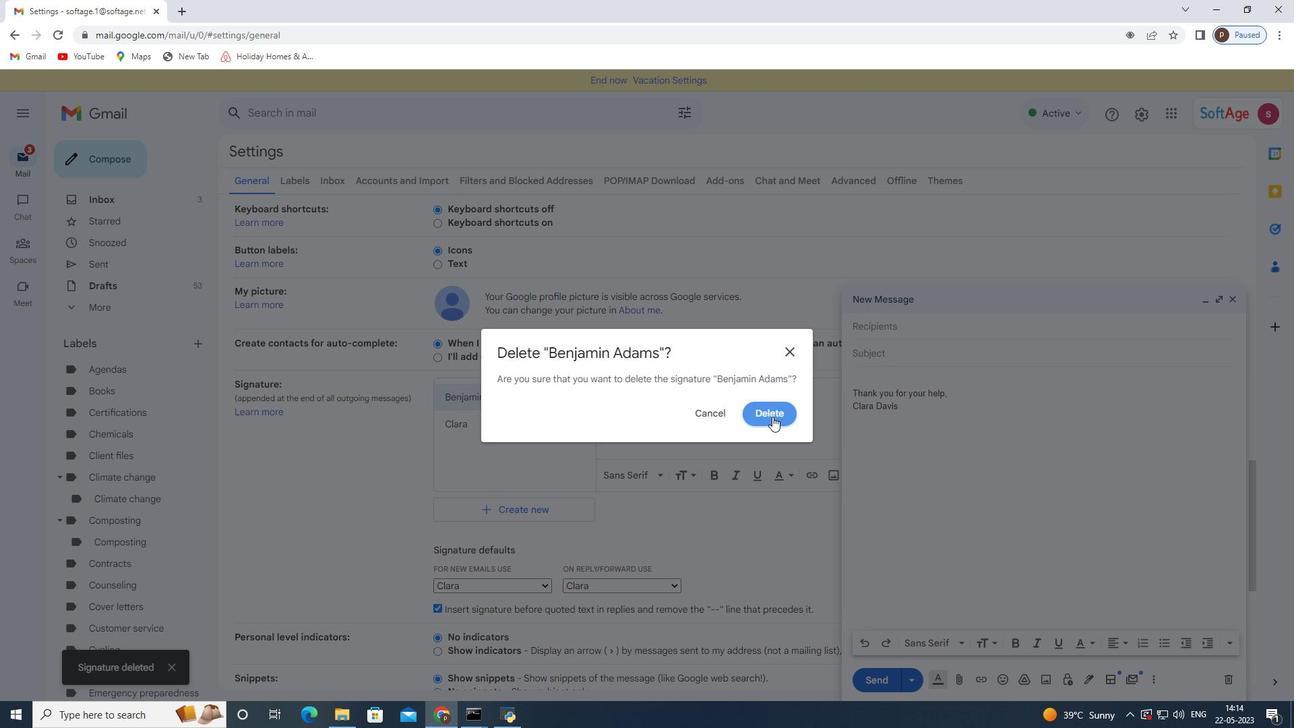 
Action: Mouse moved to (576, 393)
Screenshot: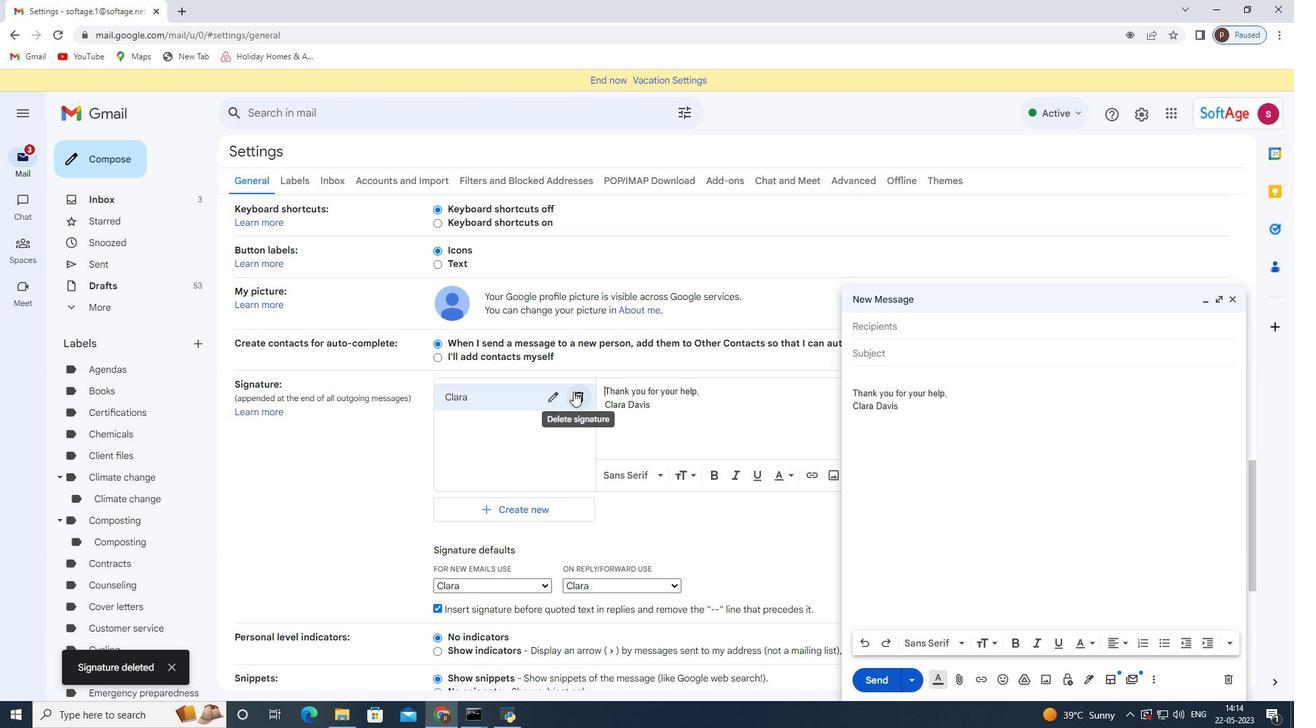 
Action: Mouse pressed left at (576, 393)
Screenshot: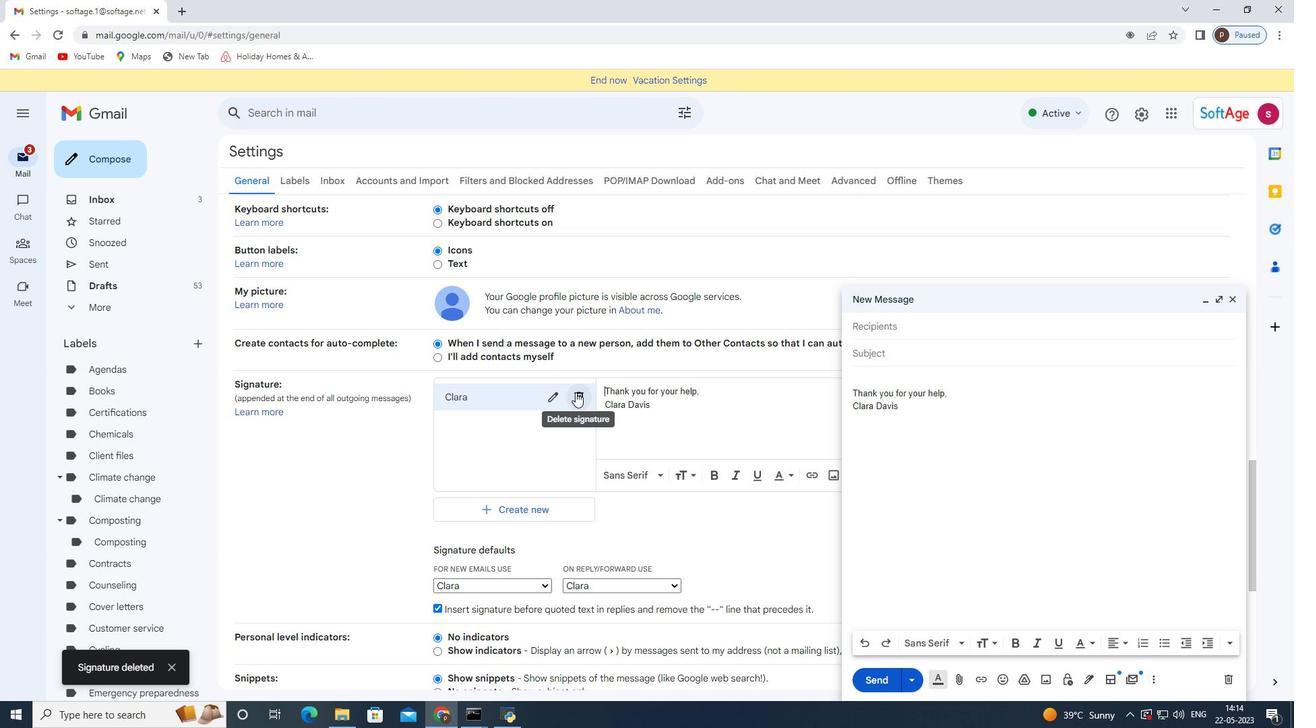 
Action: Mouse moved to (755, 414)
Screenshot: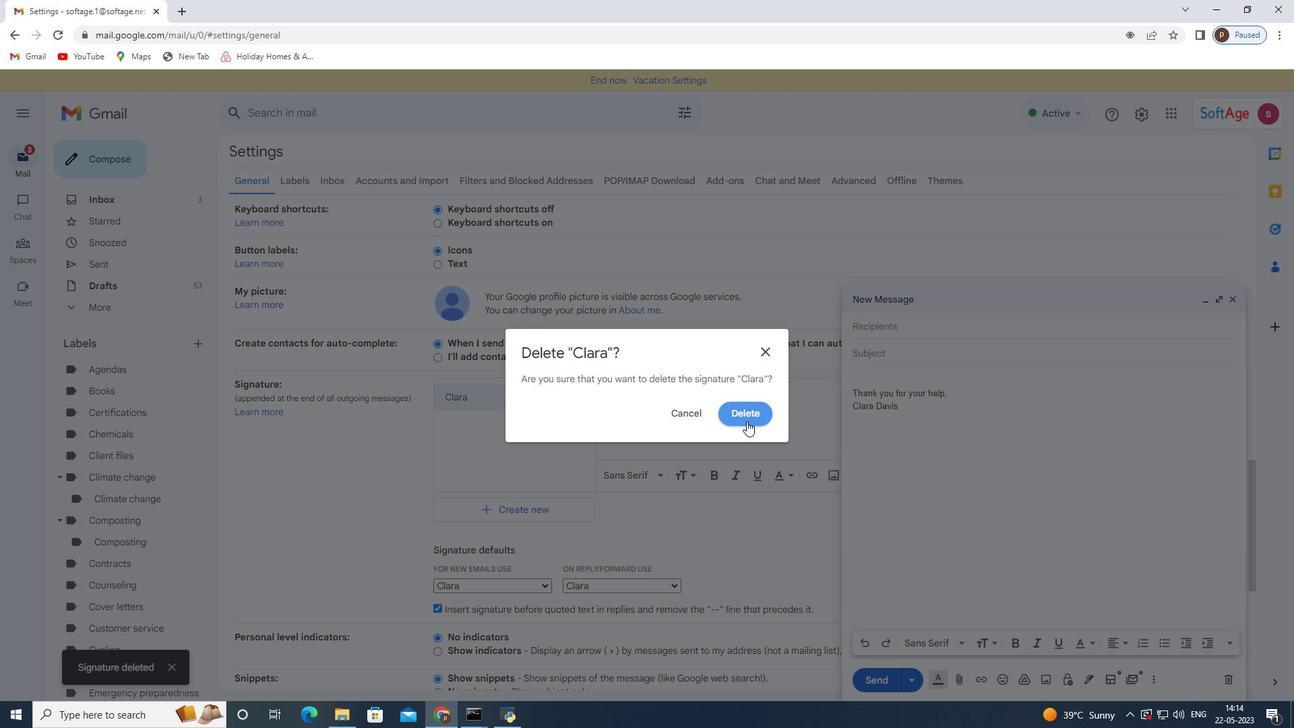 
Action: Mouse pressed left at (755, 414)
Screenshot: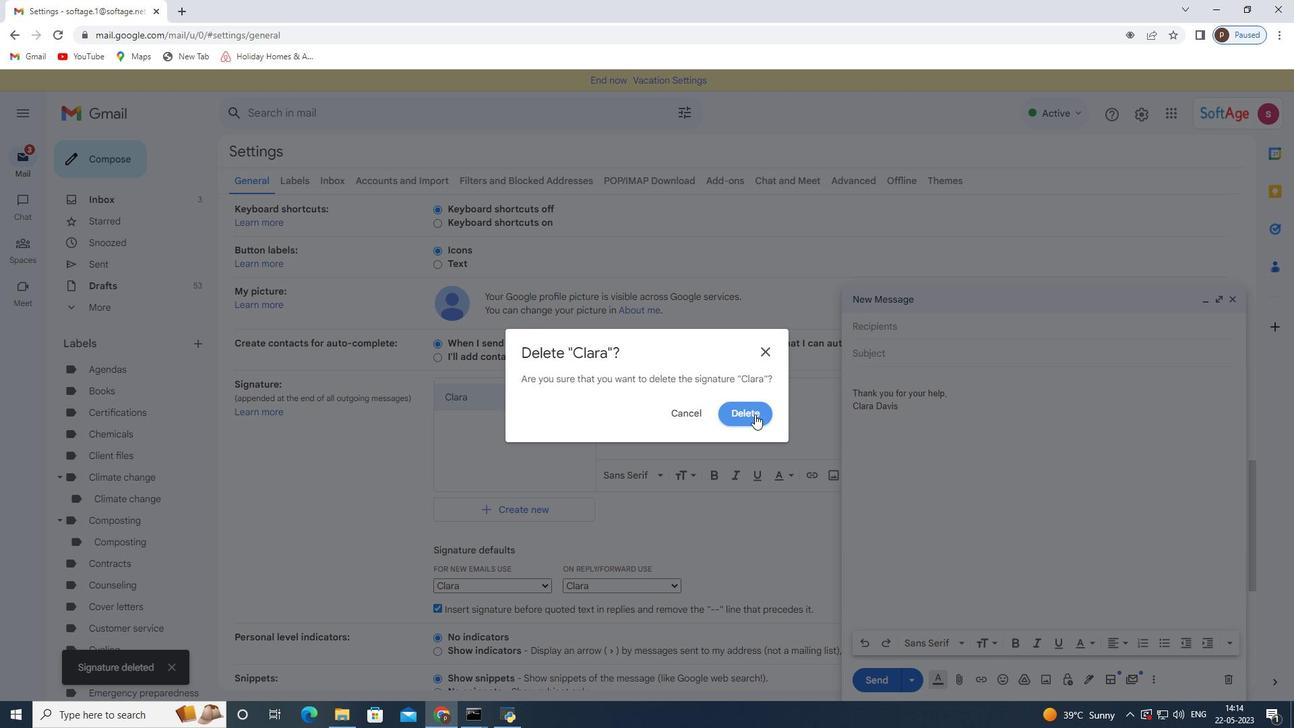 
Action: Mouse moved to (474, 405)
Screenshot: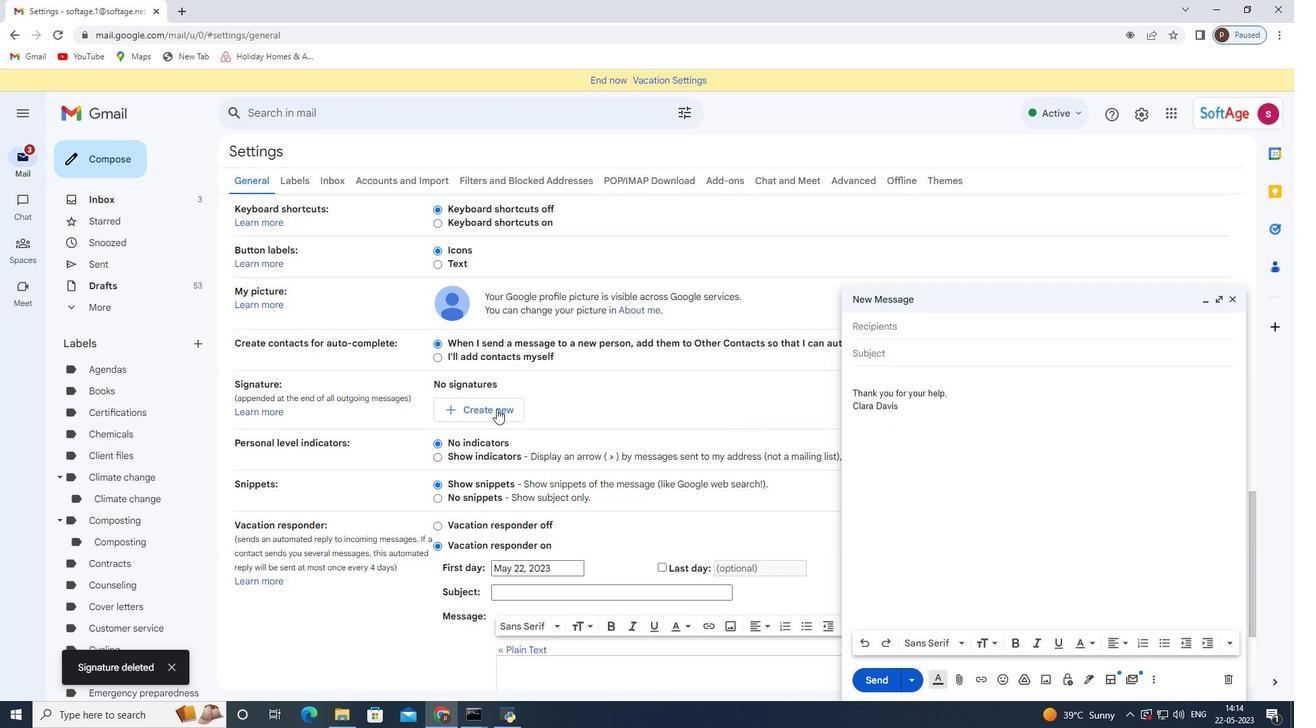 
Action: Mouse pressed left at (474, 405)
Screenshot: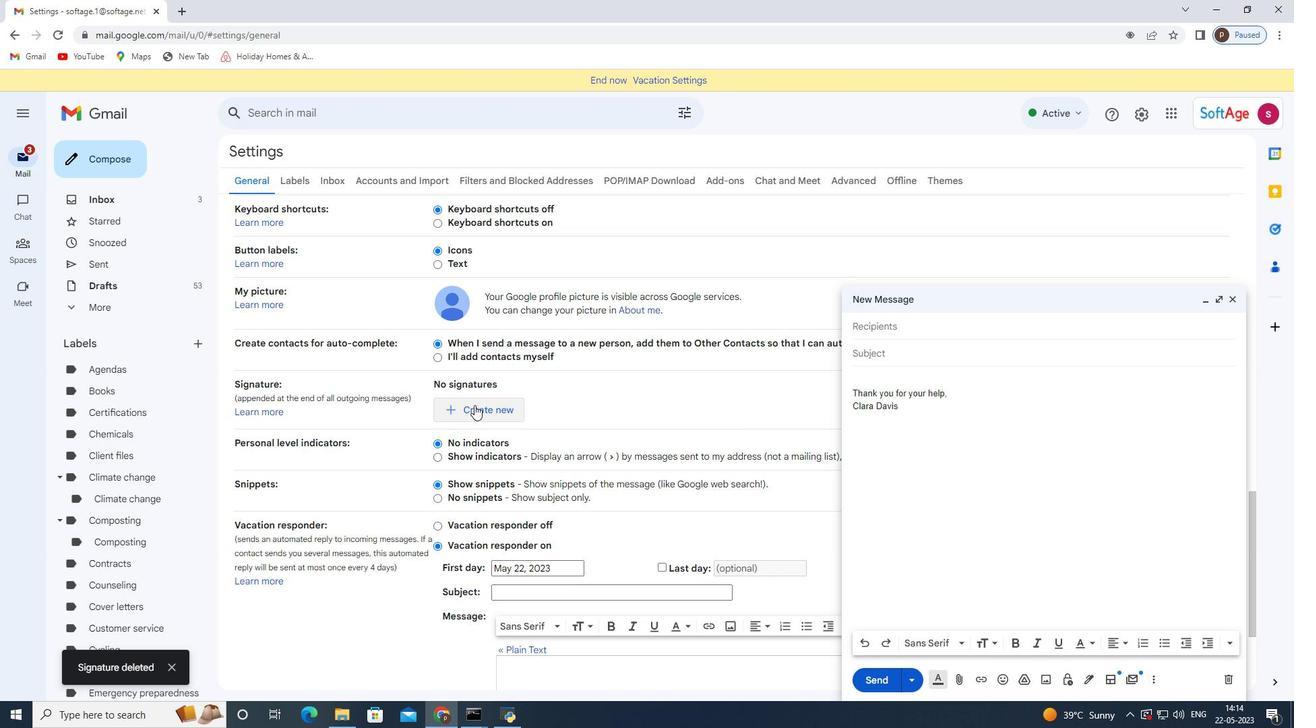 
Action: Mouse moved to (541, 376)
Screenshot: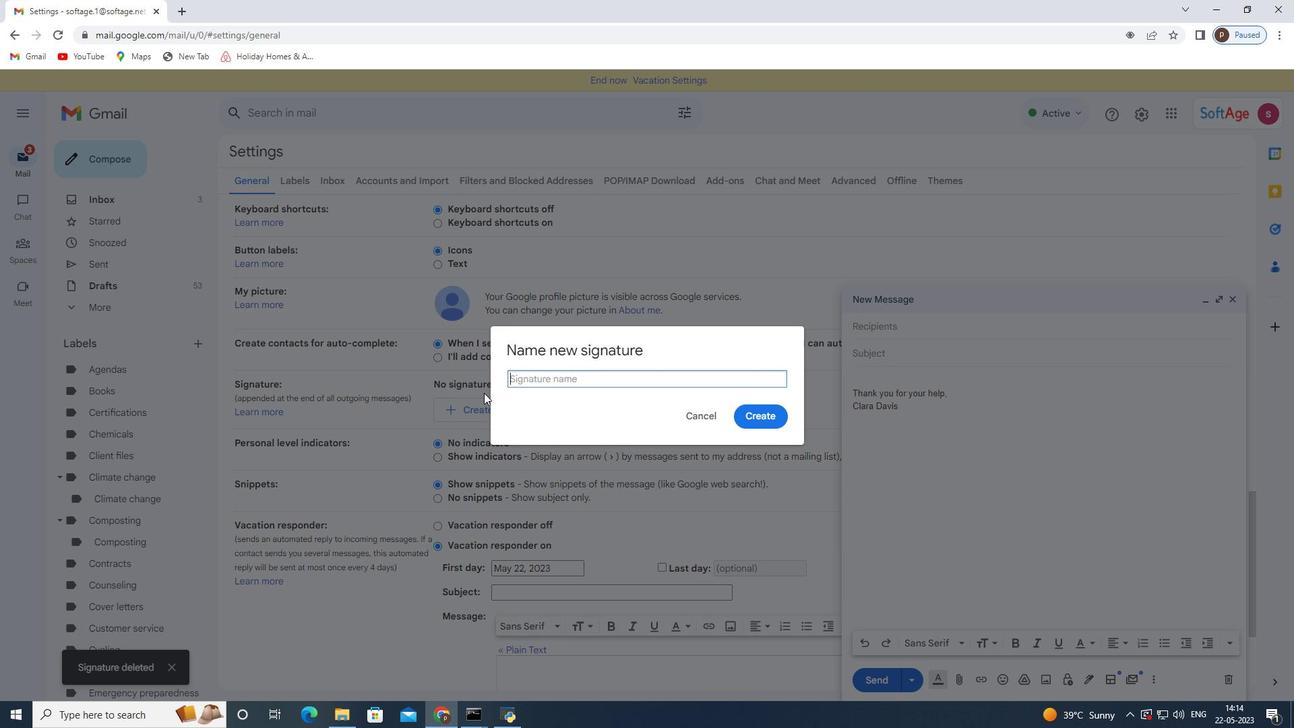 
Action: Mouse pressed left at (541, 376)
Screenshot: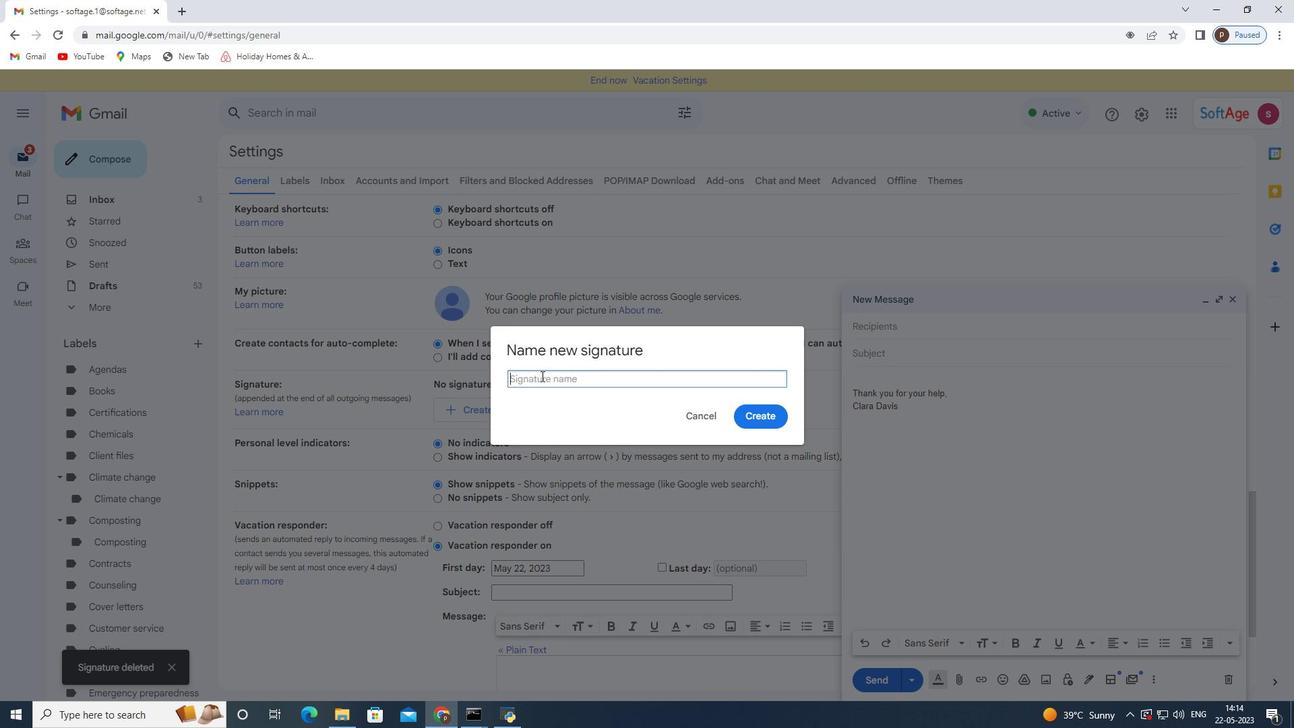 
Action: Key pressed <Key.shift><Key.shift><Key.shift>Kourtney<Key.space><Key.shift>Adams
Screenshot: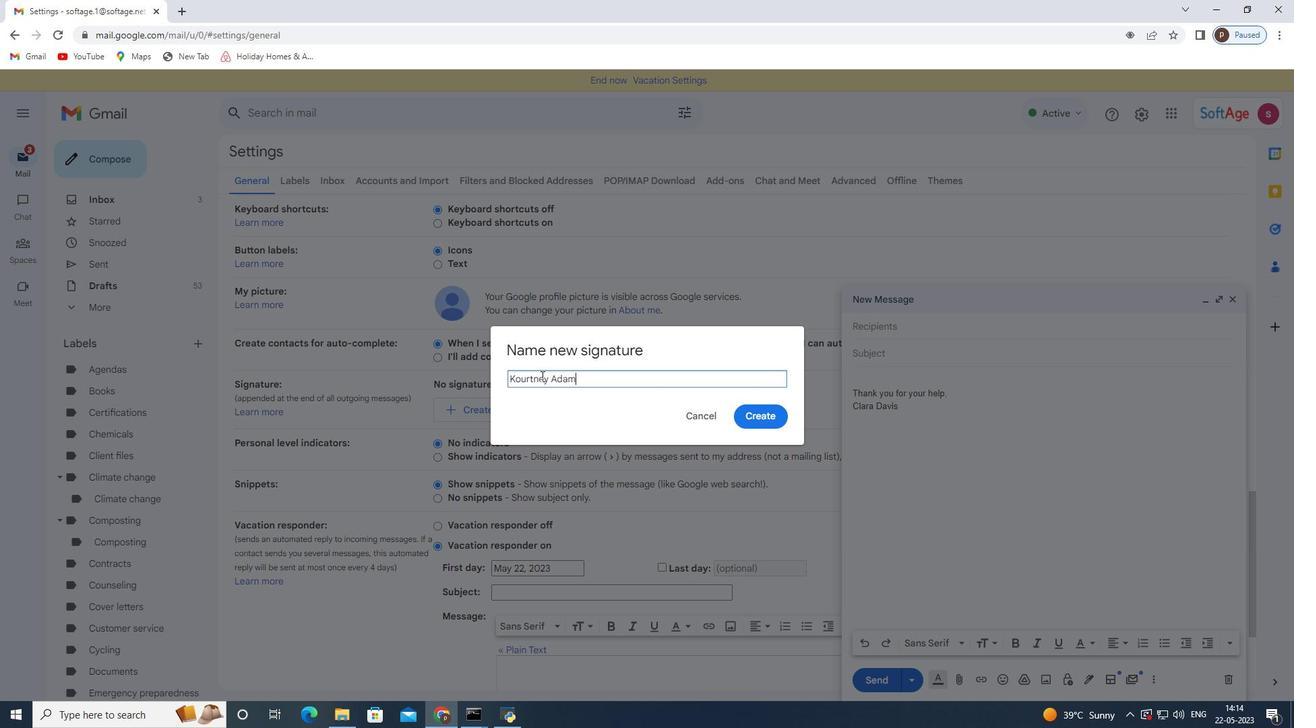 
Action: Mouse moved to (768, 424)
Screenshot: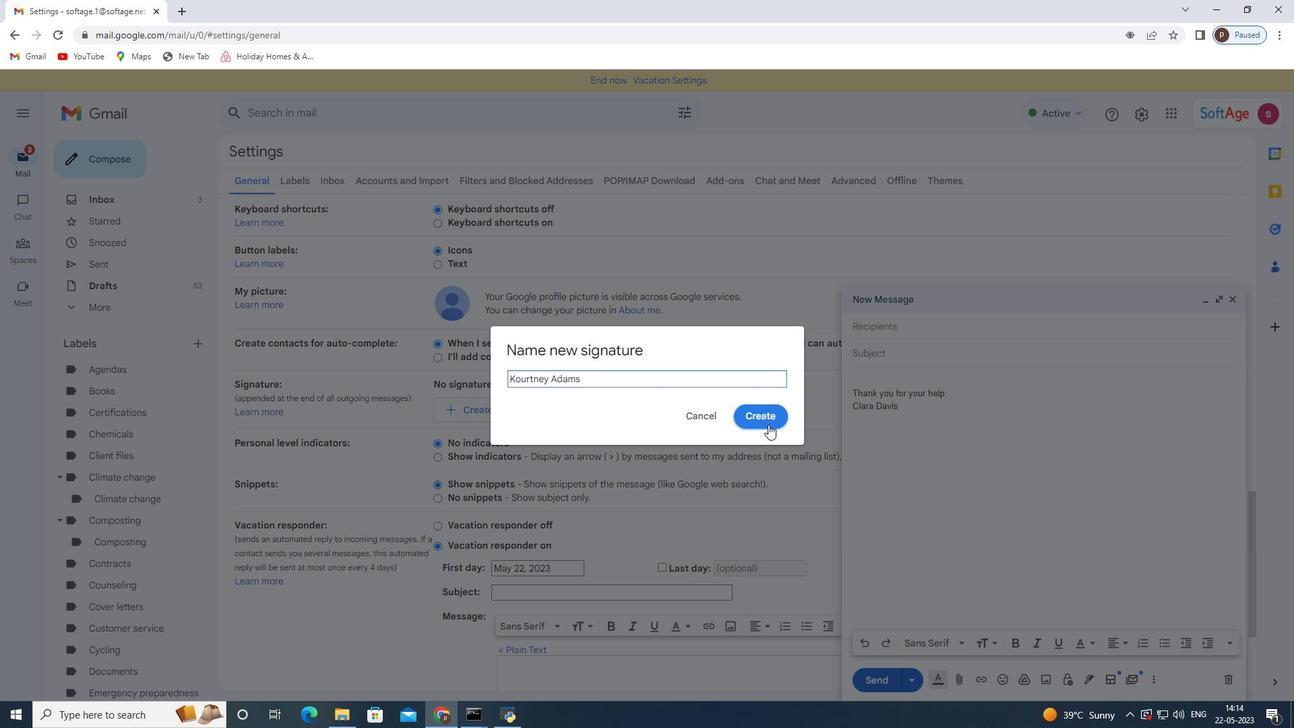 
Action: Mouse pressed left at (768, 424)
Screenshot: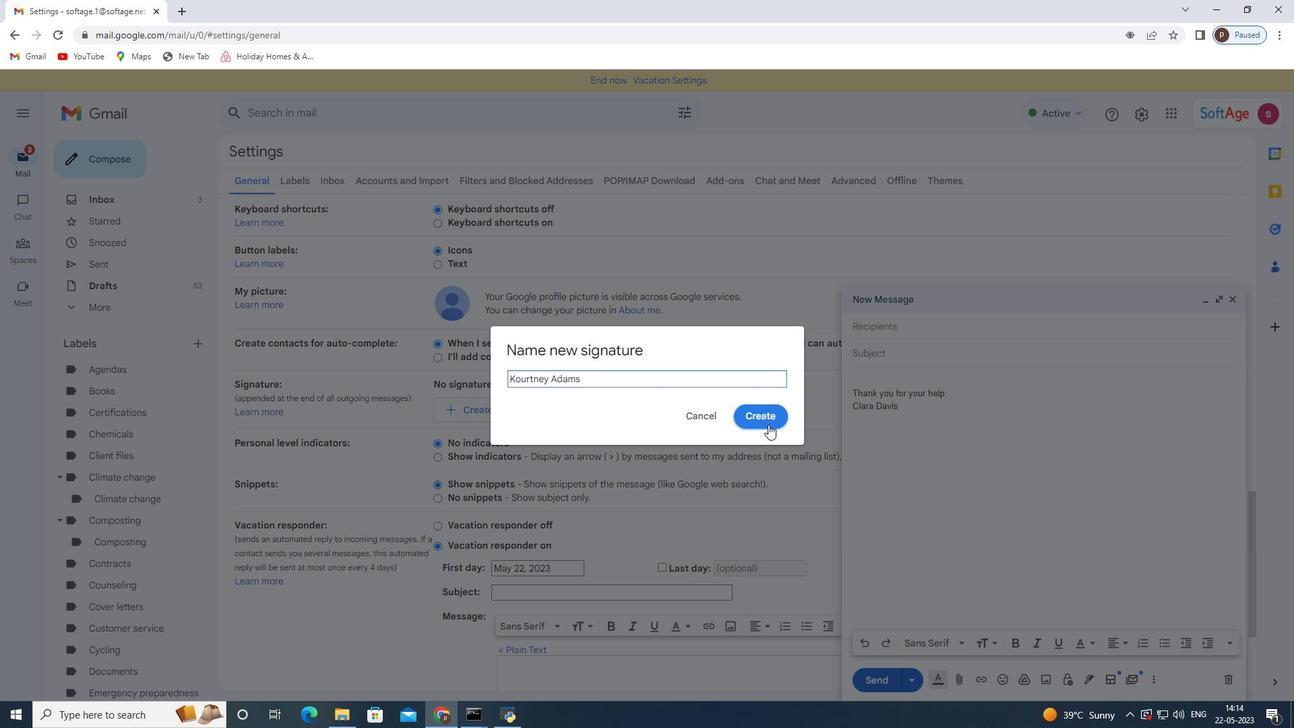 
Action: Mouse moved to (639, 401)
Screenshot: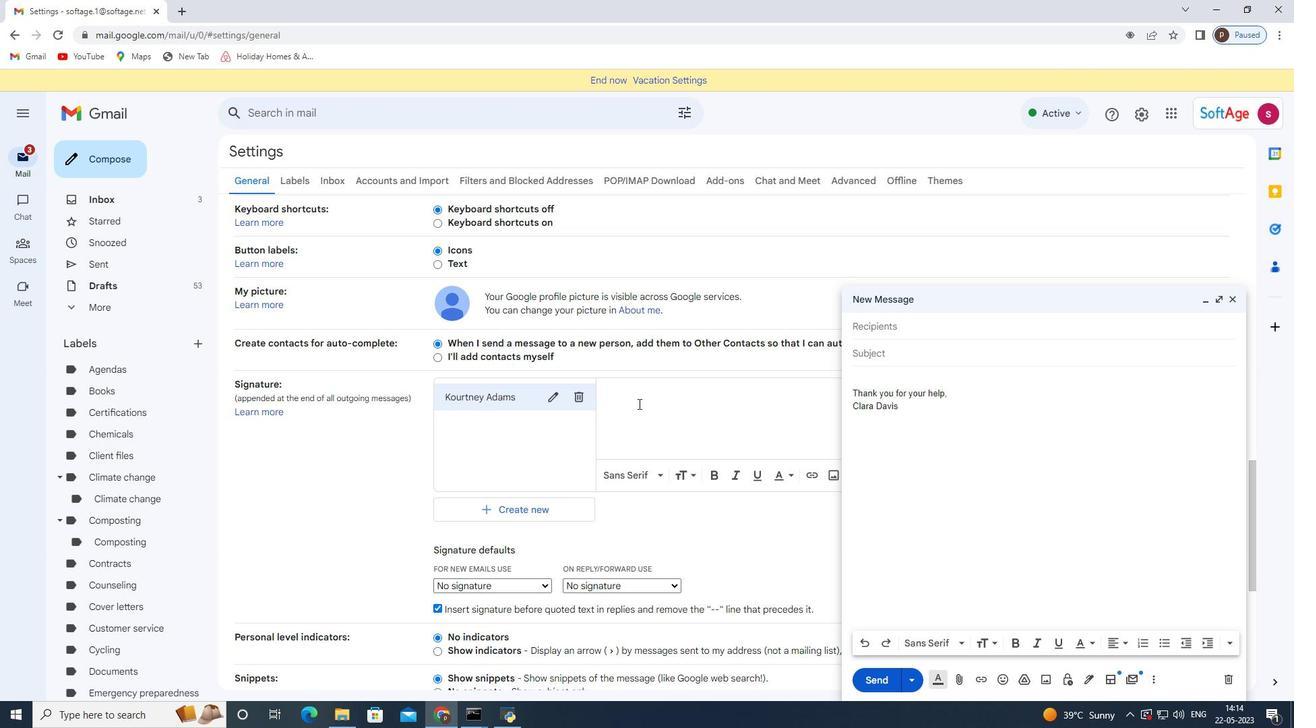 
Action: Mouse pressed left at (639, 401)
Screenshot: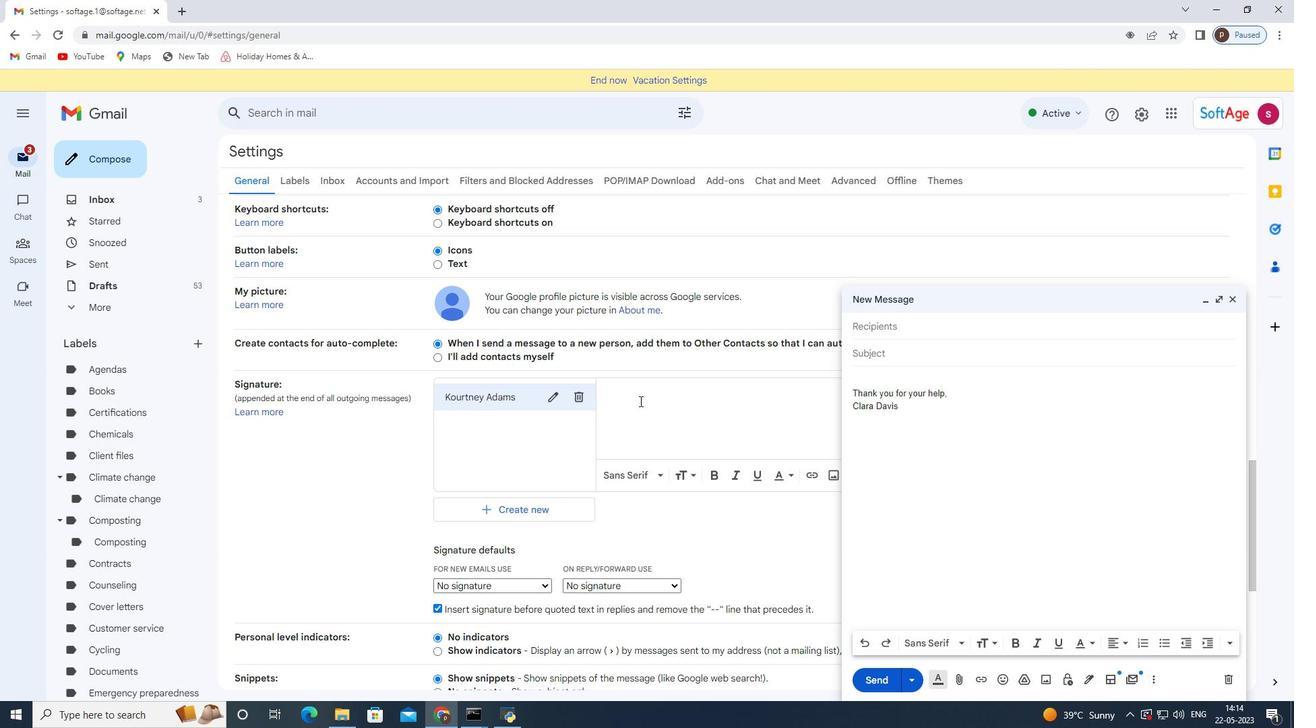
Action: Key pressed <Key.shift>With<Key.space>heartfelt<Key.space>thanks<Key.space>and<Key.space>warm<Key.space>wishes,<Key.enter><Key.shift>Kourtney<Key.space><Key.shift>Adams
Screenshot: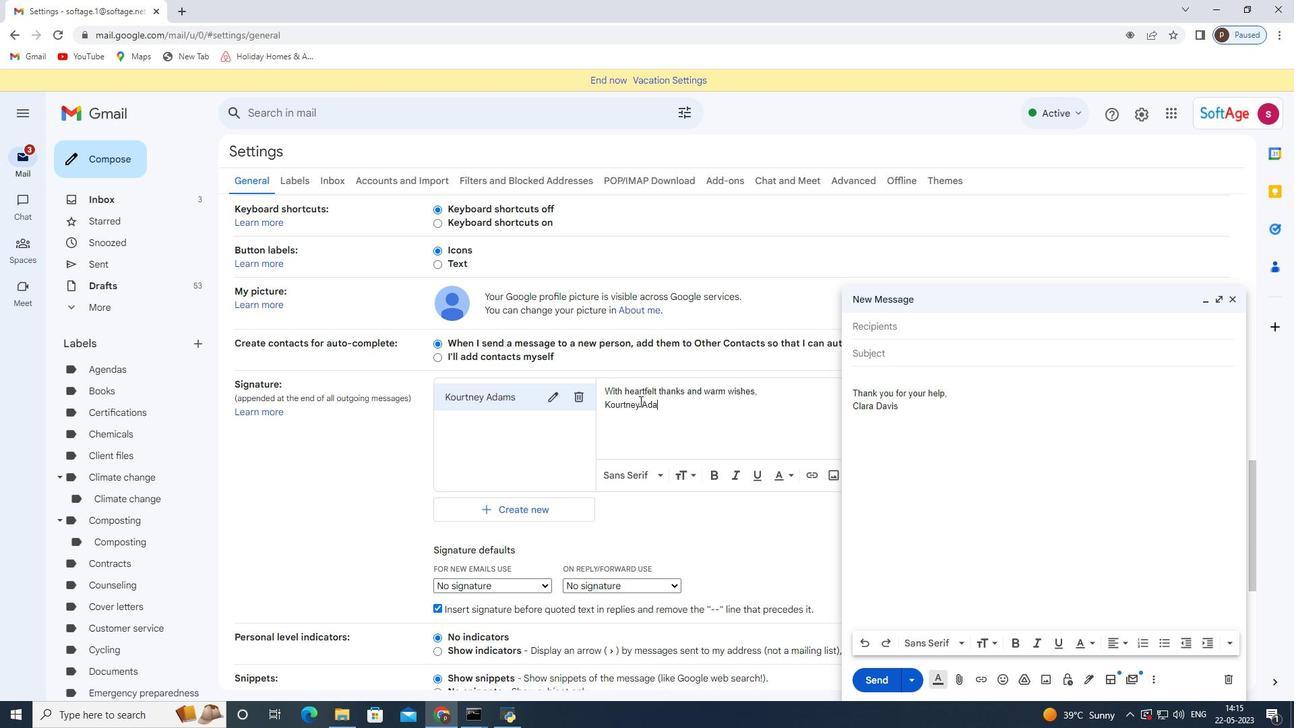 
Action: Mouse moved to (634, 488)
Screenshot: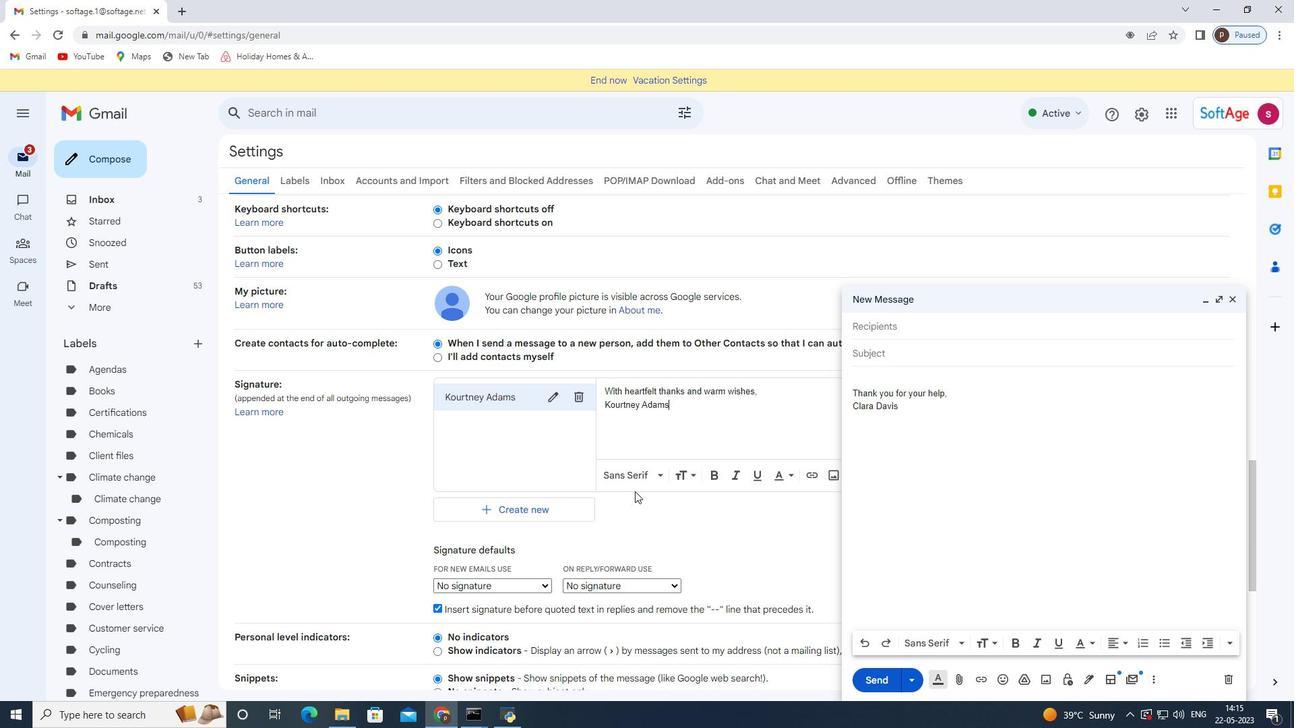 
Action: Mouse scrolled (634, 488) with delta (0, 0)
Screenshot: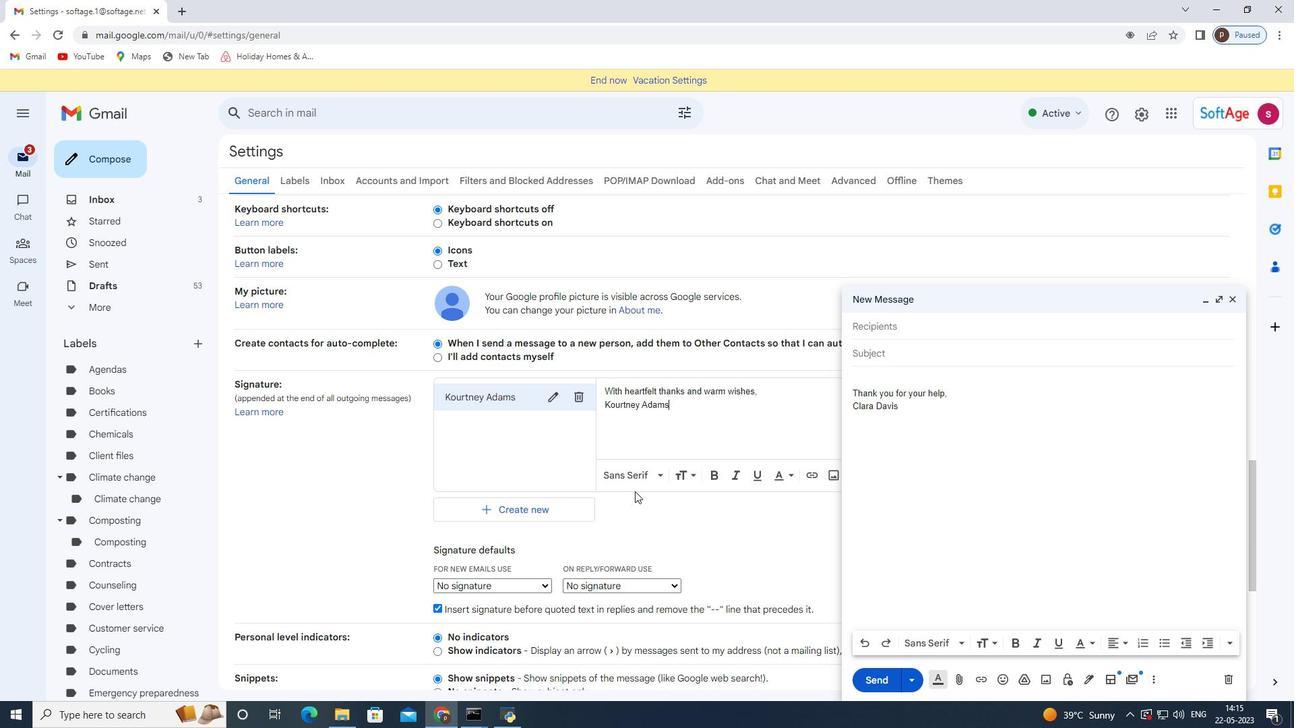 
Action: Mouse moved to (633, 488)
Screenshot: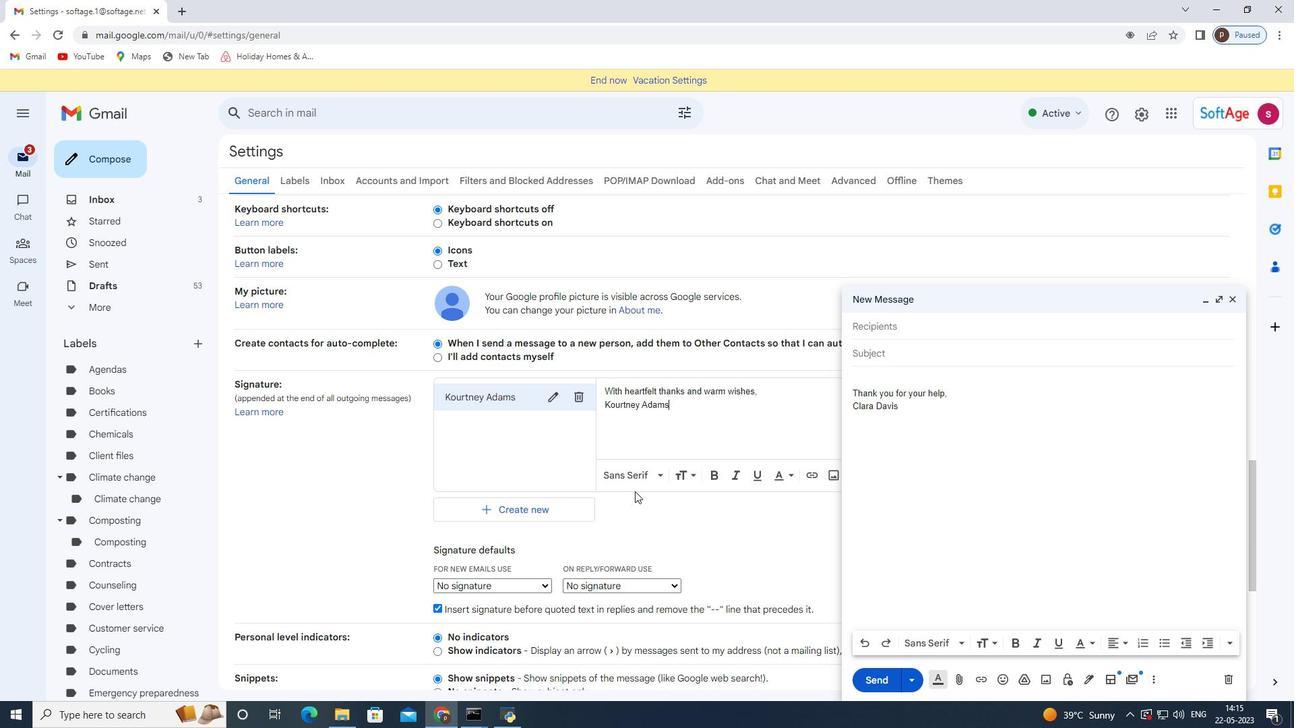 
Action: Mouse scrolled (633, 487) with delta (0, 0)
Screenshot: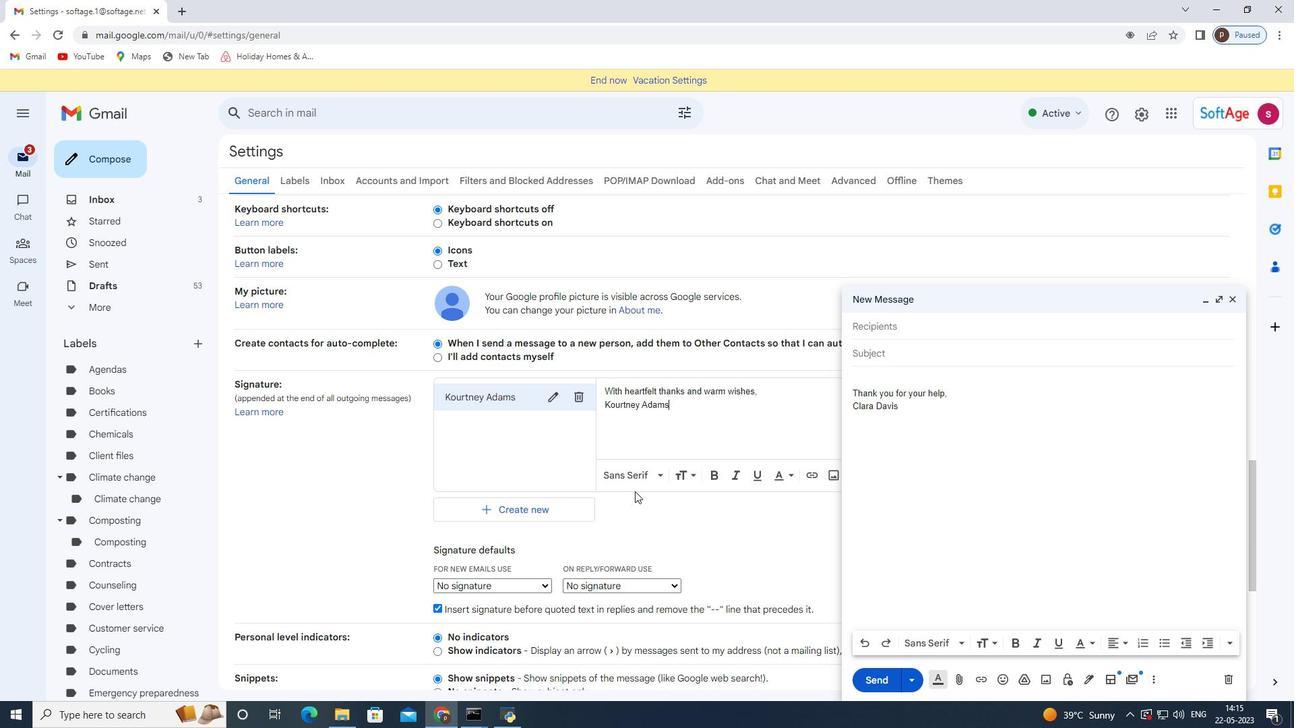 
Action: Mouse moved to (633, 488)
Screenshot: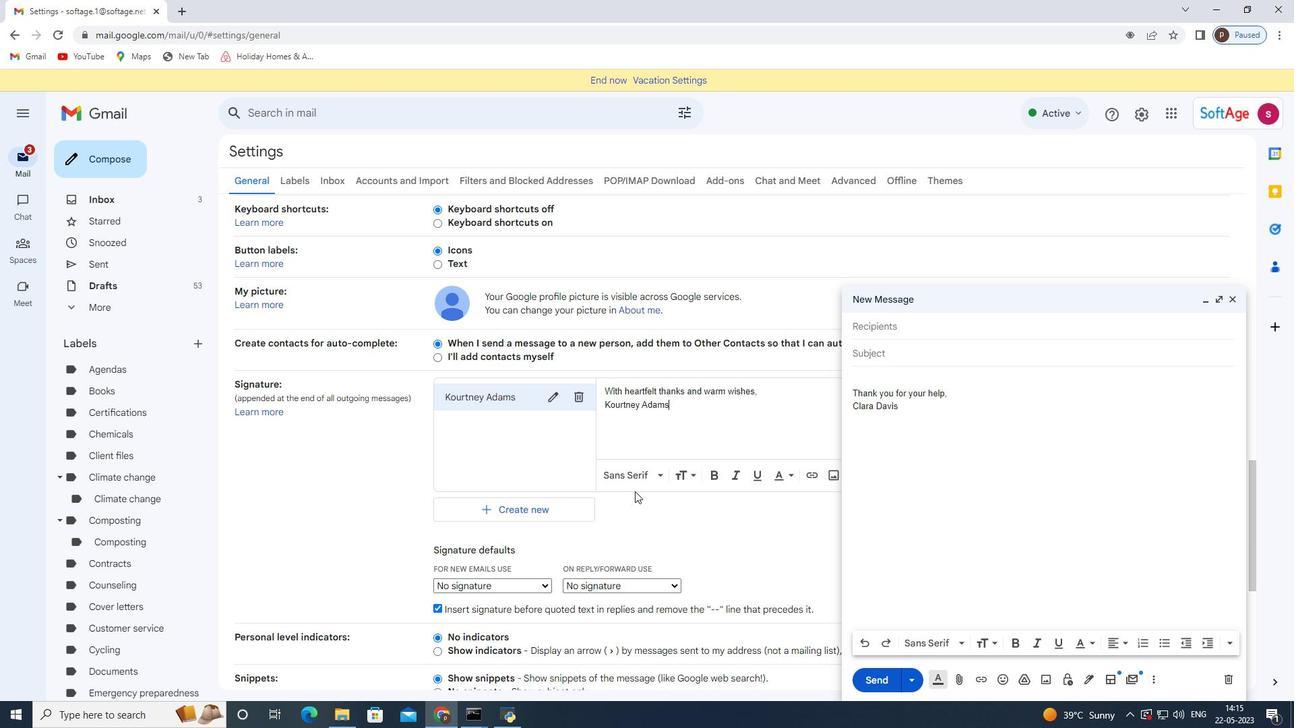 
Action: Mouse scrolled (633, 487) with delta (0, 0)
Screenshot: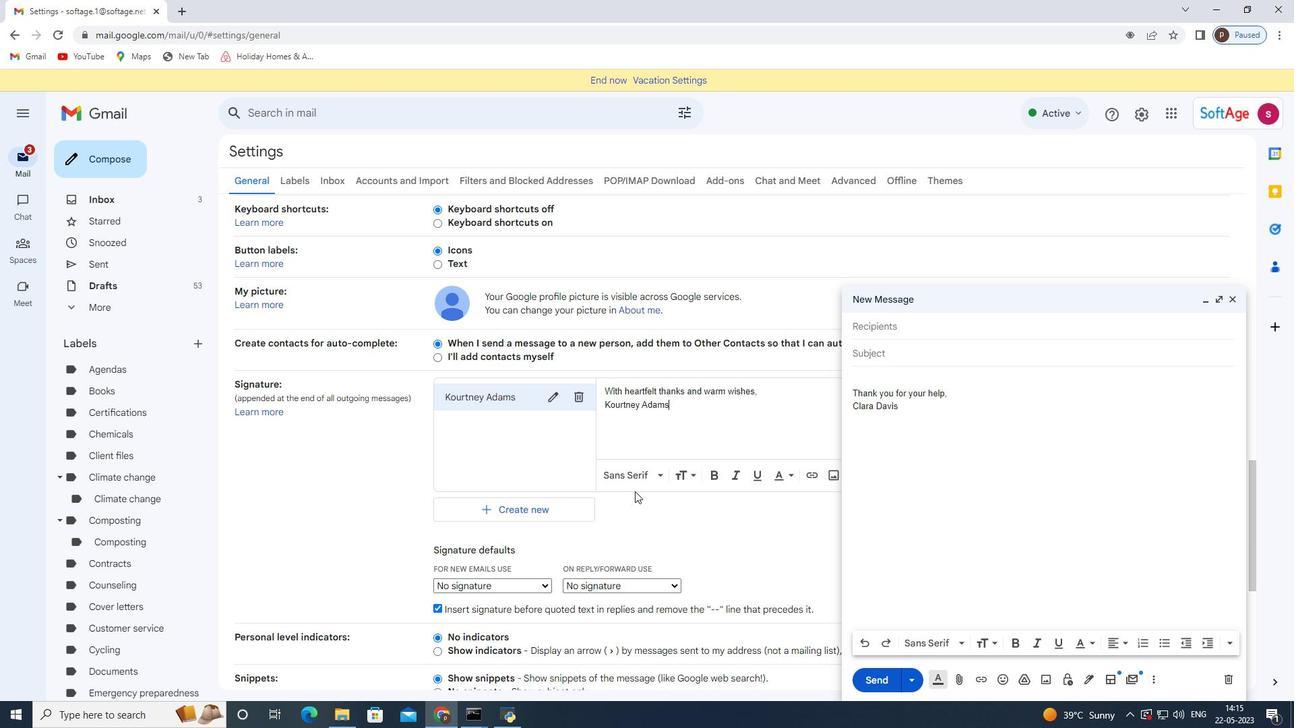 
Action: Mouse moved to (527, 382)
Screenshot: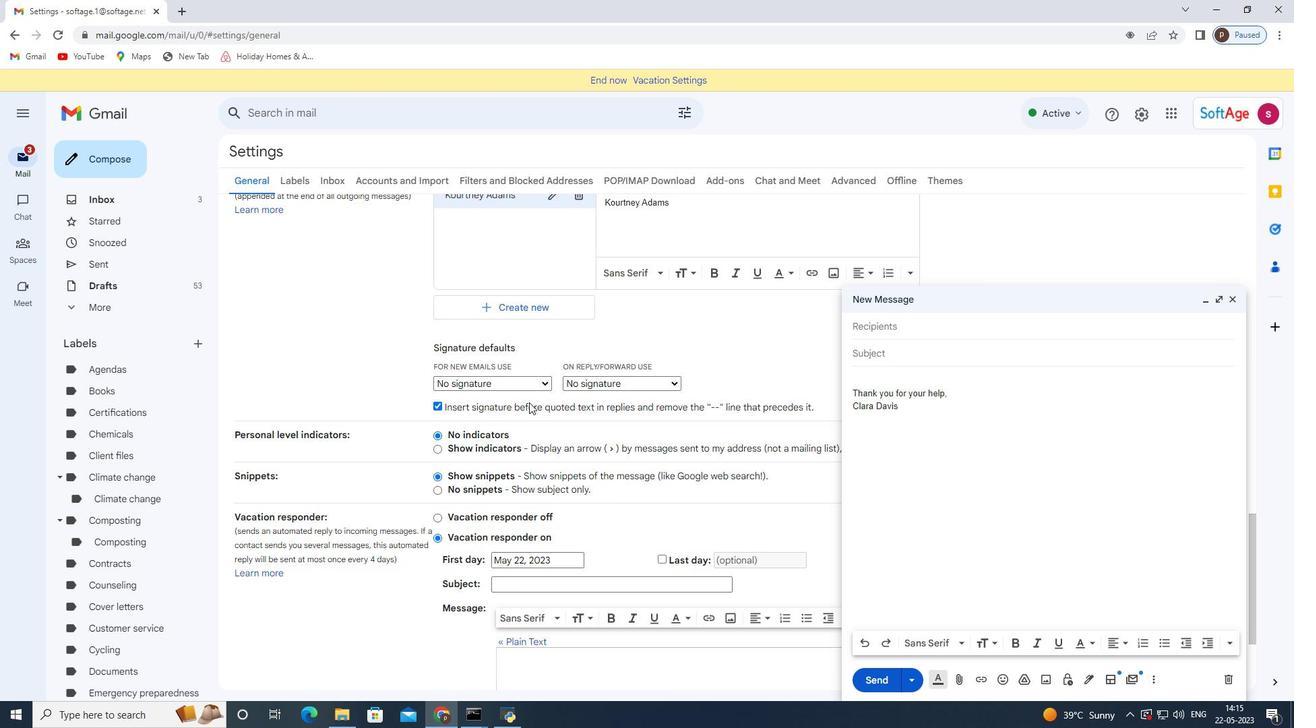 
Action: Mouse pressed left at (527, 382)
Screenshot: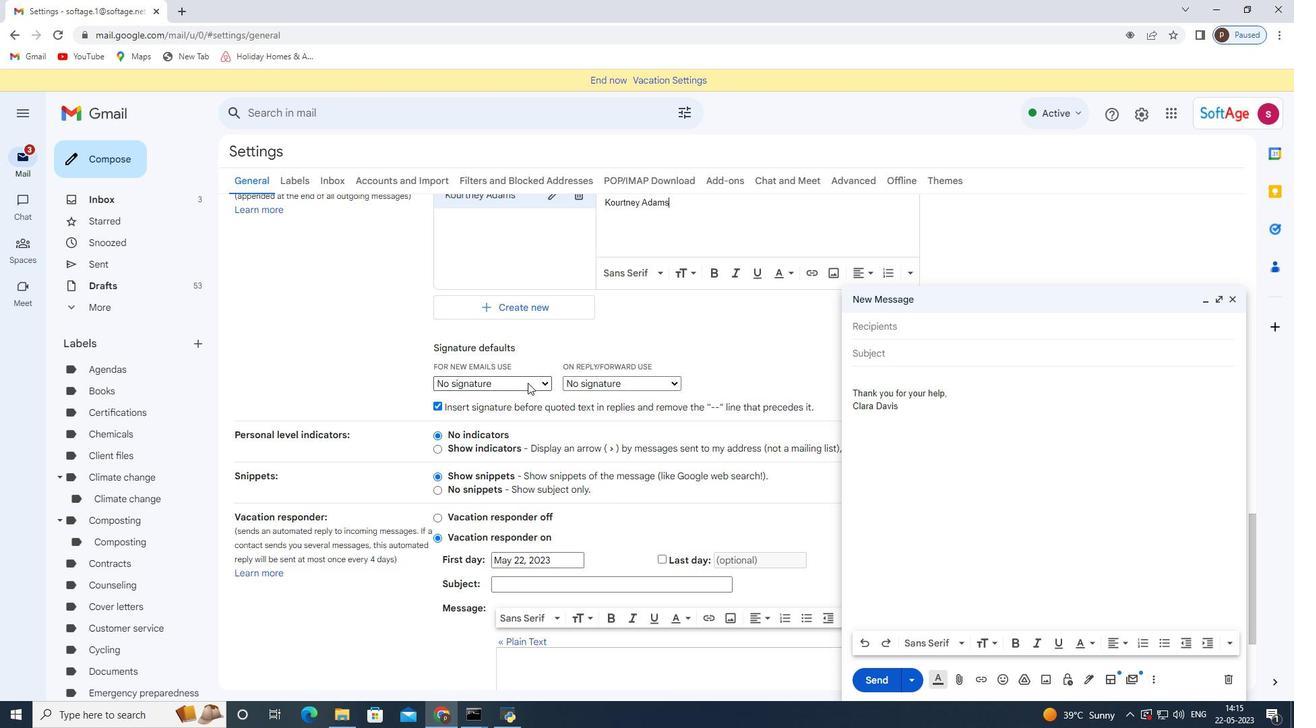 
Action: Mouse moved to (533, 411)
Screenshot: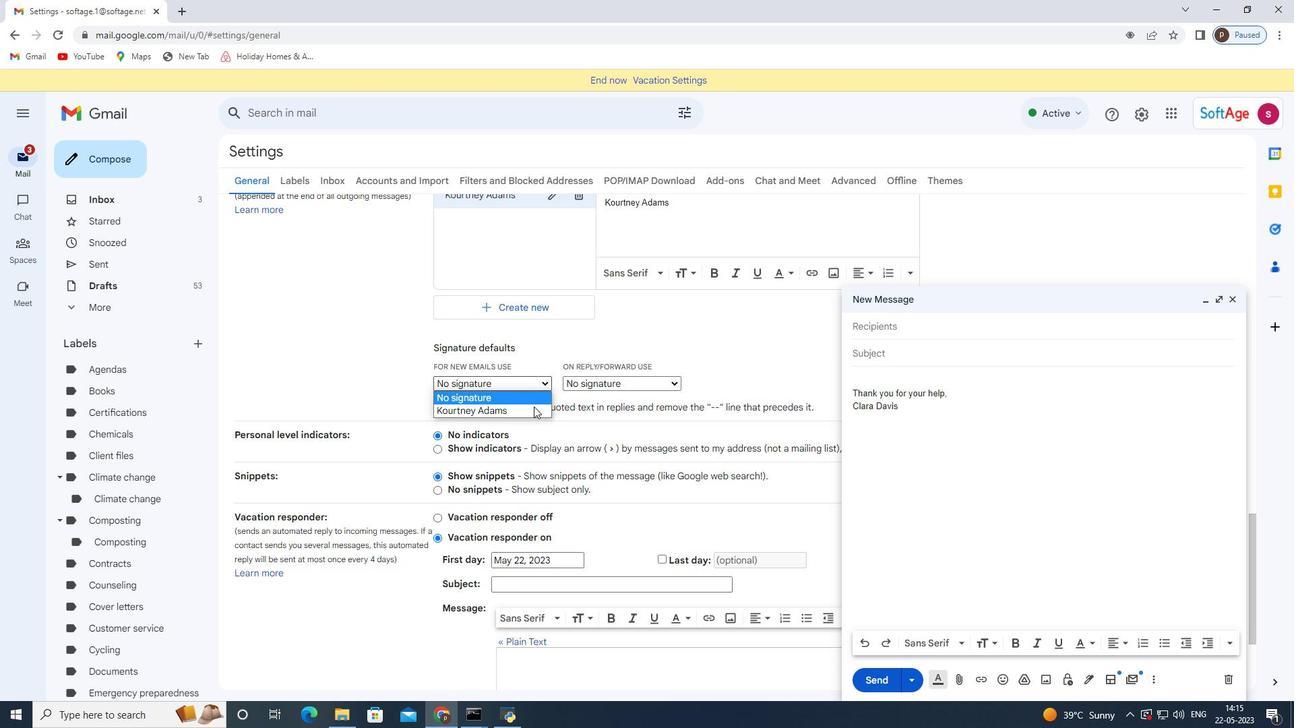 
Action: Mouse pressed left at (533, 411)
Screenshot: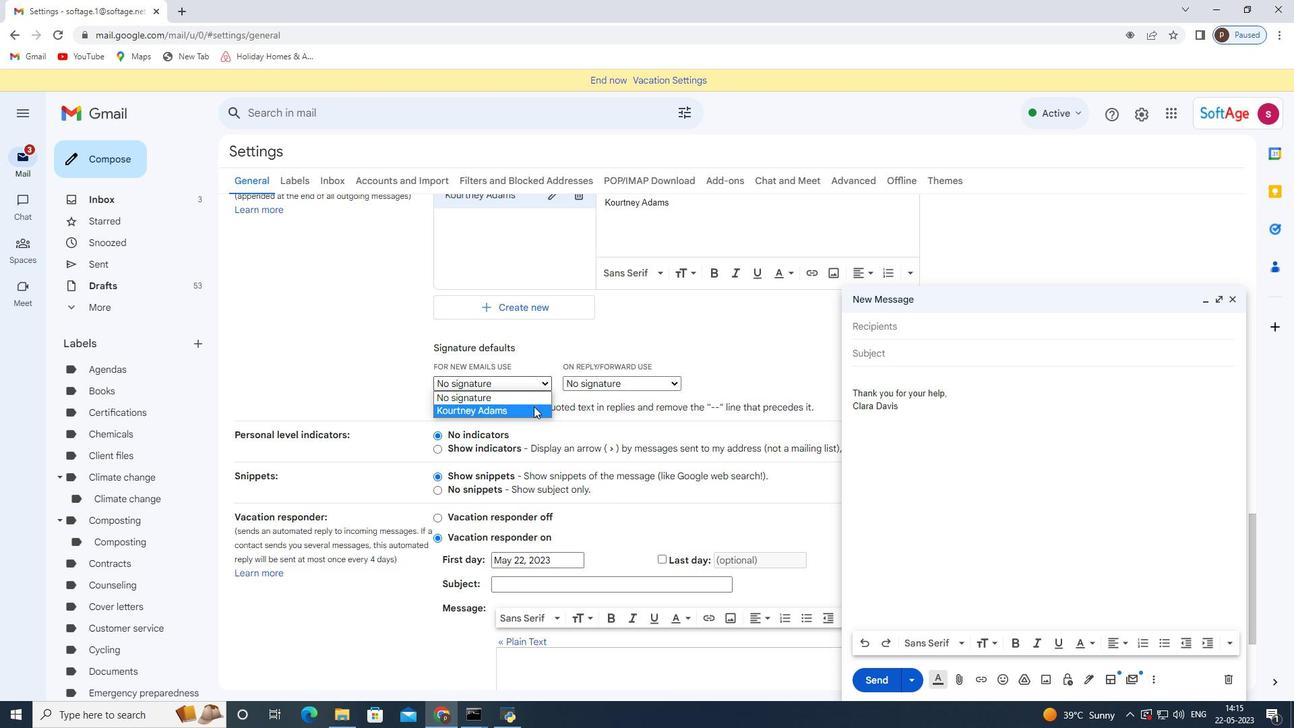 
Action: Mouse moved to (602, 387)
Screenshot: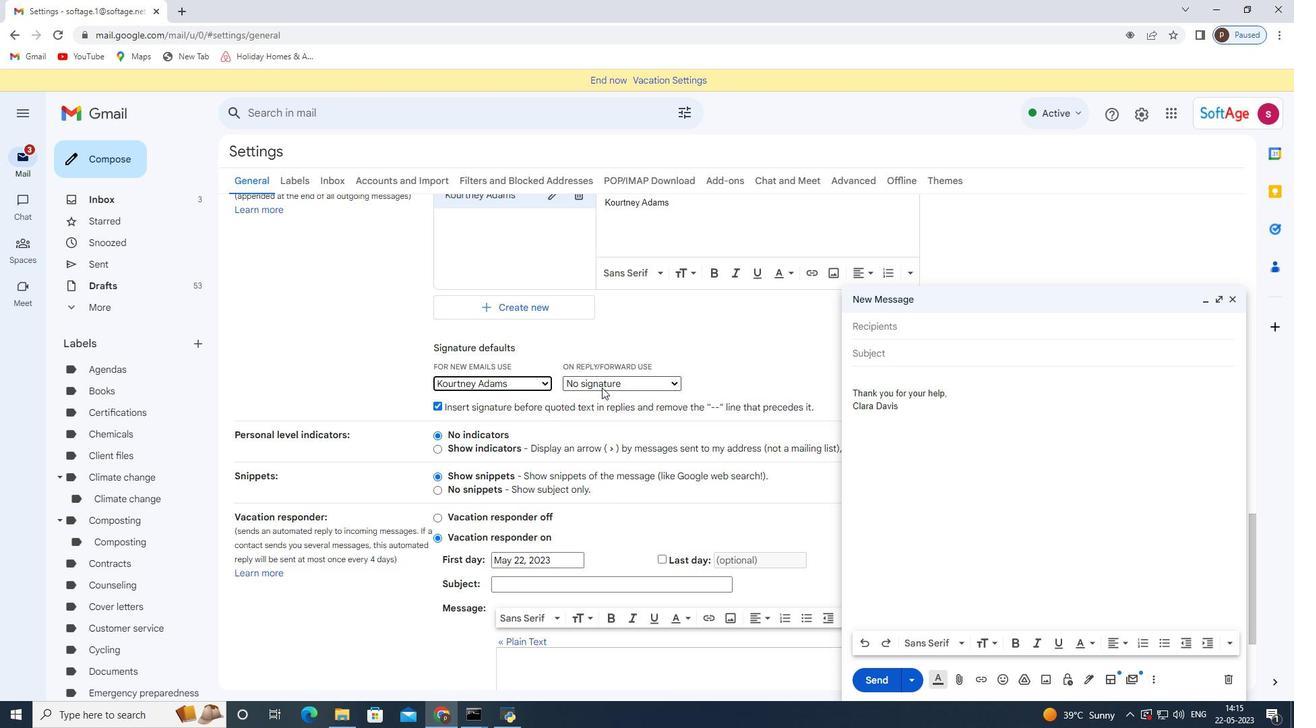 
Action: Mouse pressed left at (602, 387)
Screenshot: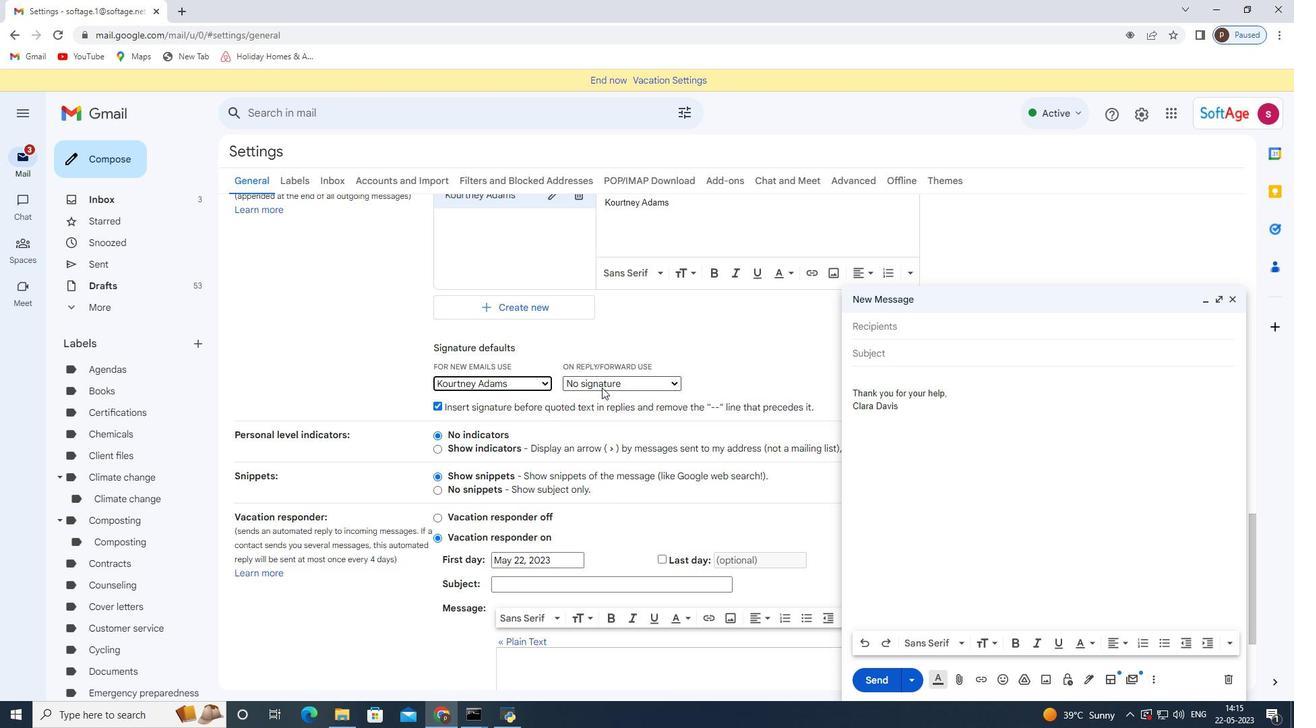 
Action: Mouse moved to (606, 411)
Screenshot: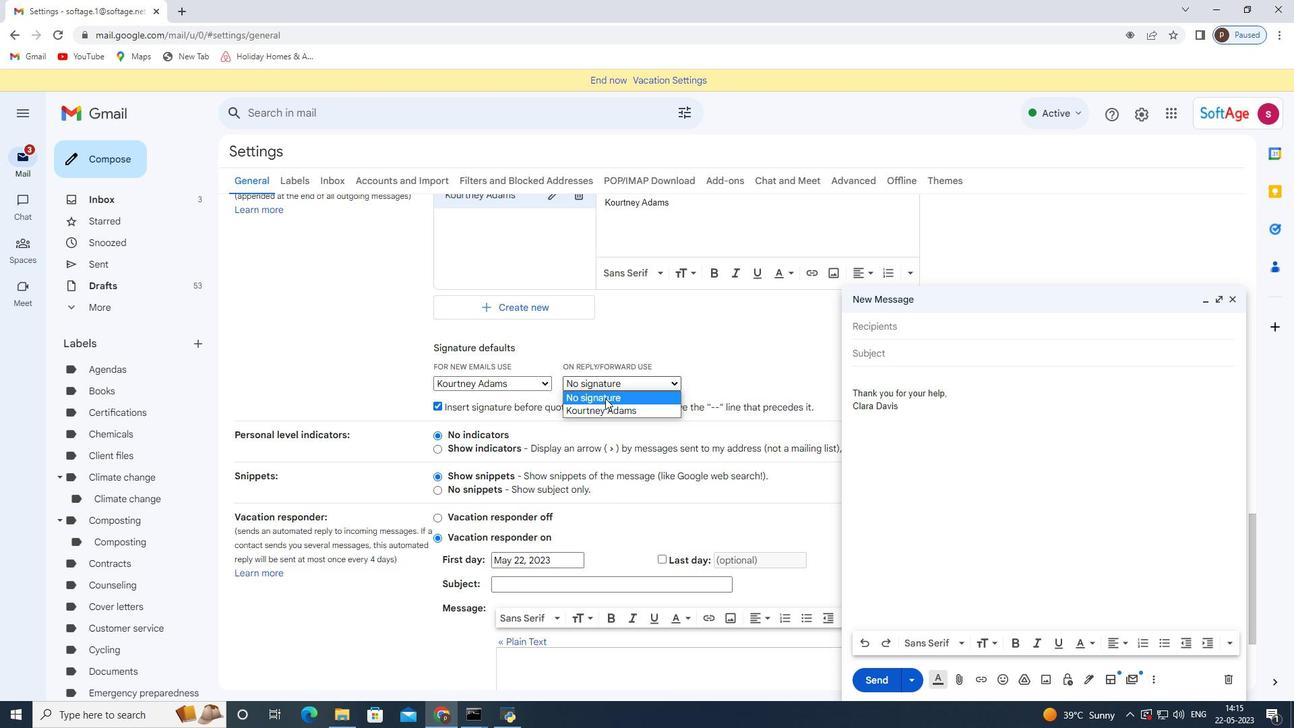 
Action: Mouse pressed left at (606, 411)
Screenshot: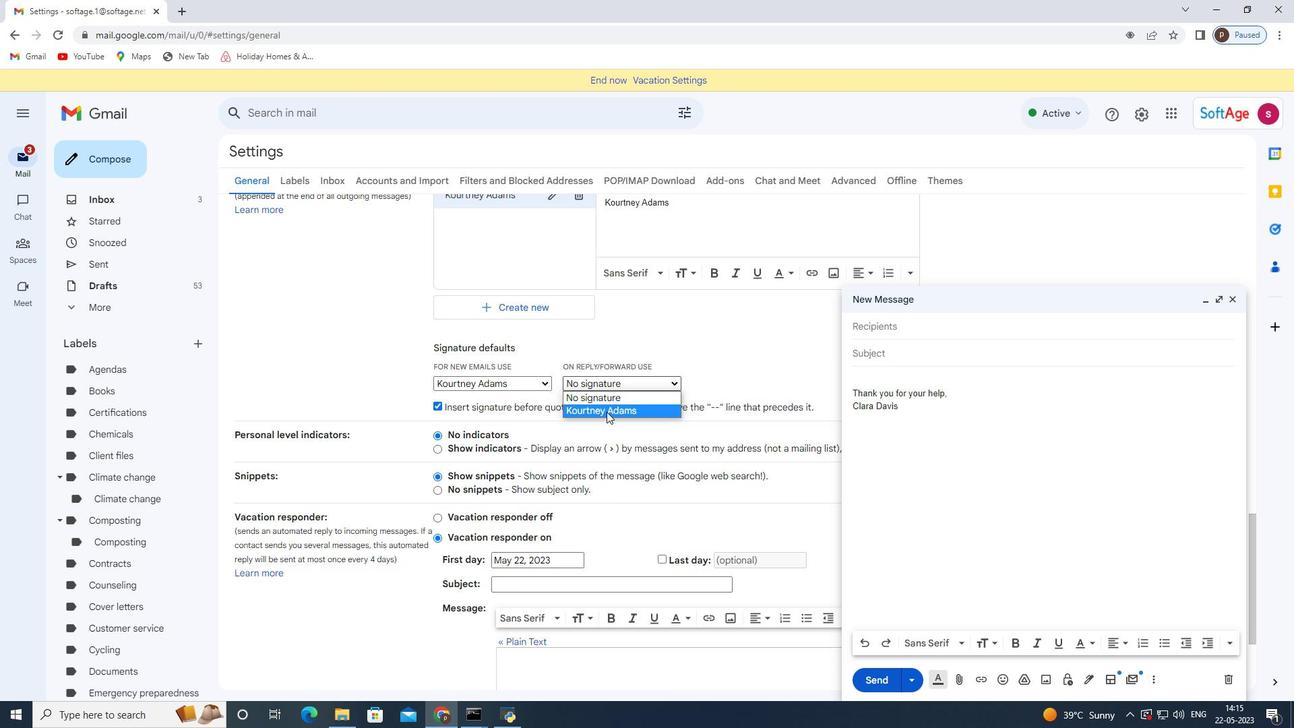 
Action: Mouse moved to (604, 413)
Screenshot: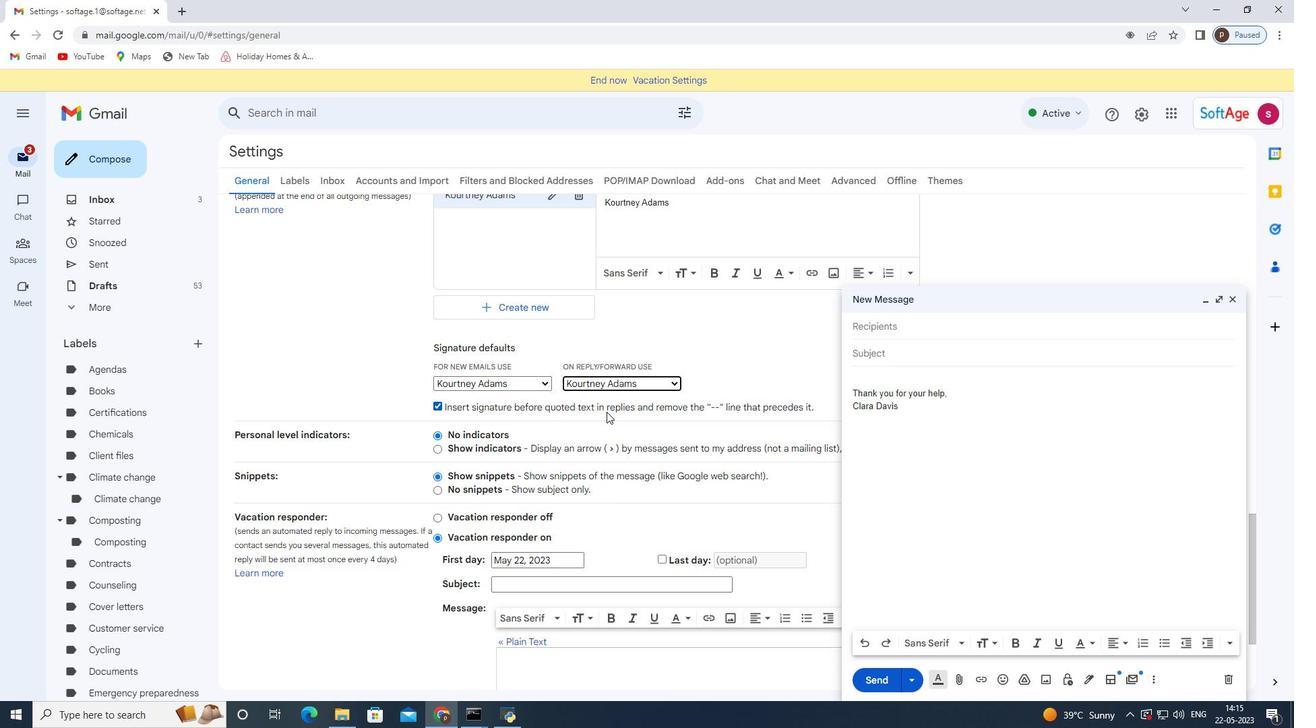 
Action: Mouse scrolled (604, 413) with delta (0, 0)
Screenshot: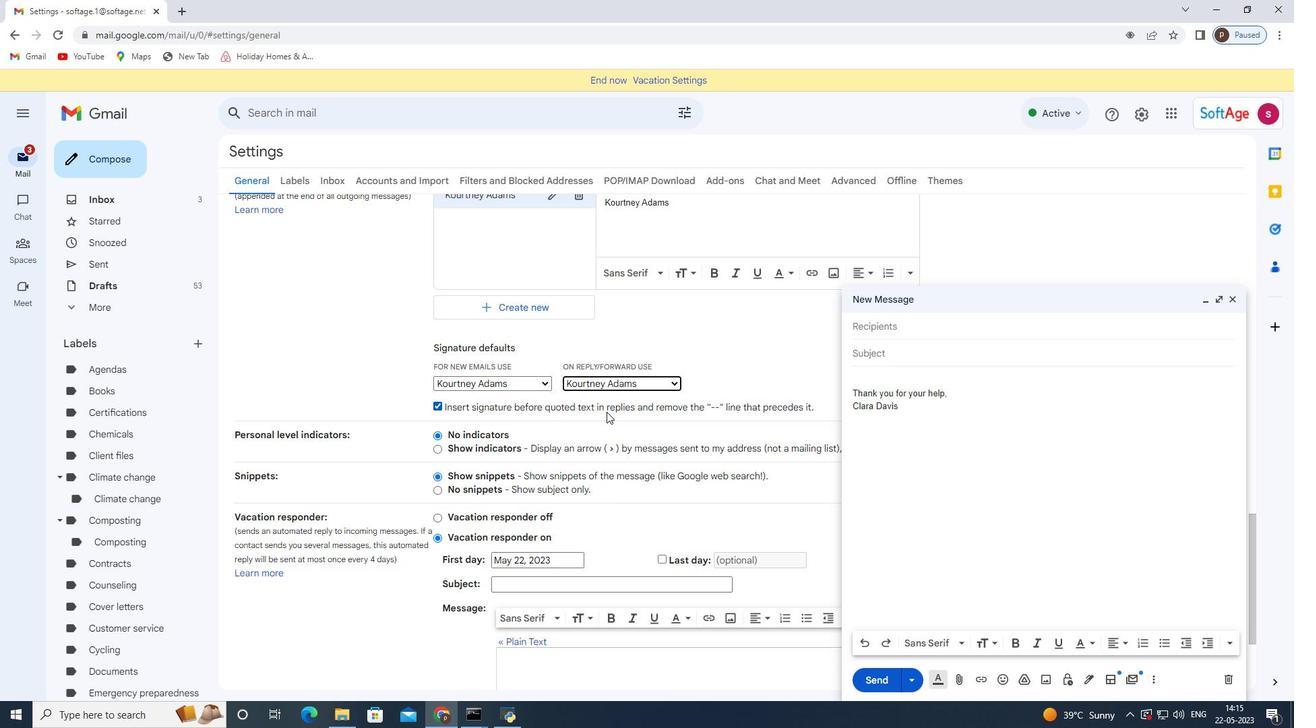 
Action: Mouse moved to (603, 415)
Screenshot: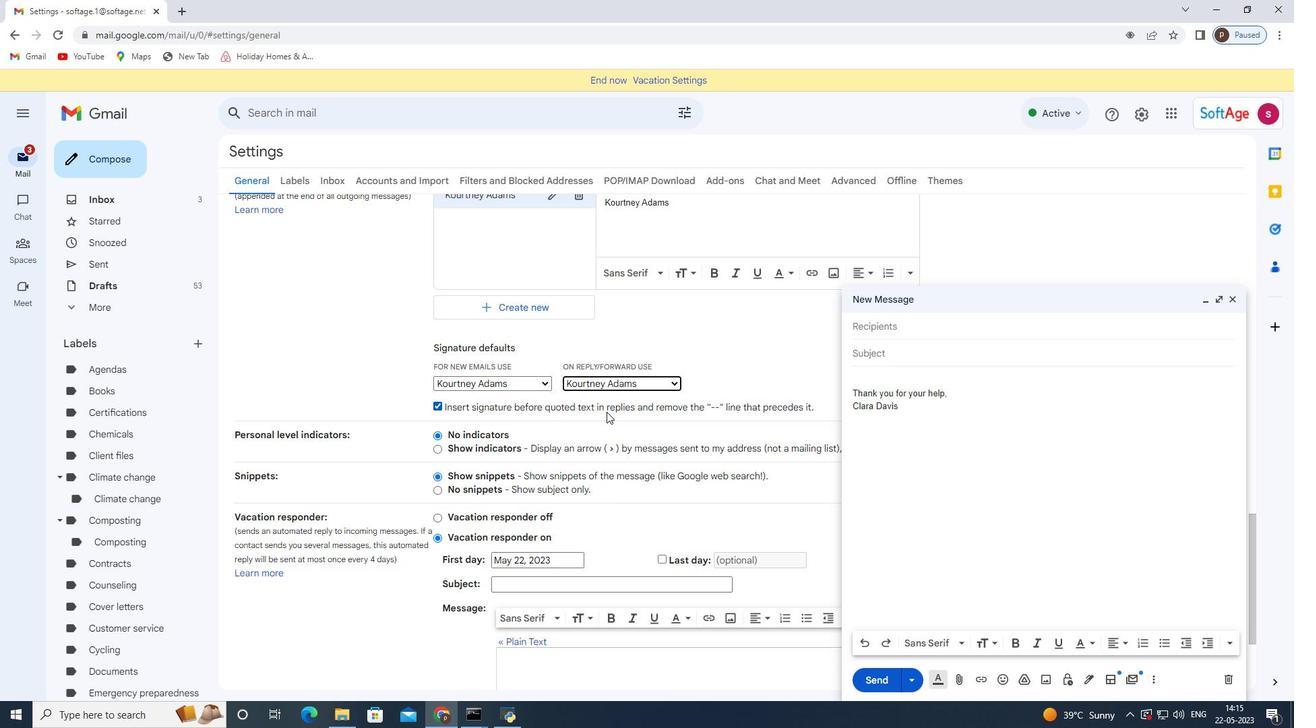 
Action: Mouse scrolled (603, 414) with delta (0, 0)
Screenshot: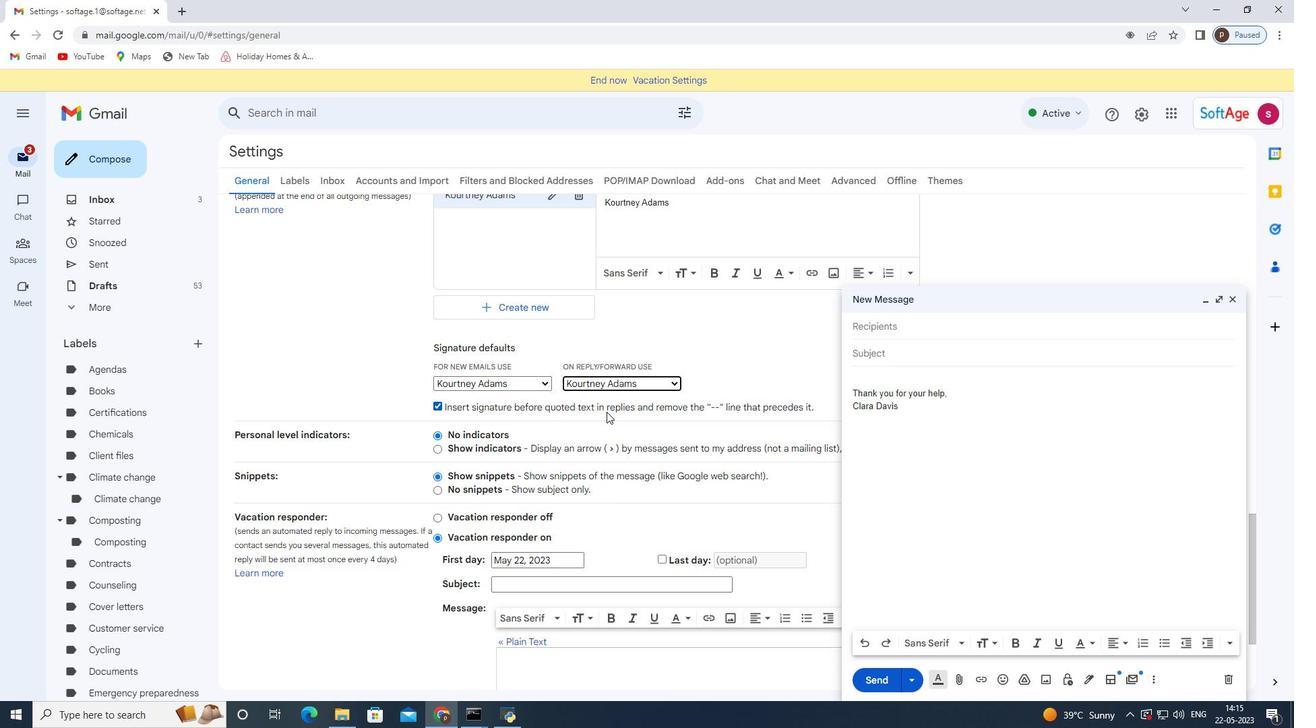 
Action: Mouse moved to (602, 416)
Screenshot: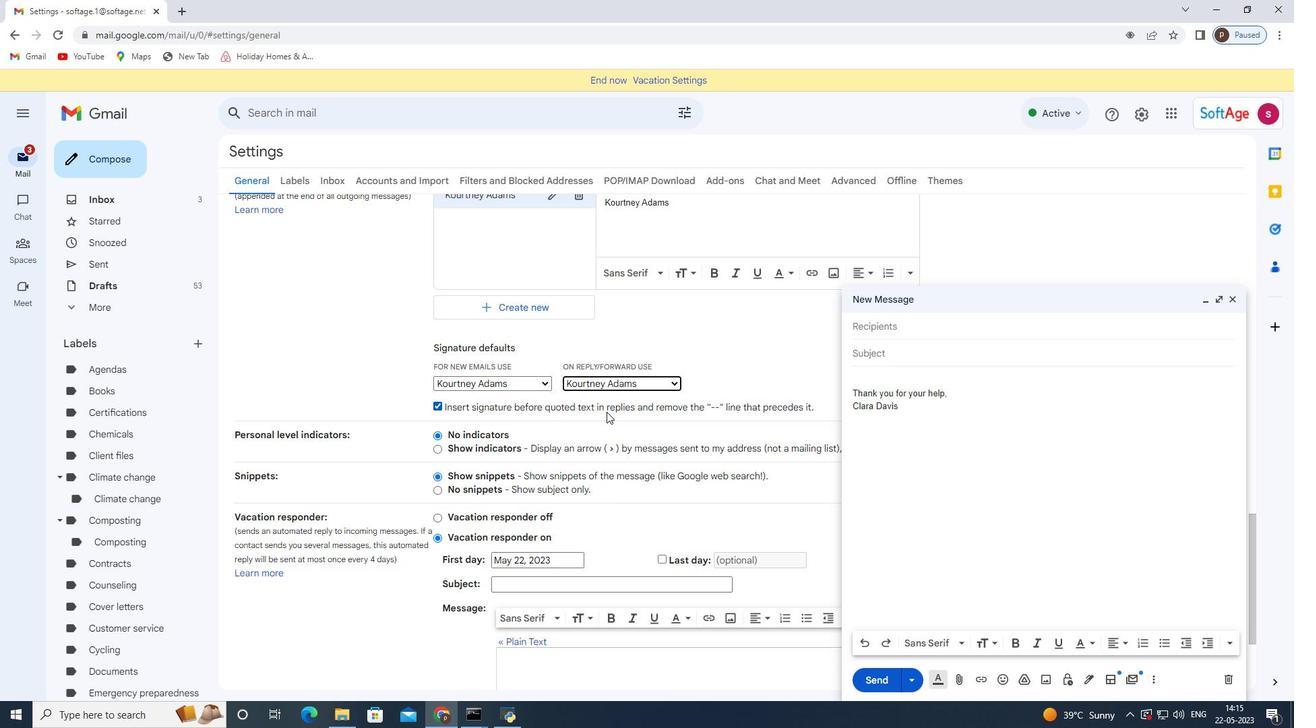 
Action: Mouse scrolled (602, 415) with delta (0, 0)
Screenshot: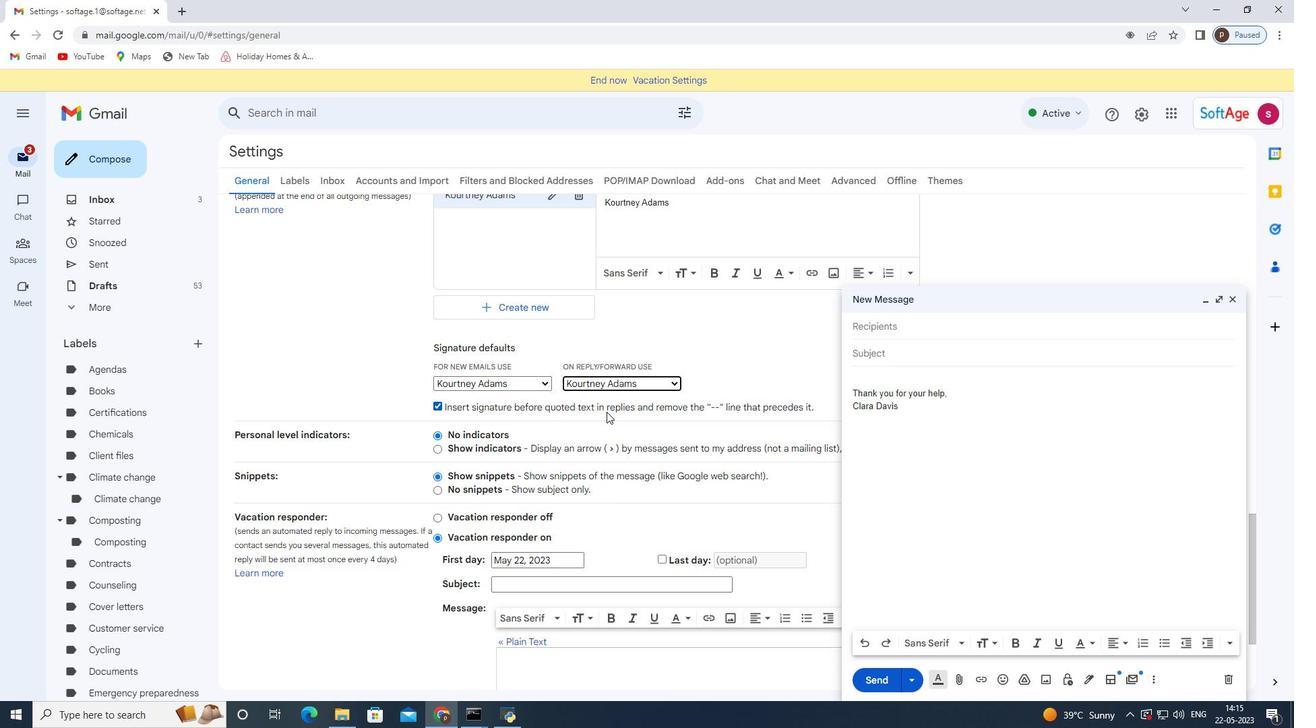 
Action: Mouse moved to (602, 418)
Screenshot: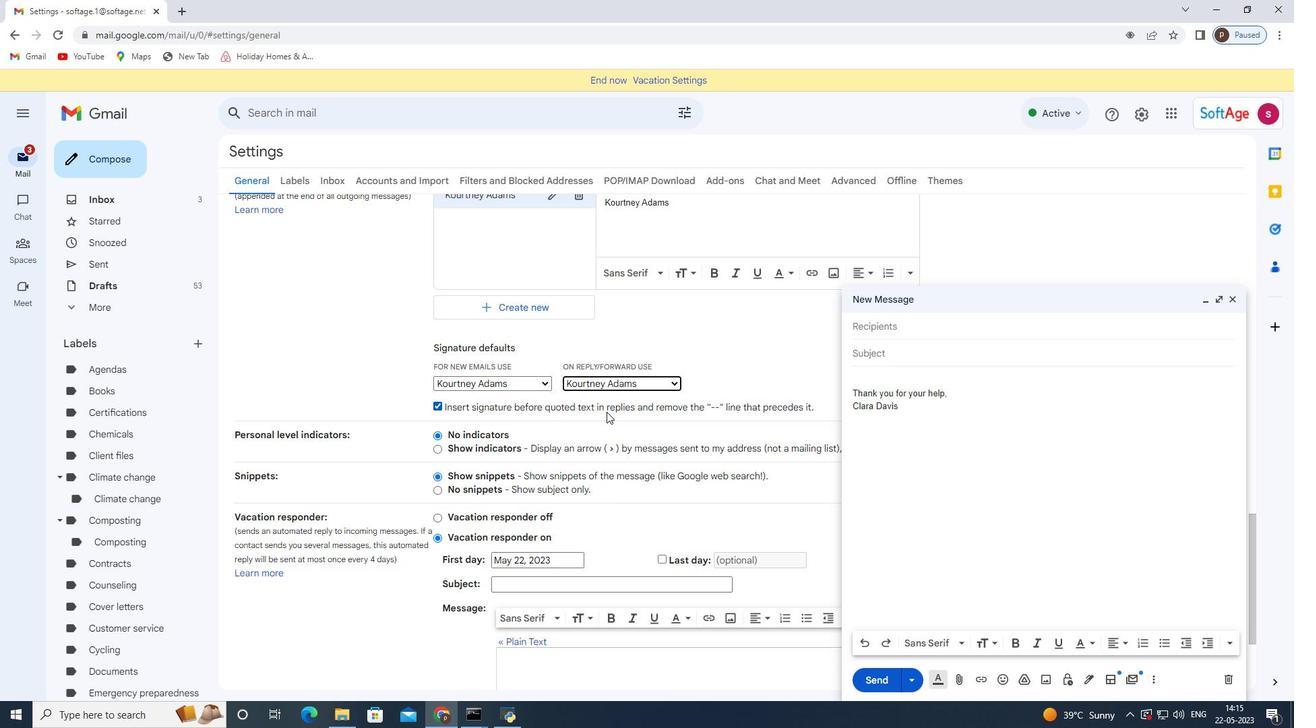 
Action: Mouse scrolled (602, 417) with delta (0, 0)
Screenshot: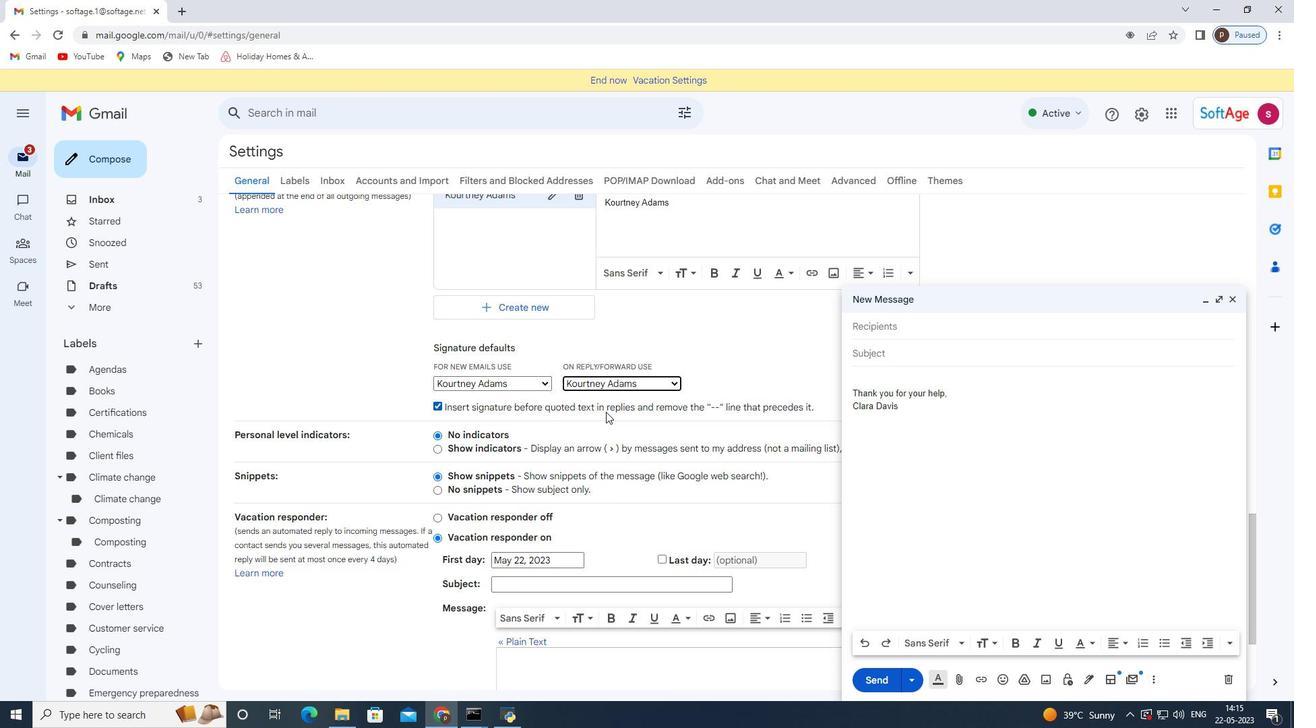 
Action: Mouse moved to (602, 420)
Screenshot: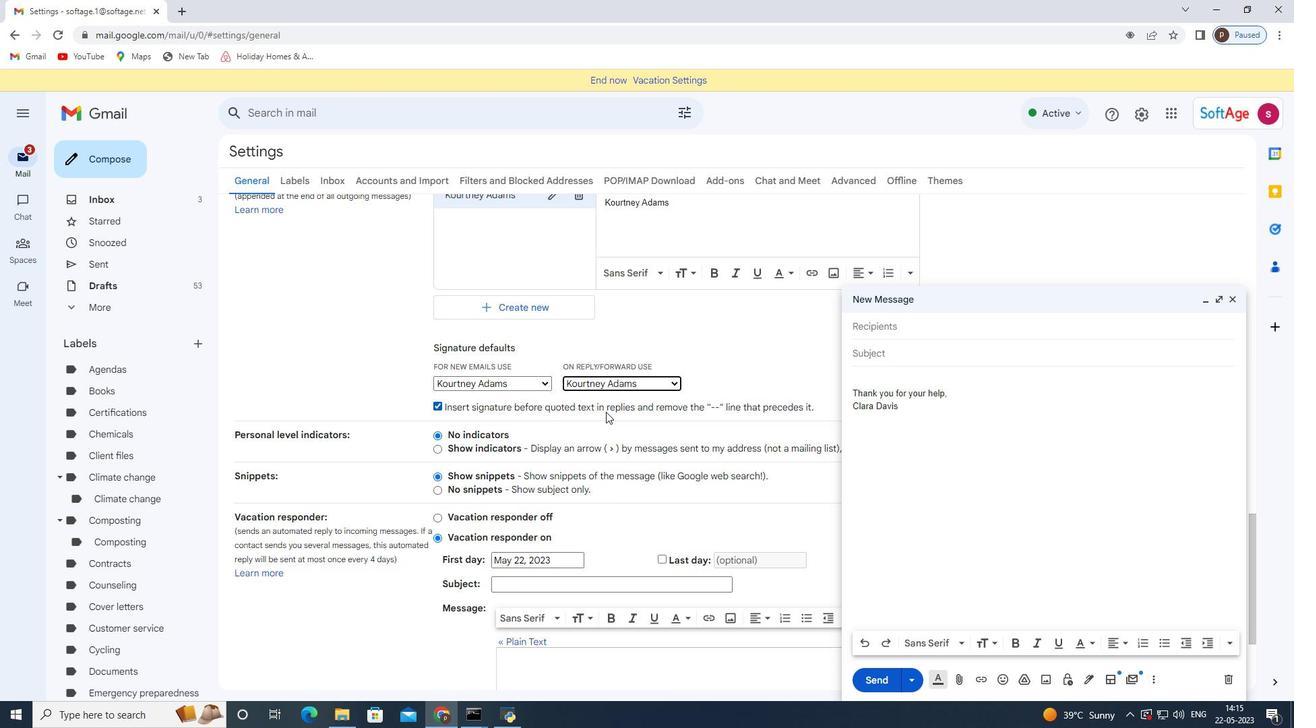 
Action: Mouse scrolled (602, 419) with delta (0, 0)
Screenshot: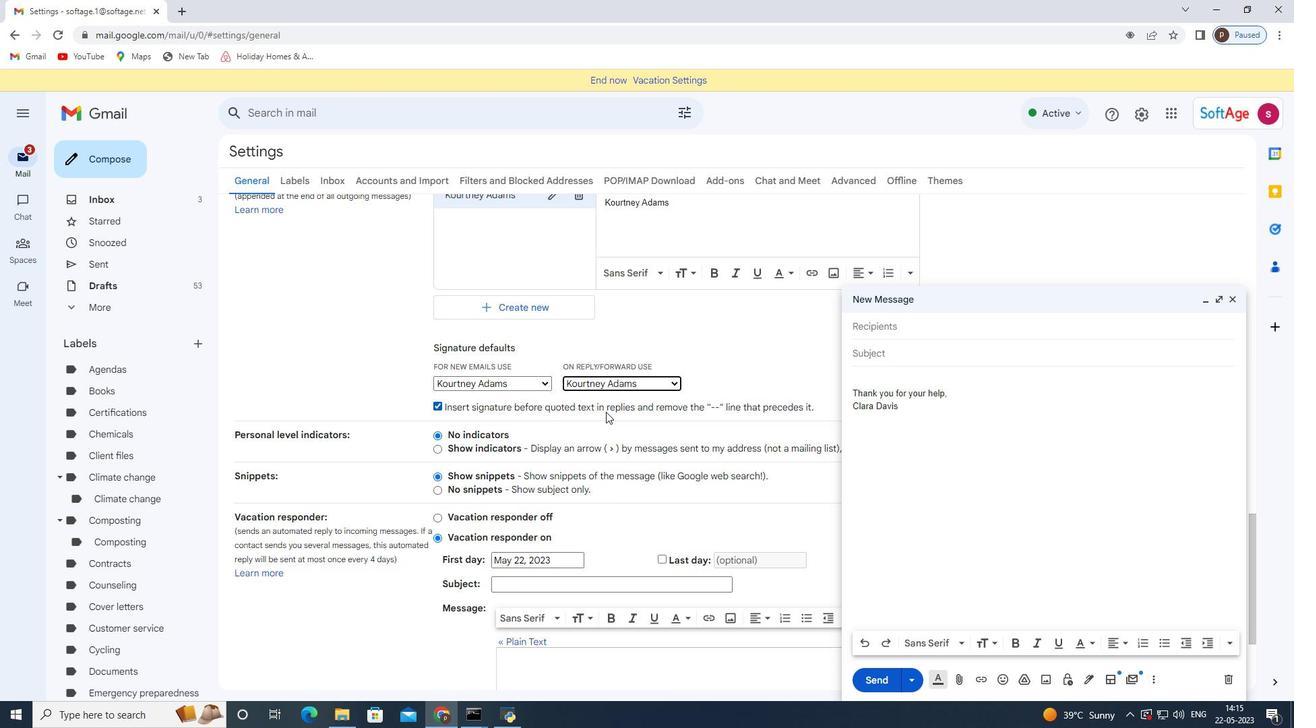
Action: Mouse moved to (712, 621)
Screenshot: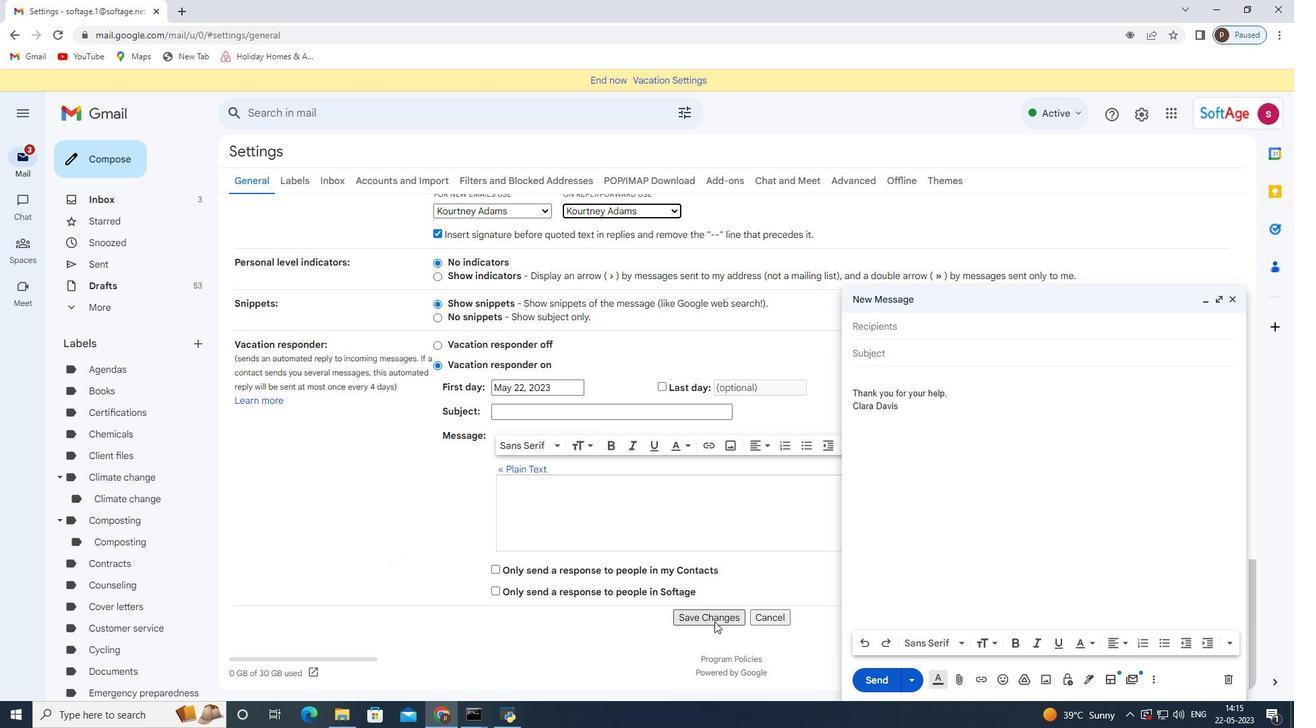 
Action: Mouse pressed left at (712, 621)
Screenshot: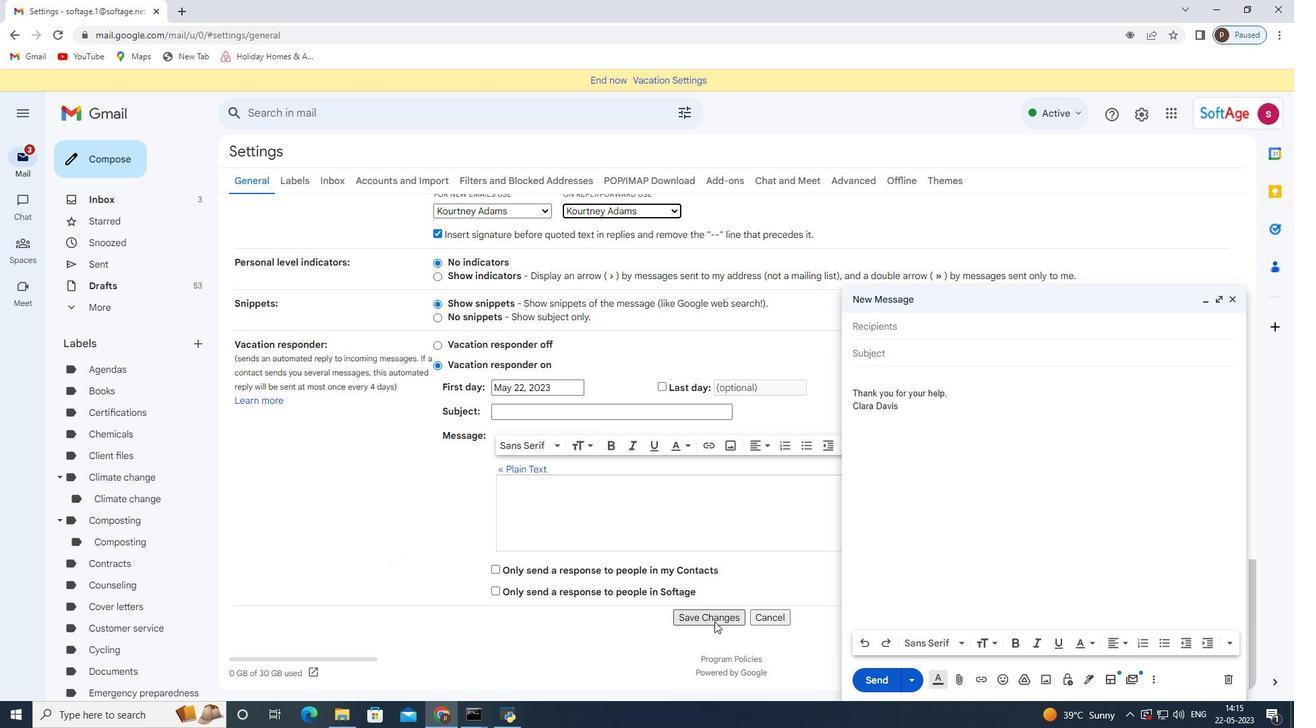 
Action: Mouse moved to (1234, 297)
Screenshot: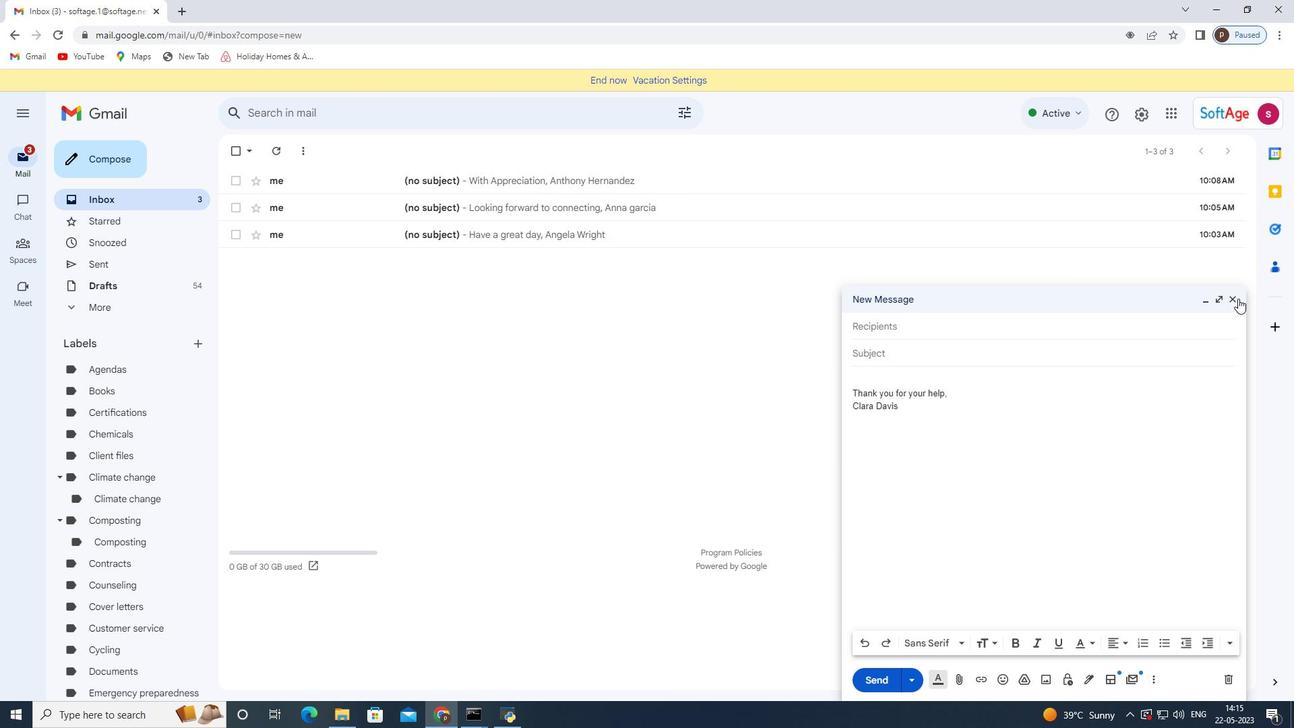 
Action: Mouse pressed left at (1234, 297)
Screenshot: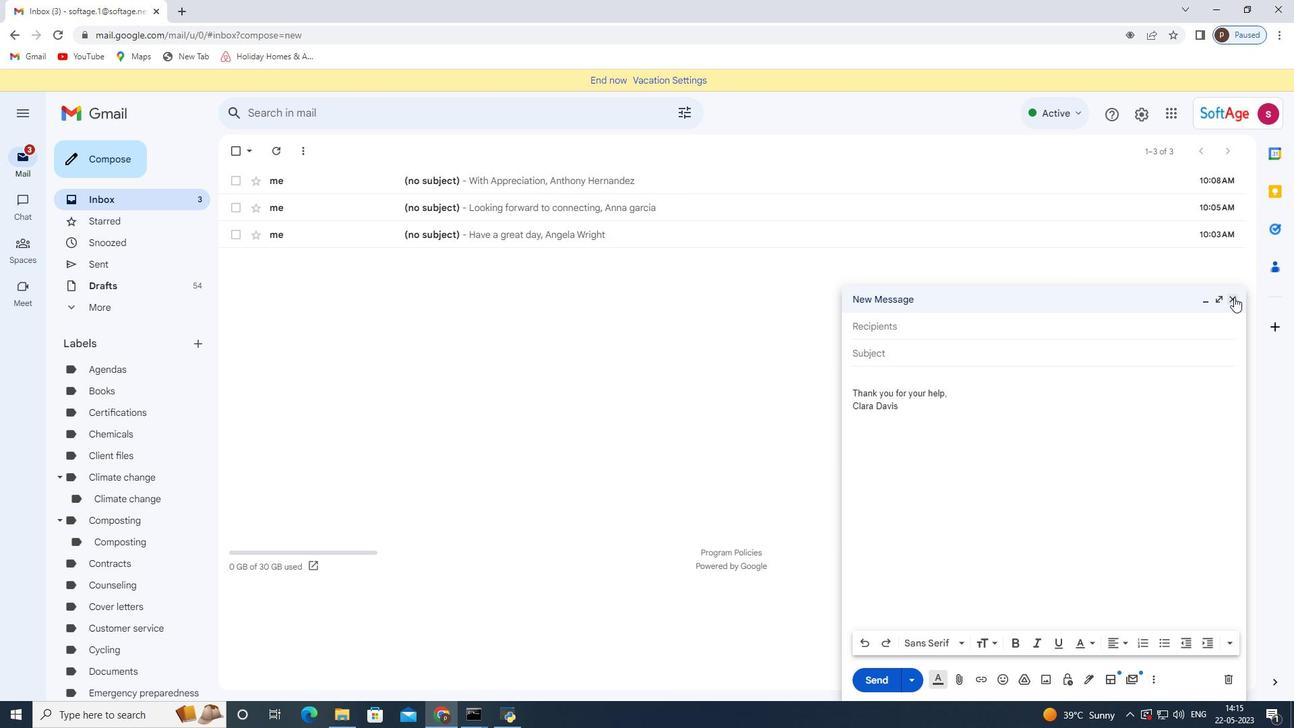 
Action: Mouse moved to (103, 165)
Screenshot: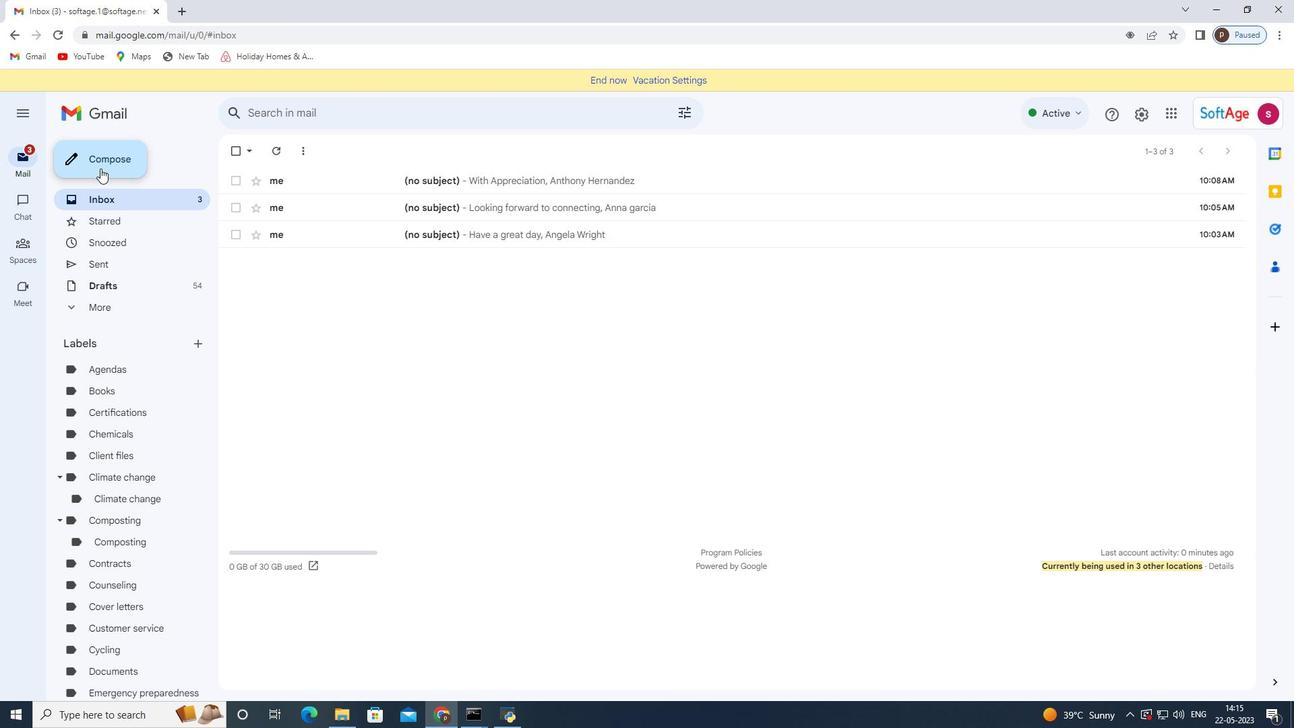
Action: Mouse pressed left at (103, 165)
Screenshot: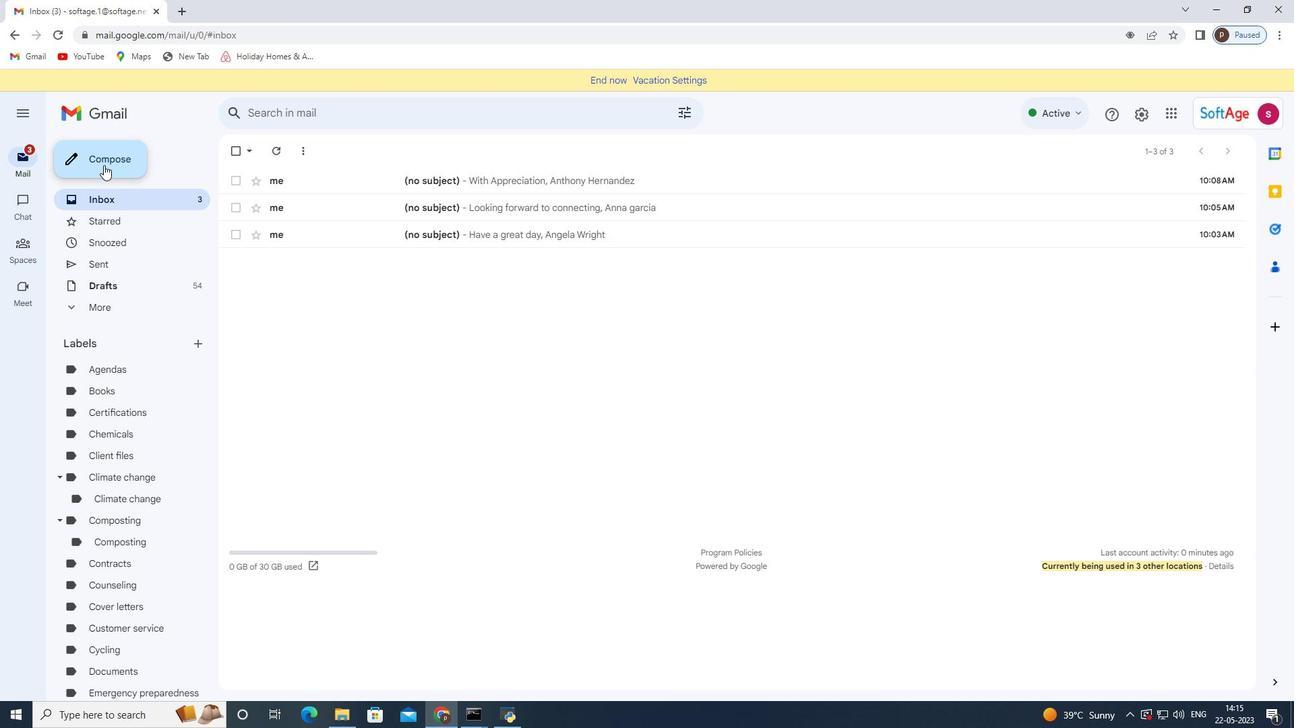 
Action: Mouse moved to (887, 333)
Screenshot: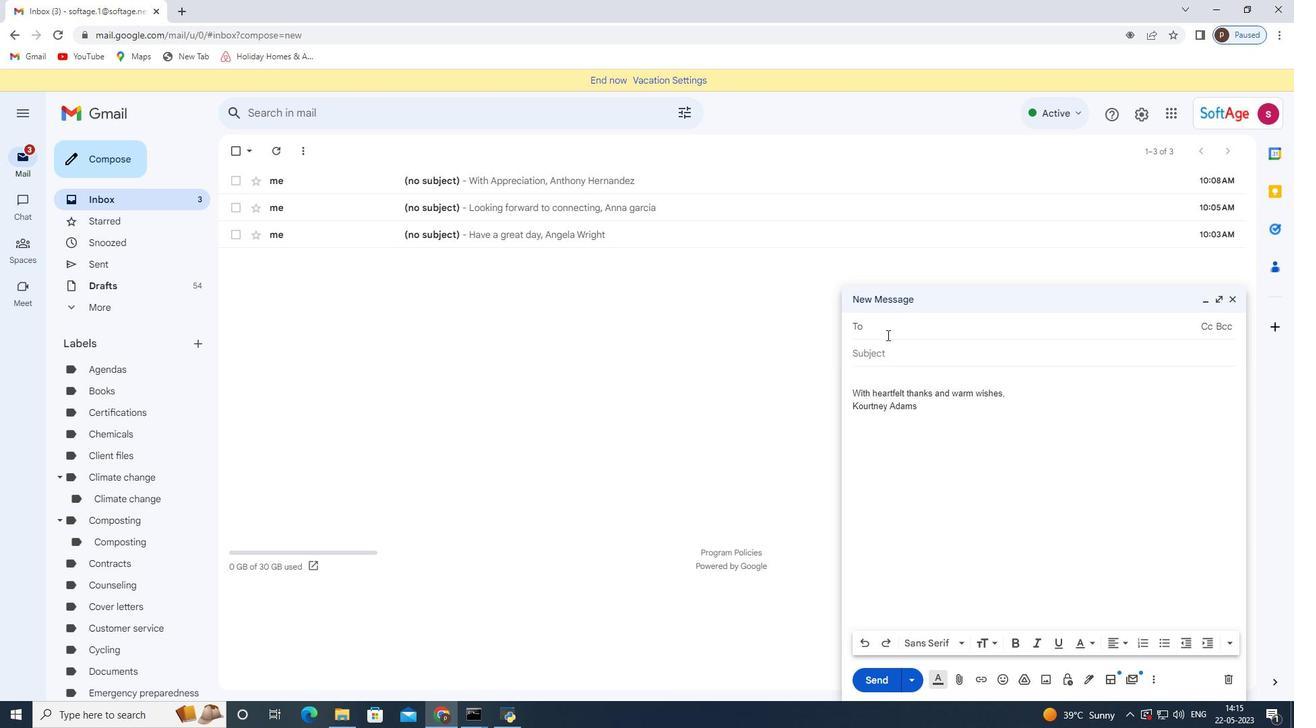
Action: Key pressed softage.3<Key.shift>@softage.net
Screenshot: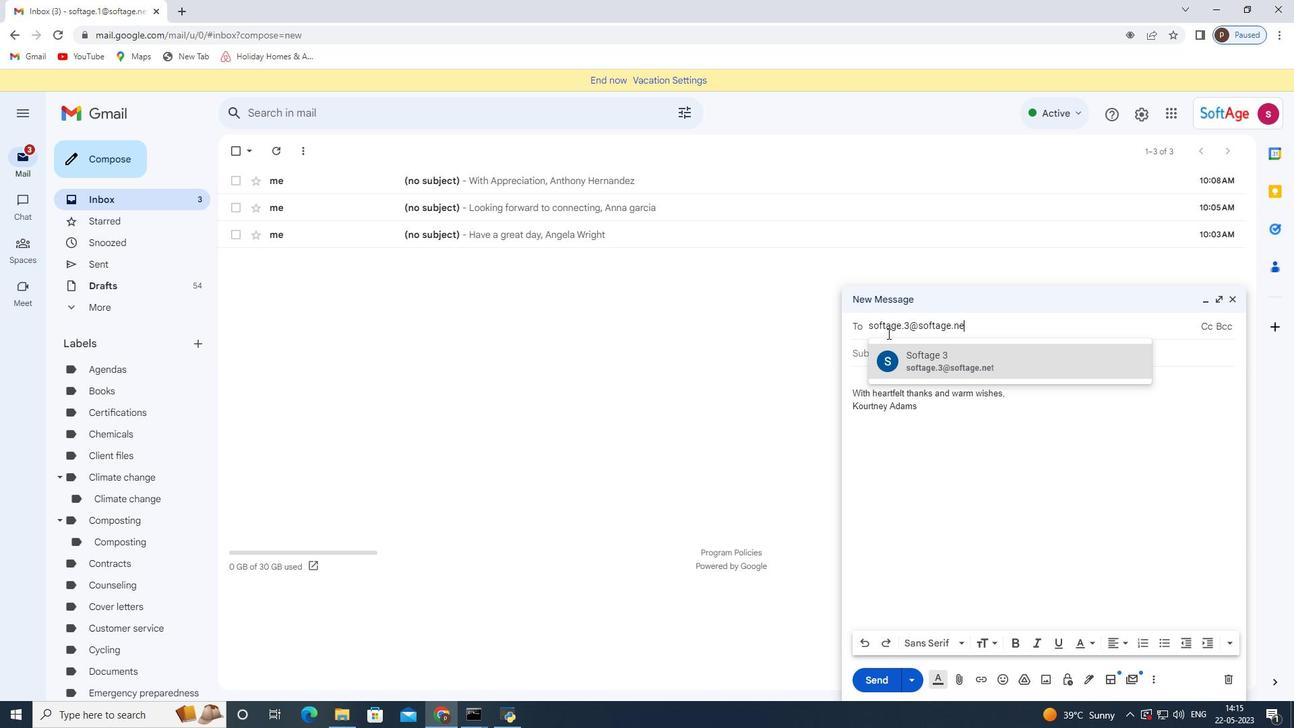 
Action: Mouse moved to (985, 357)
Screenshot: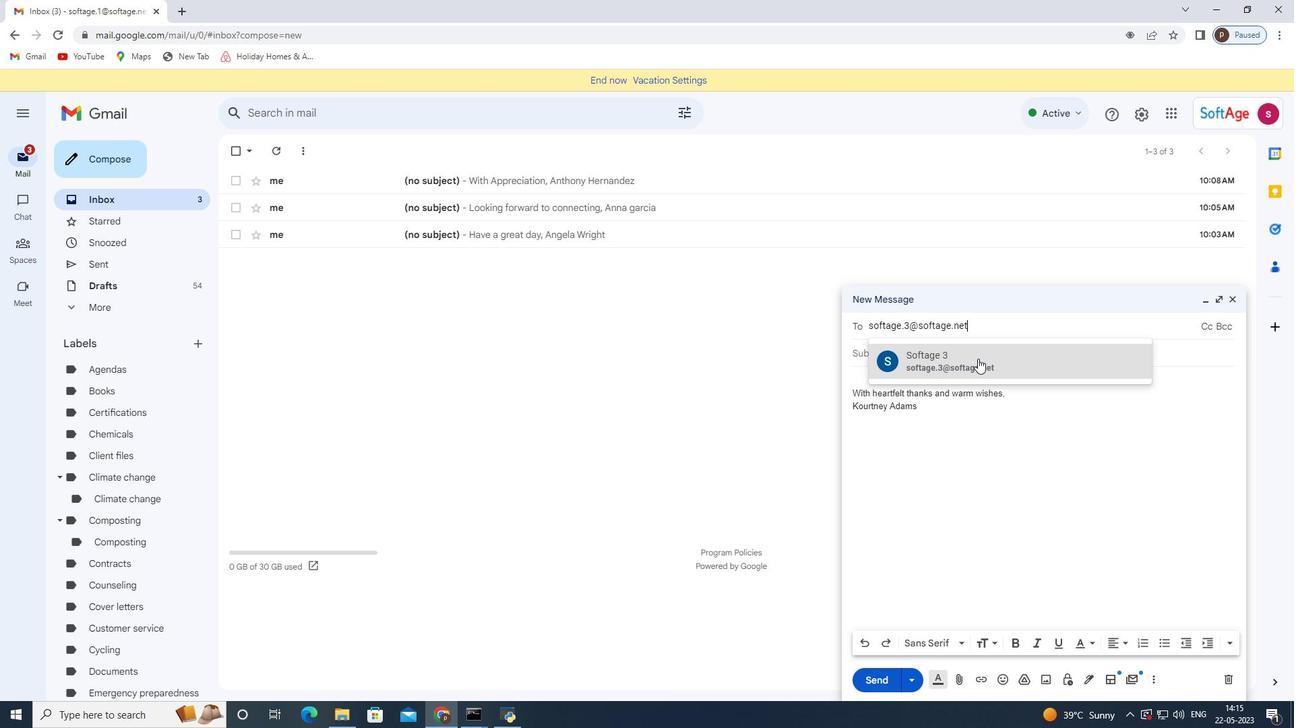 
Action: Mouse pressed left at (985, 357)
Screenshot: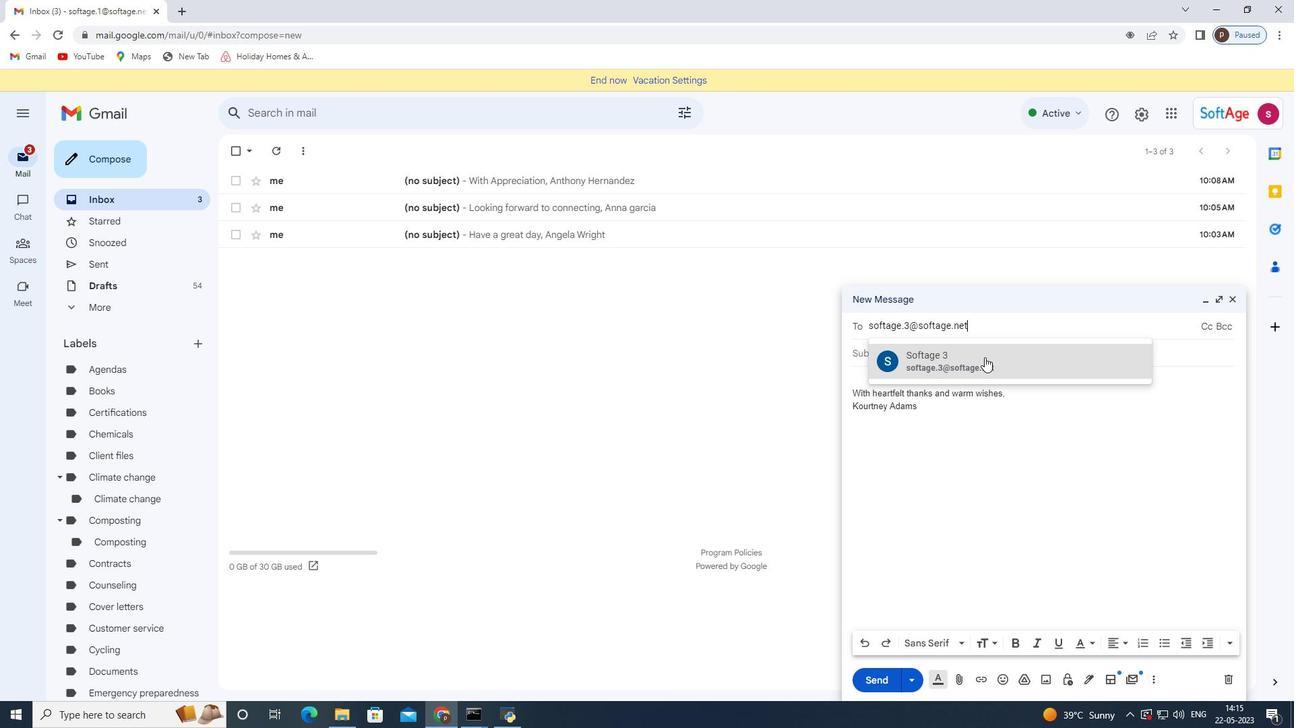 
Action: Mouse moved to (1146, 679)
Screenshot: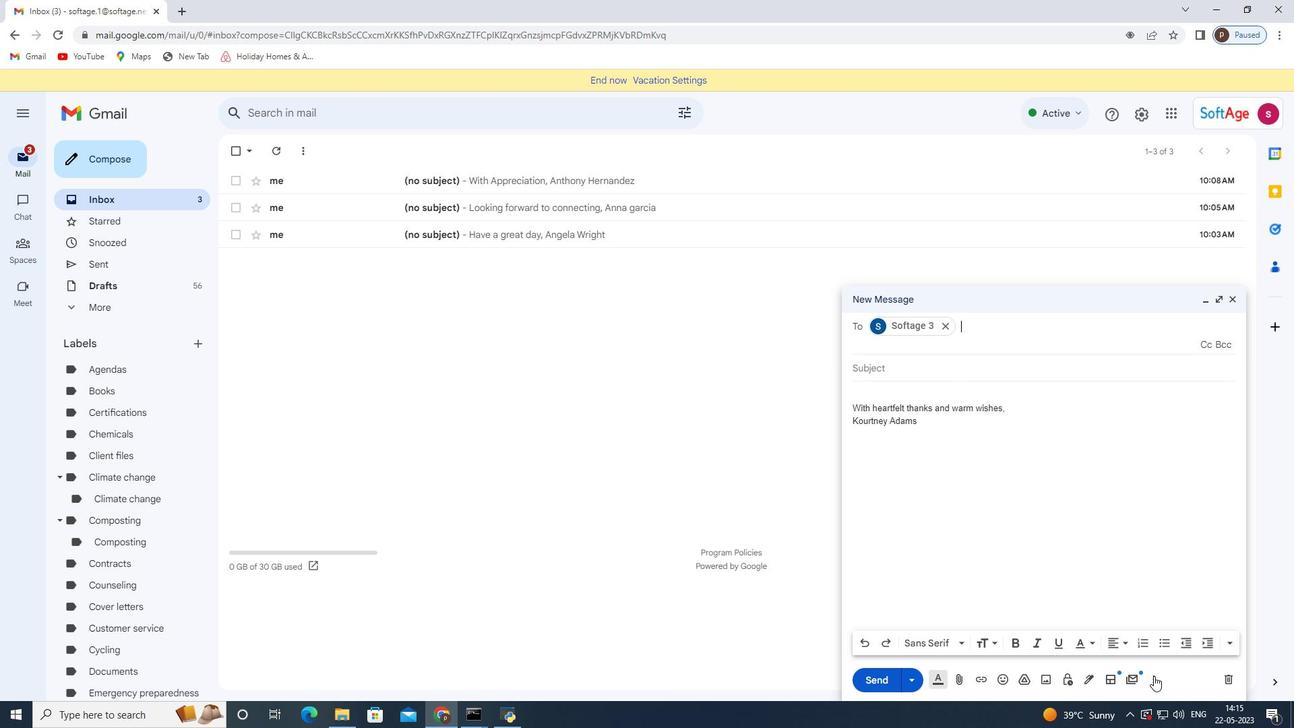 
Action: Mouse pressed left at (1146, 679)
Screenshot: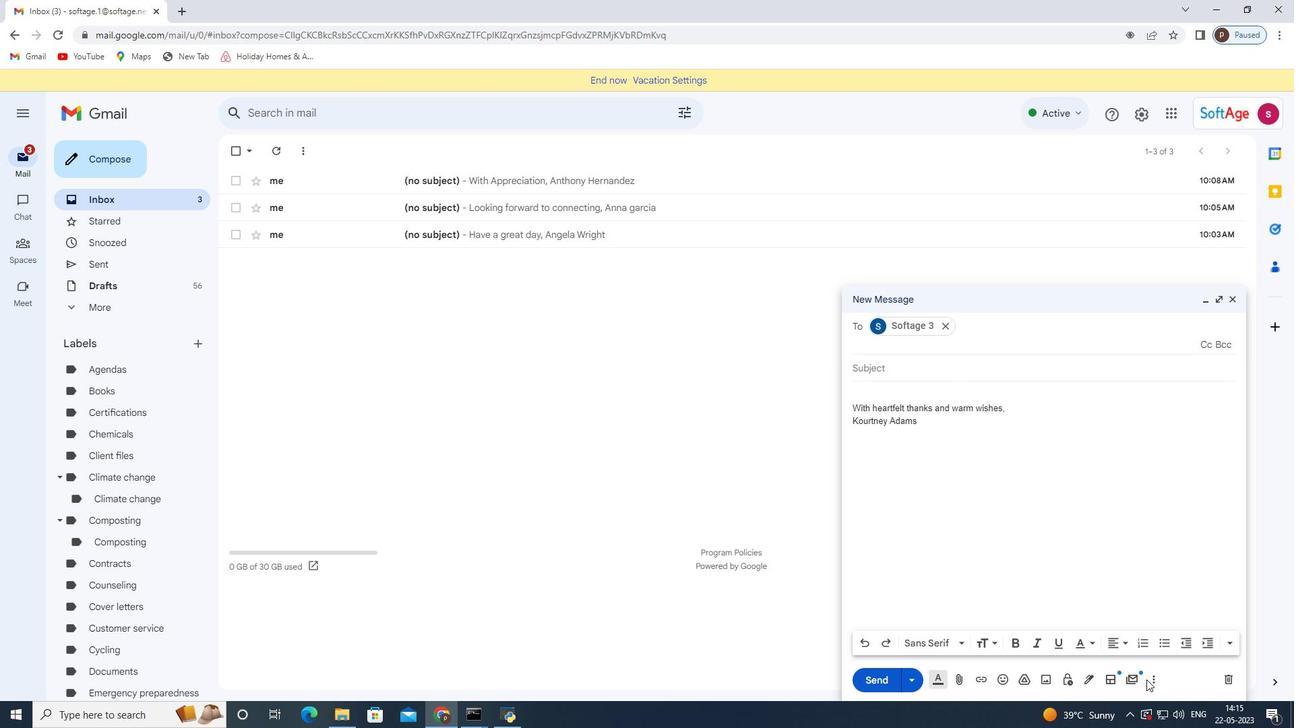 
Action: Mouse moved to (1154, 679)
Screenshot: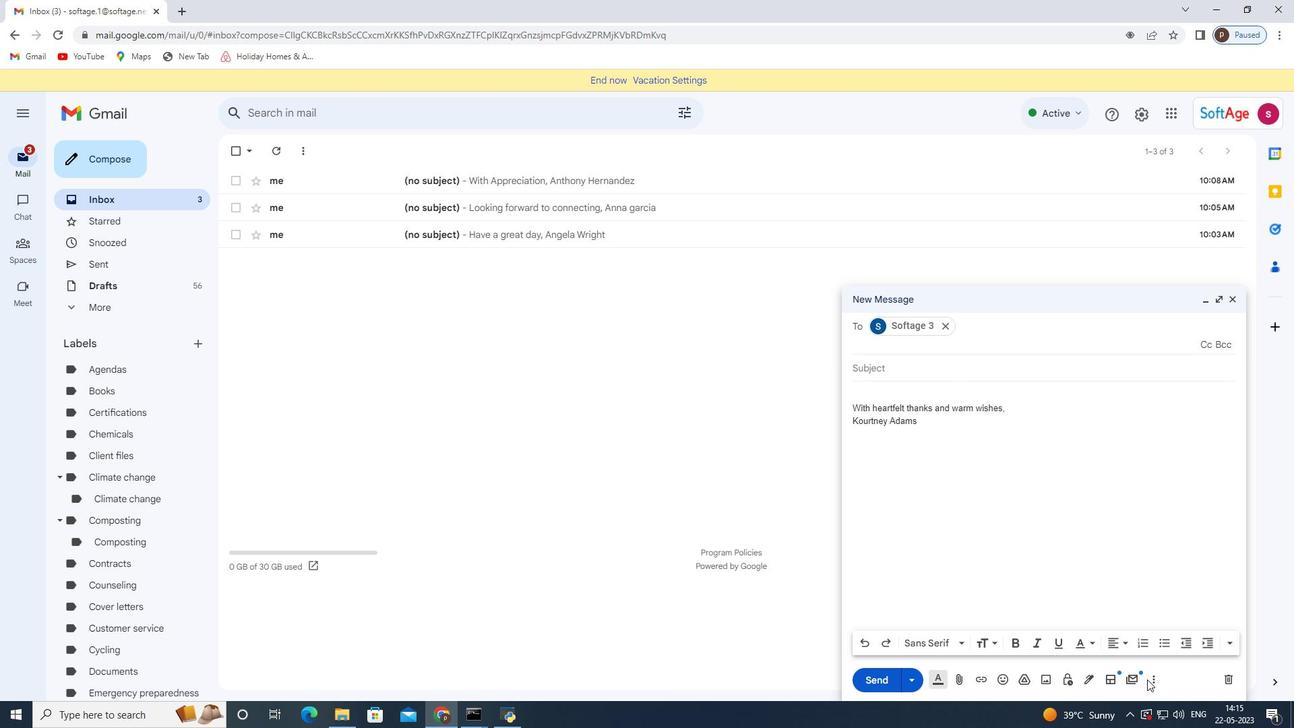 
Action: Mouse pressed left at (1154, 679)
Screenshot: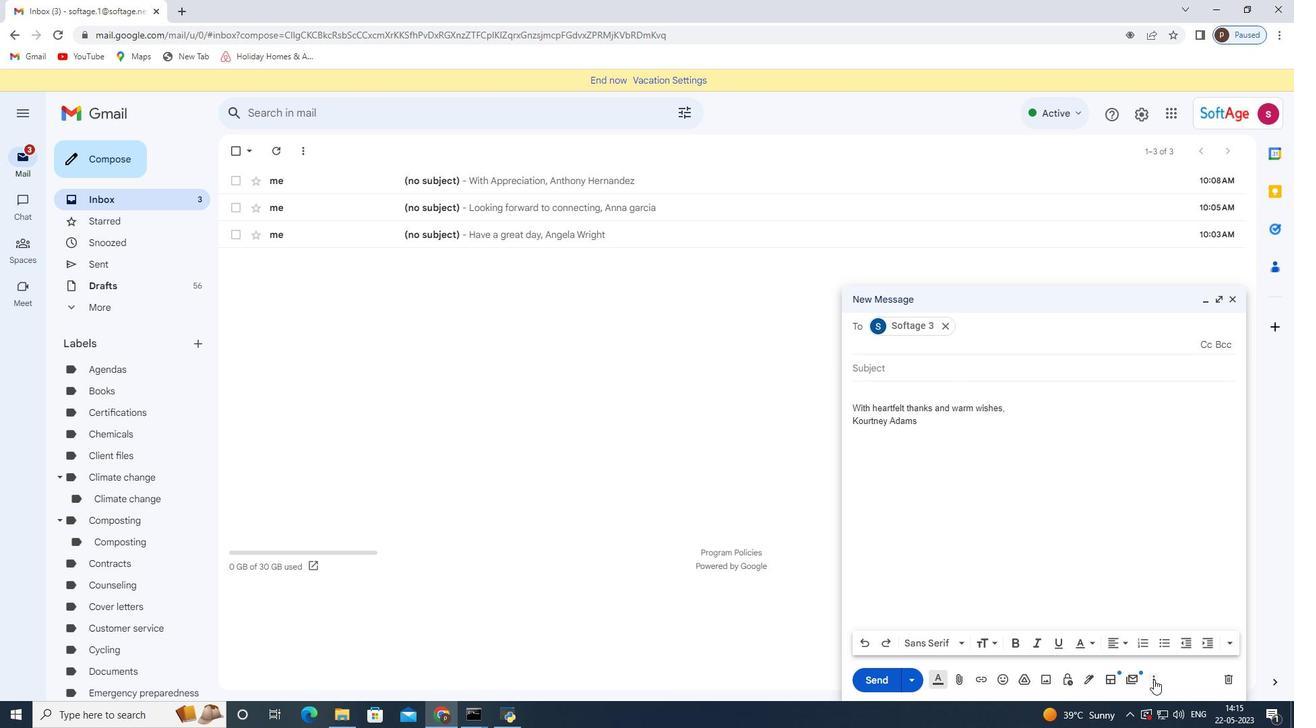 
Action: Mouse moved to (1092, 559)
Screenshot: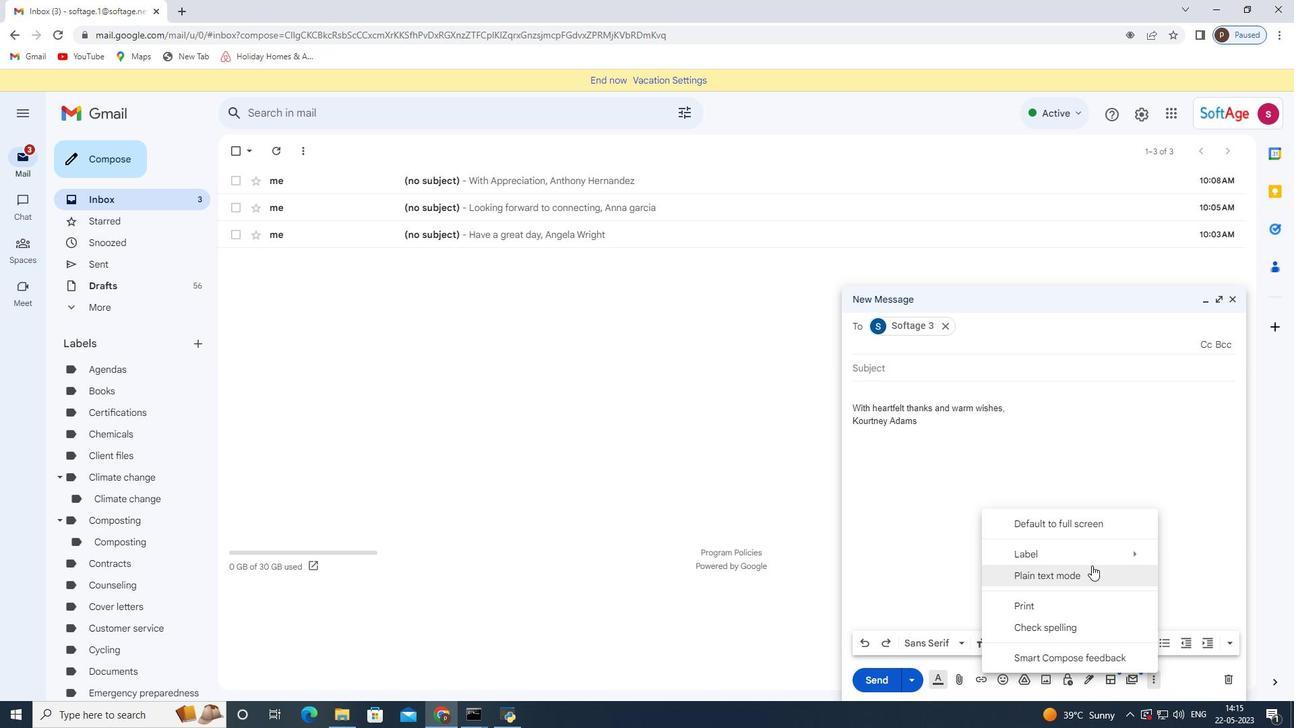 
Action: Mouse pressed left at (1092, 559)
Screenshot: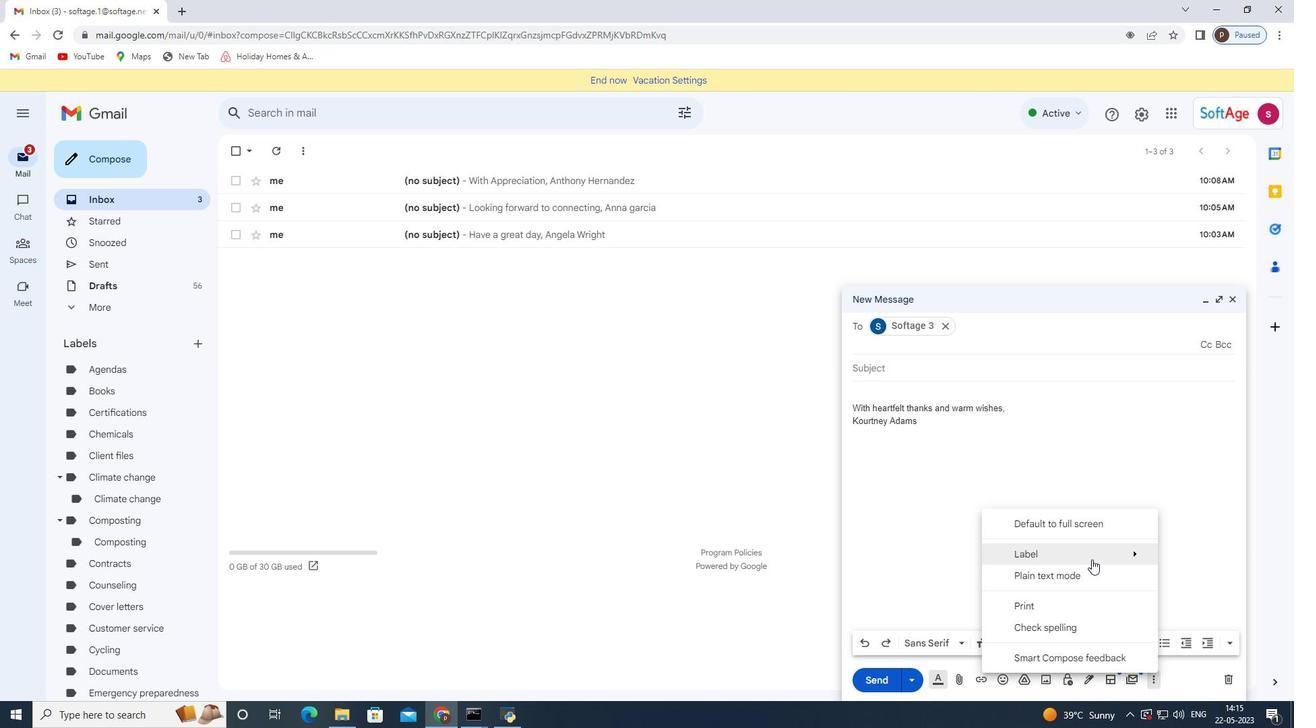 
Action: Mouse moved to (851, 521)
Screenshot: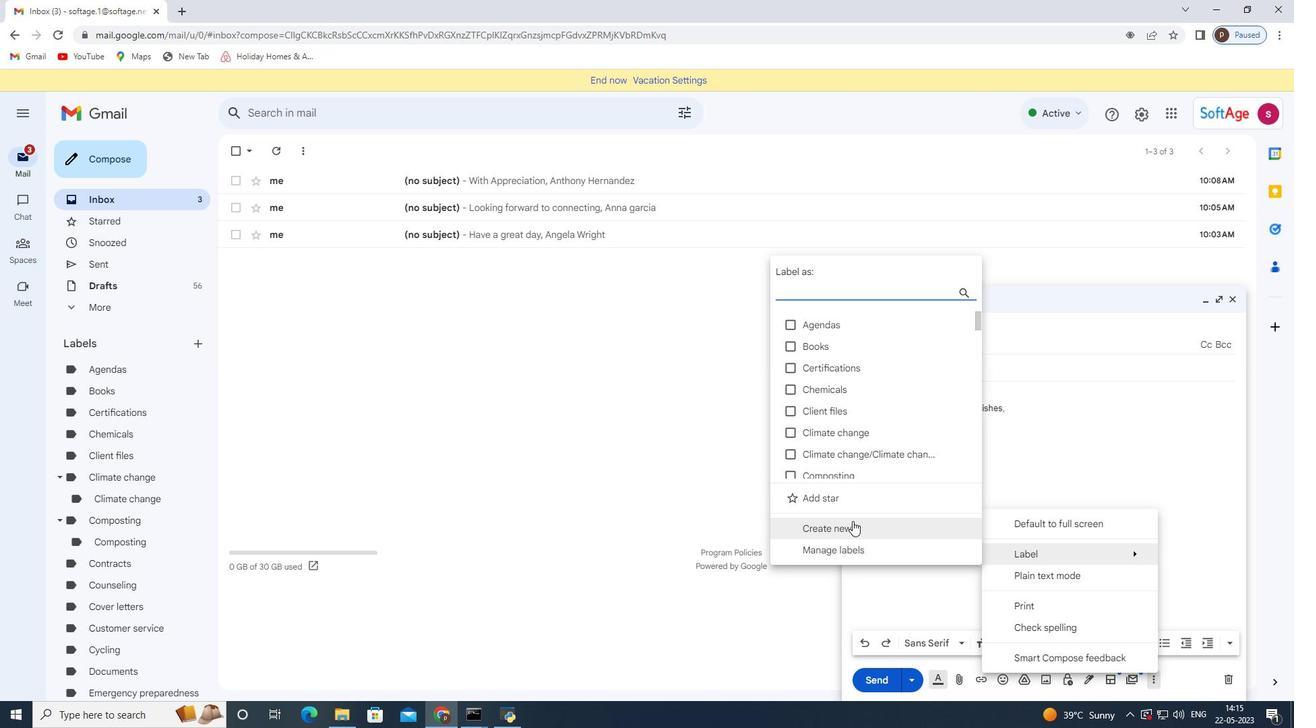 
Action: Mouse pressed left at (851, 521)
Screenshot: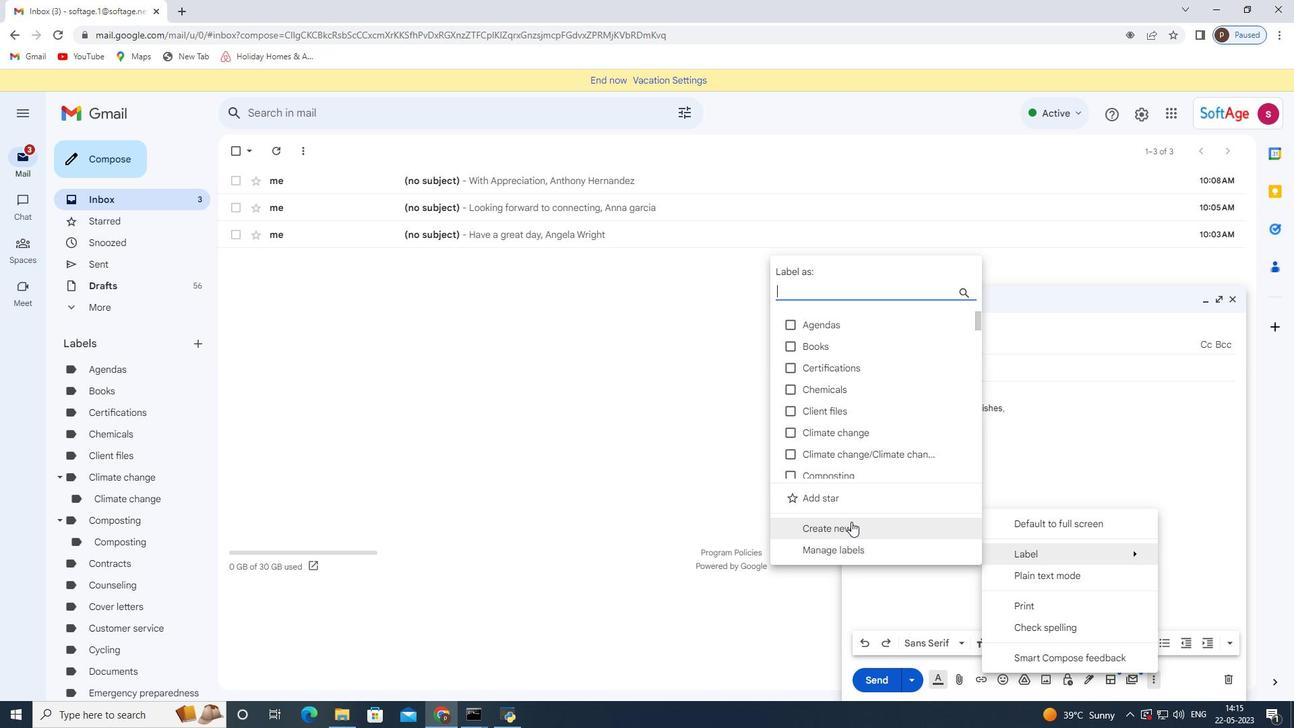 
Action: Mouse moved to (502, 366)
Screenshot: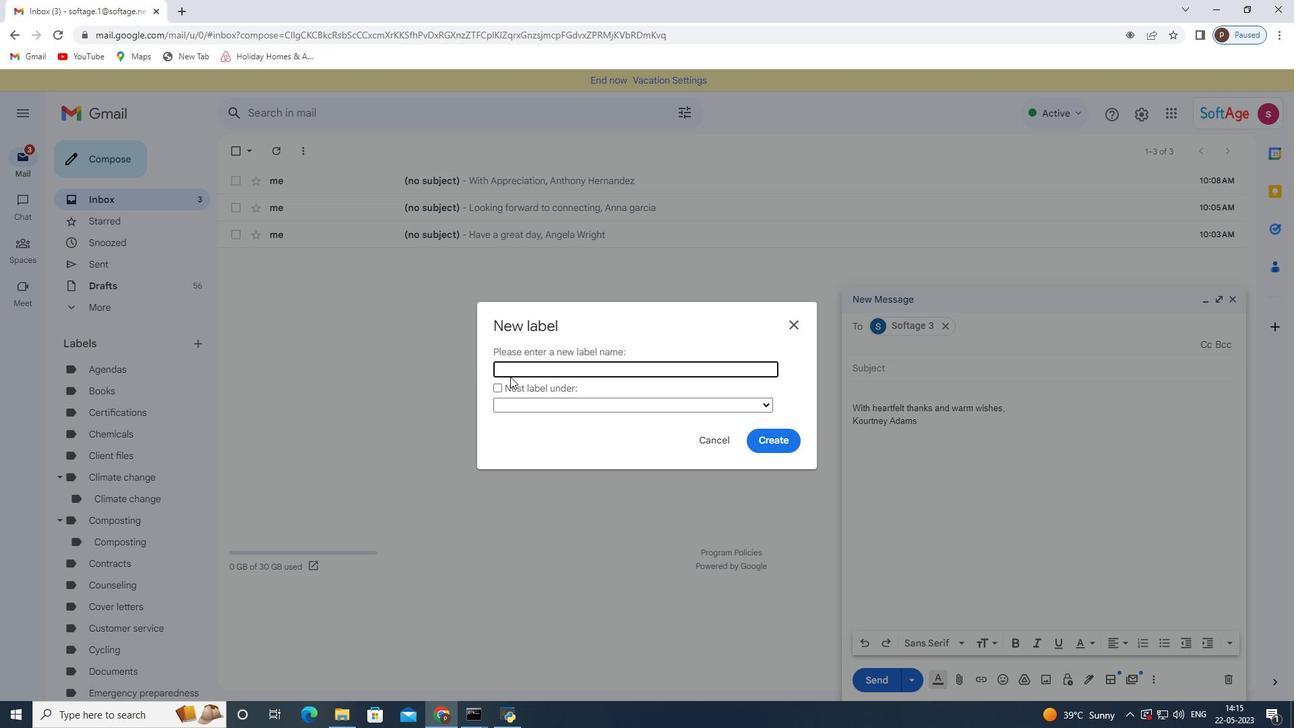 
Action: Mouse pressed left at (502, 366)
Screenshot: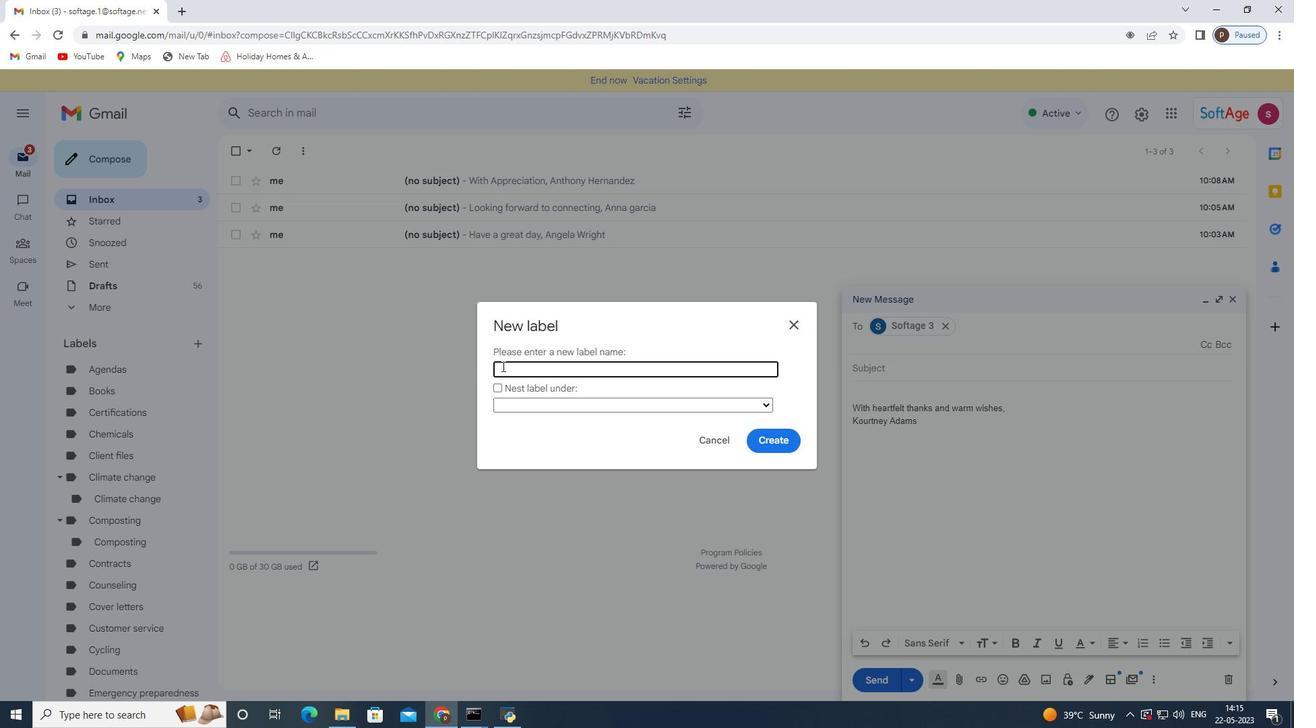 
Action: Key pressed <Key.shift>Procurement
Screenshot: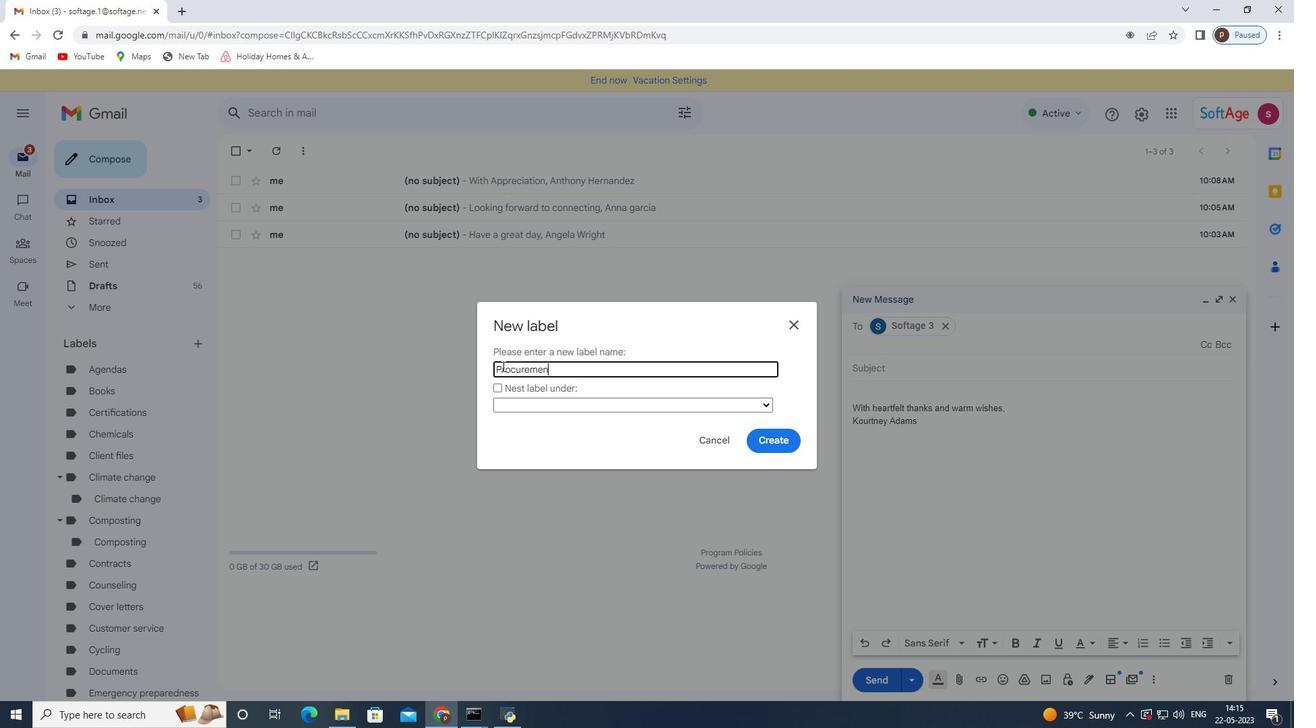 
Action: Mouse moved to (767, 440)
Screenshot: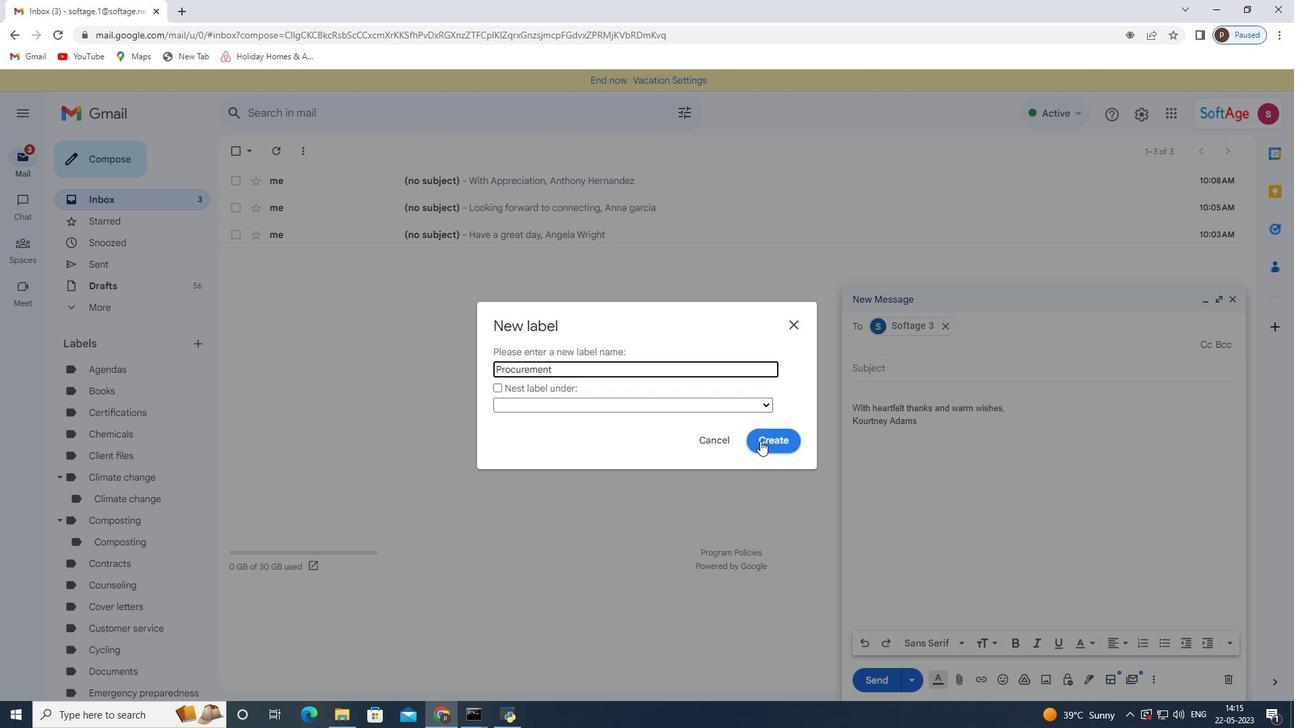 
Action: Mouse pressed left at (767, 440)
Screenshot: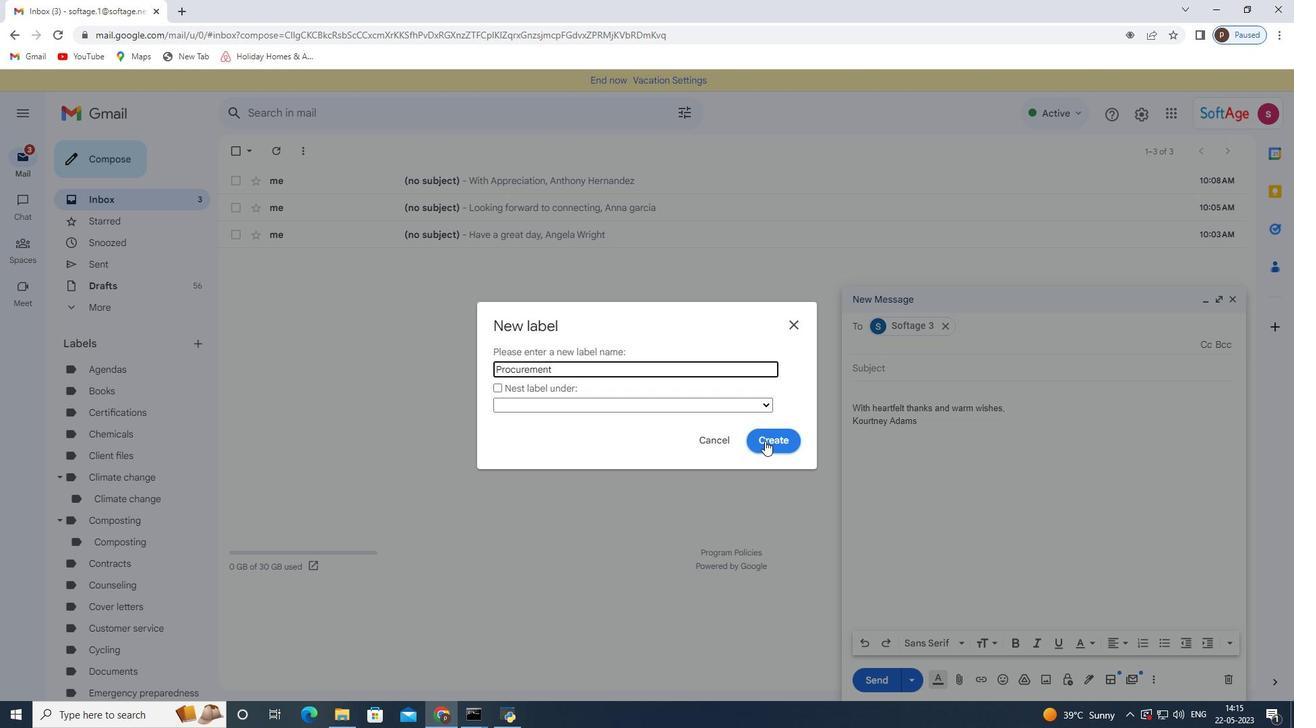 
Action: Mouse moved to (873, 680)
Screenshot: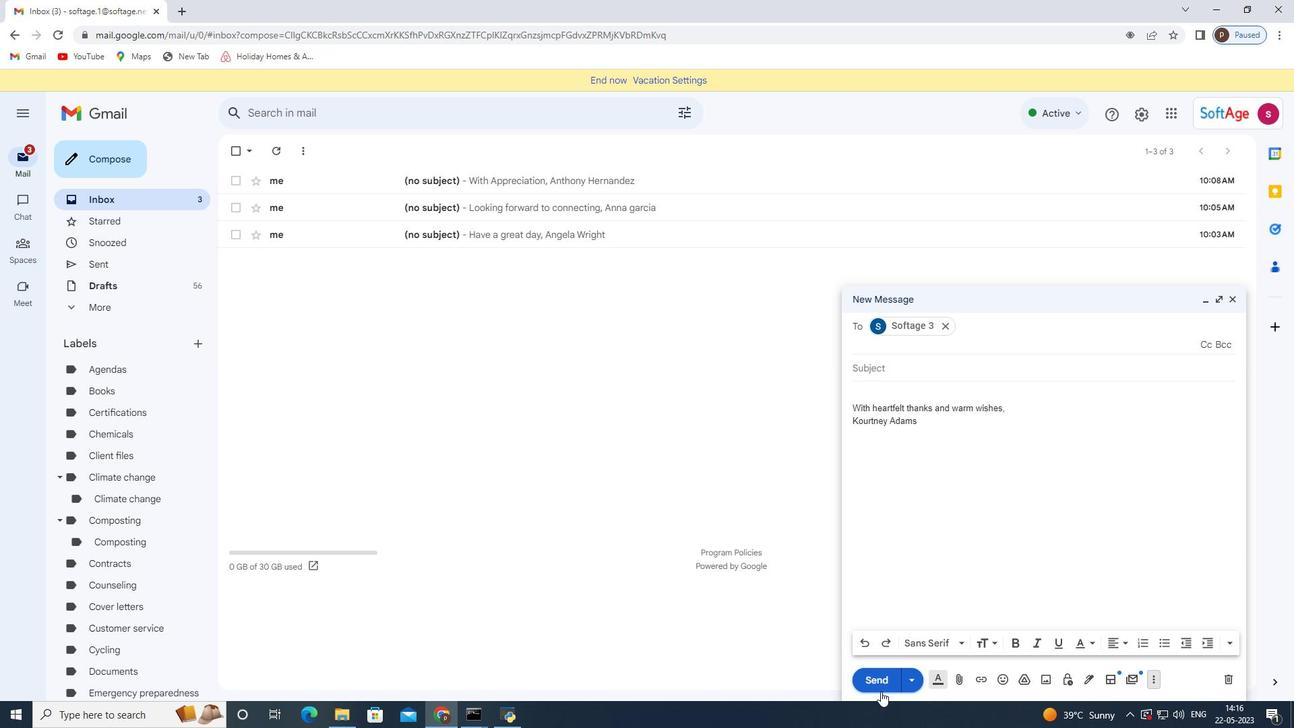 
Action: Mouse pressed left at (873, 680)
Screenshot: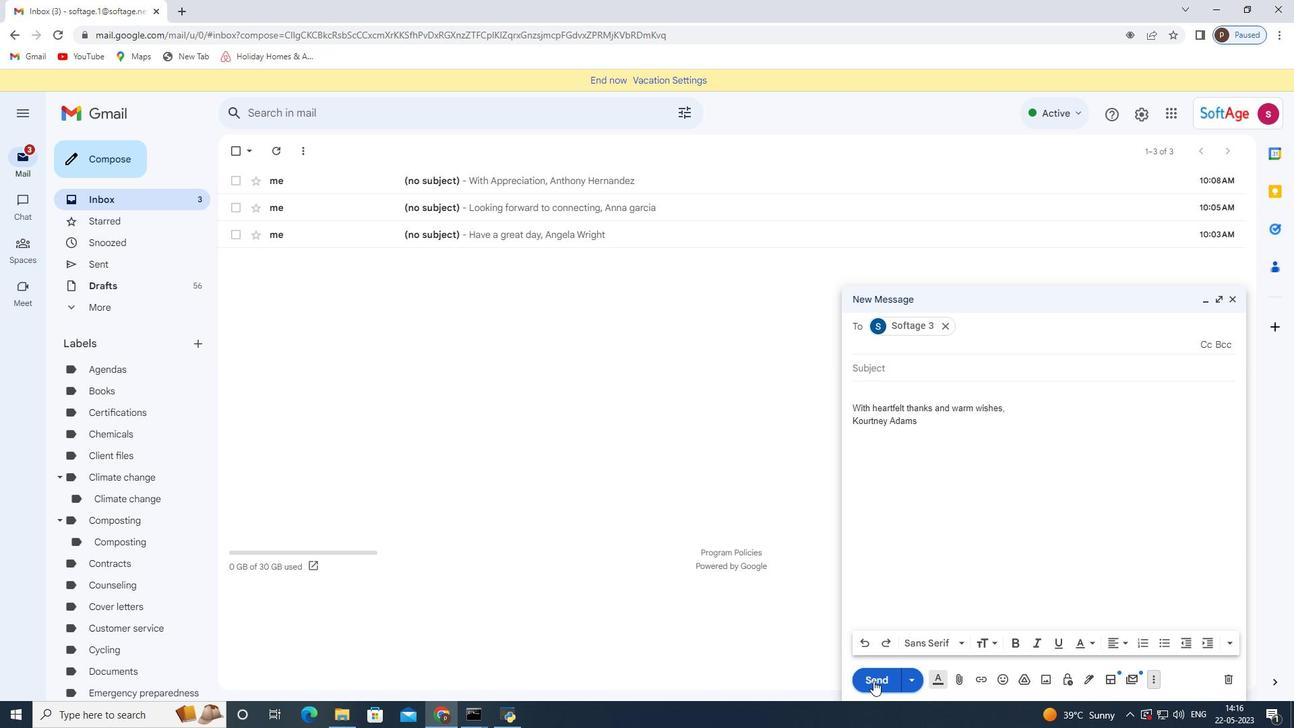 
Action: Mouse moved to (862, 680)
Screenshot: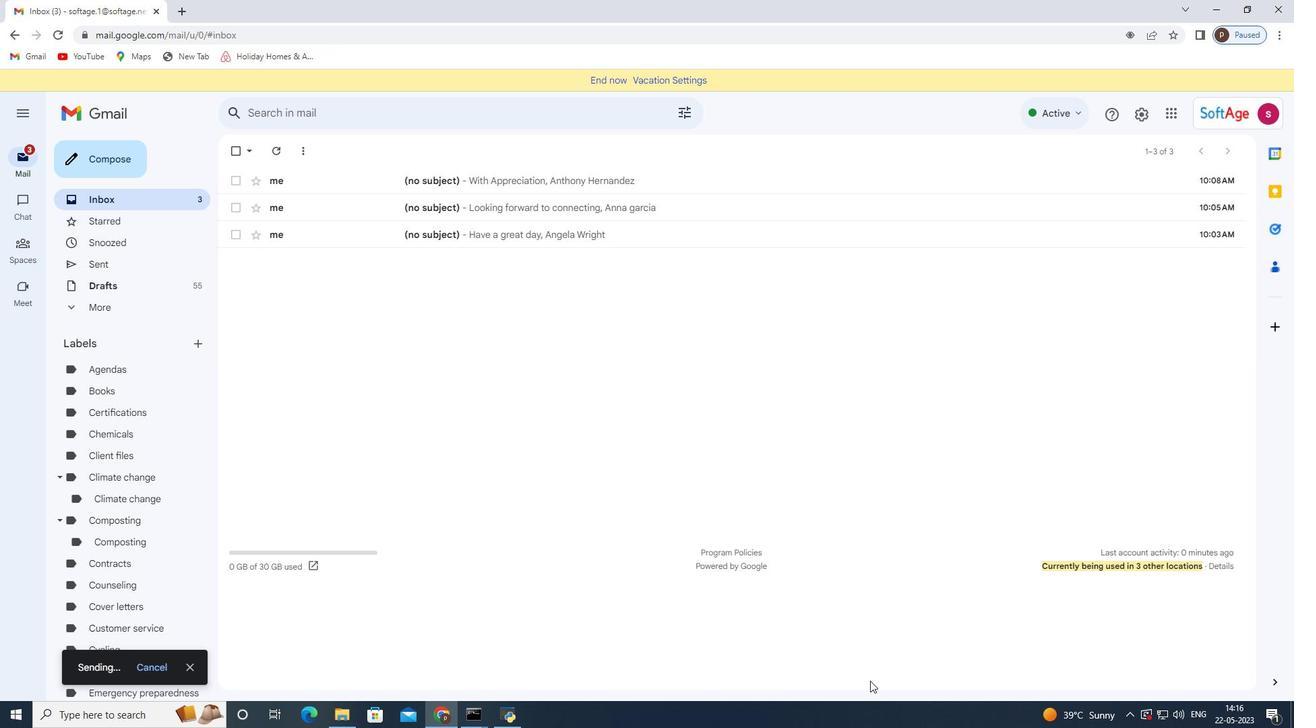 
